 Task: Find connections with filter location Shrīrāmpur with filter topic #Mentoringwith filter profile language German with filter current company DMart - Avenue Supermarts Ltd with filter school Osmania University with filter industry Skiing Facilities with filter service category Market Strategy with filter keywords title Direct Salesperson
Action: Mouse moved to (539, 75)
Screenshot: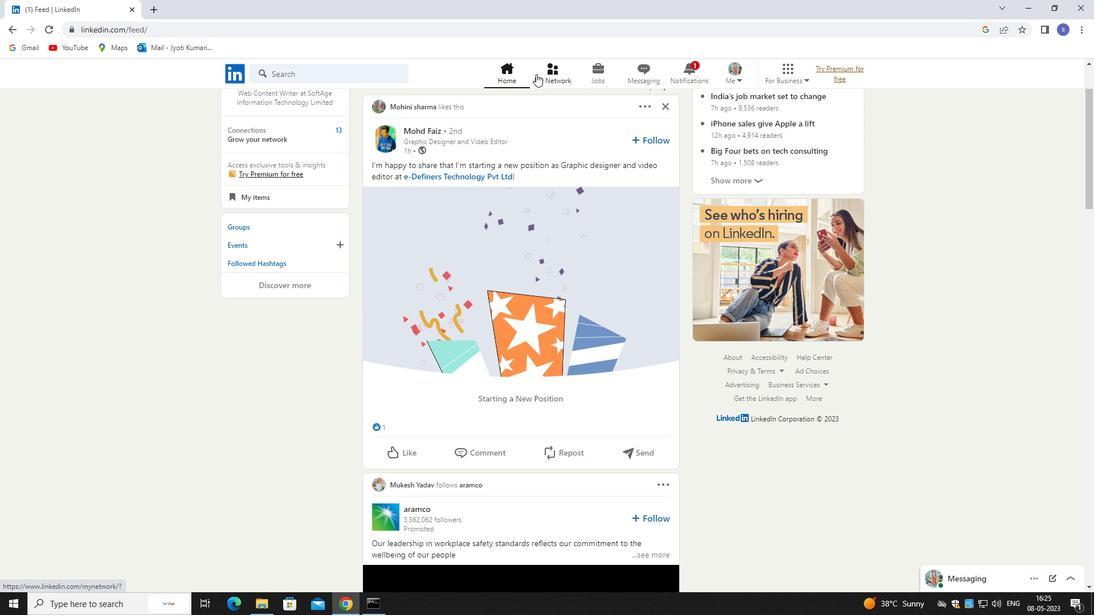 
Action: Mouse pressed left at (539, 75)
Screenshot: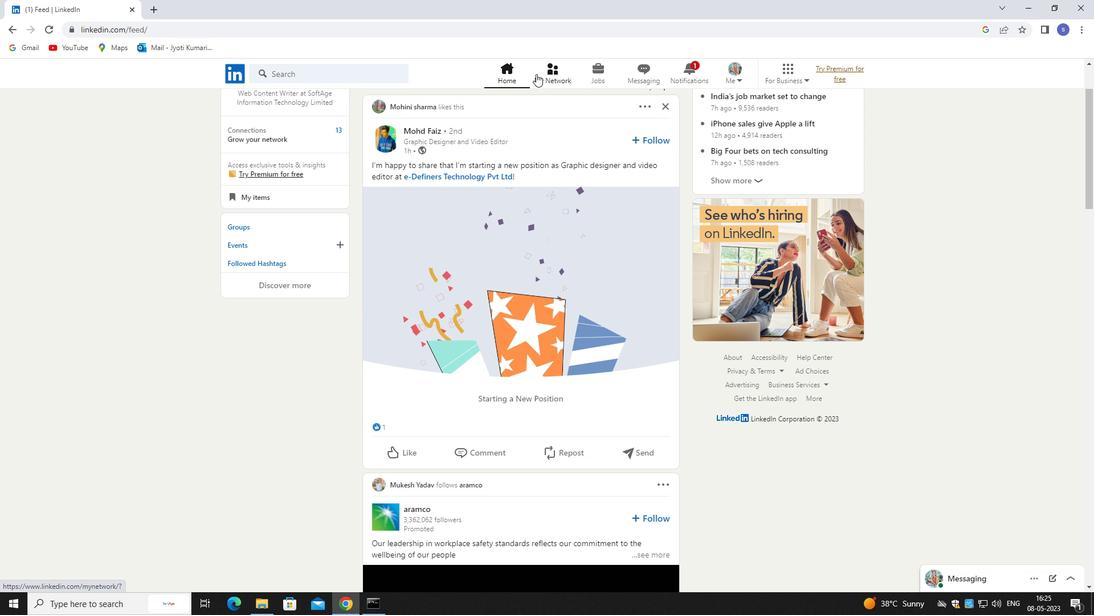 
Action: Mouse moved to (539, 76)
Screenshot: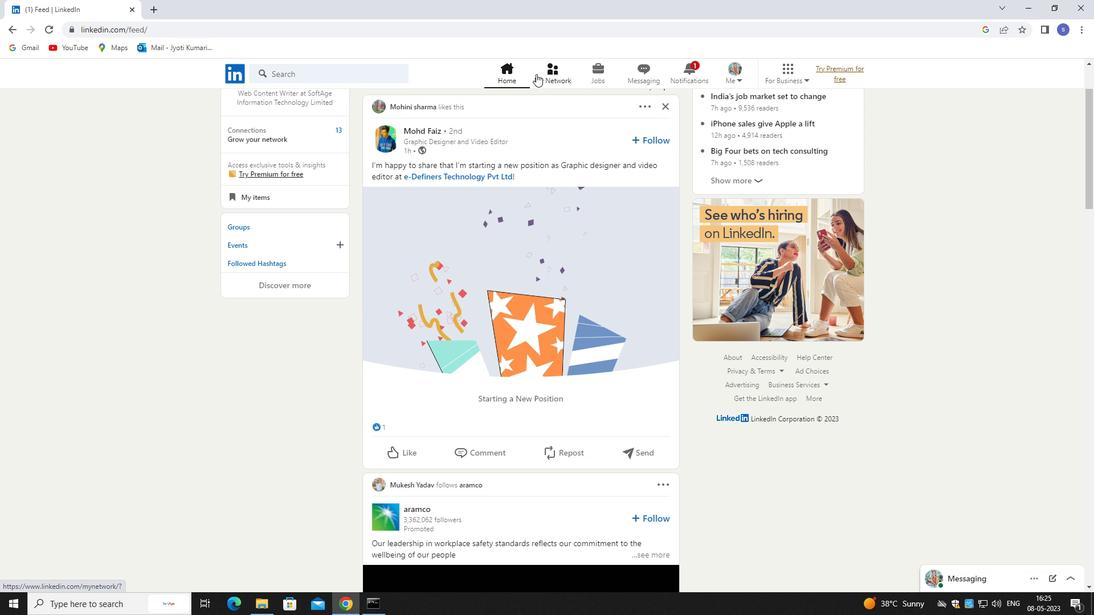 
Action: Mouse pressed left at (539, 76)
Screenshot: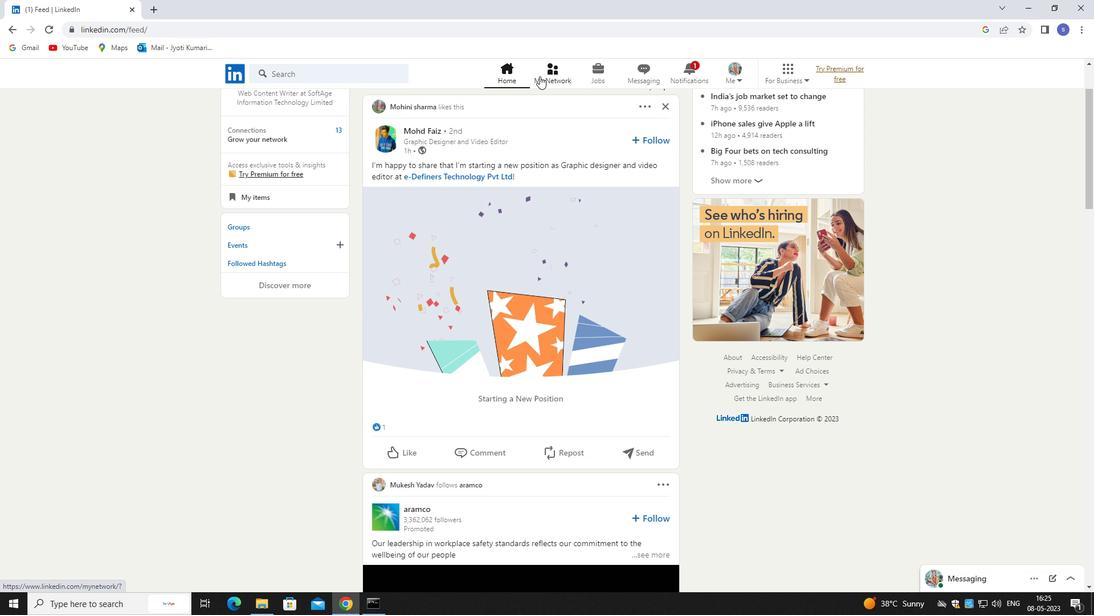 
Action: Mouse moved to (363, 129)
Screenshot: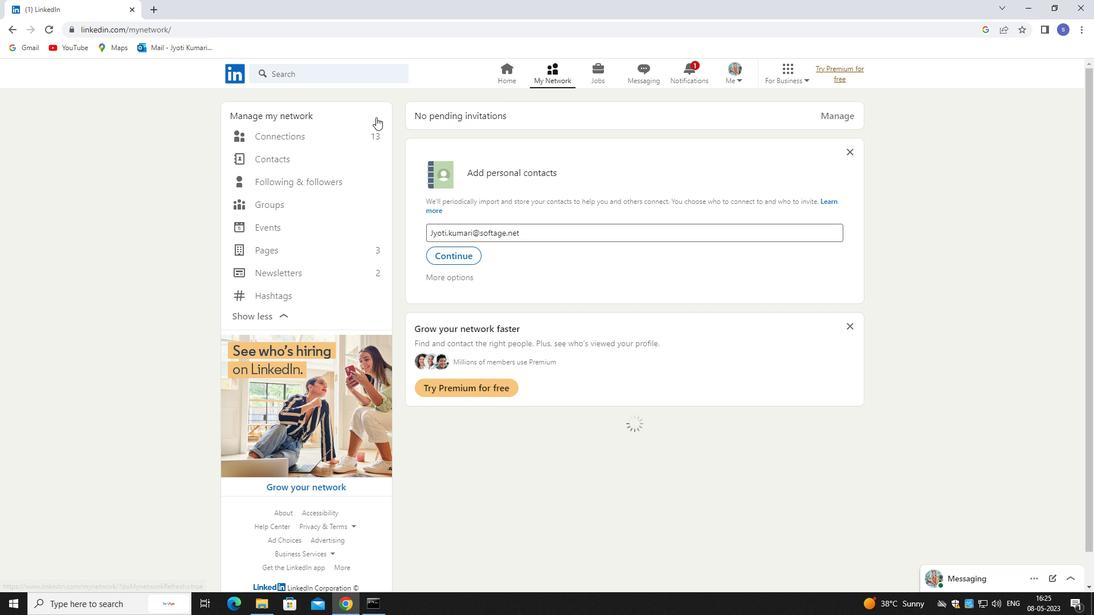 
Action: Mouse pressed left at (363, 129)
Screenshot: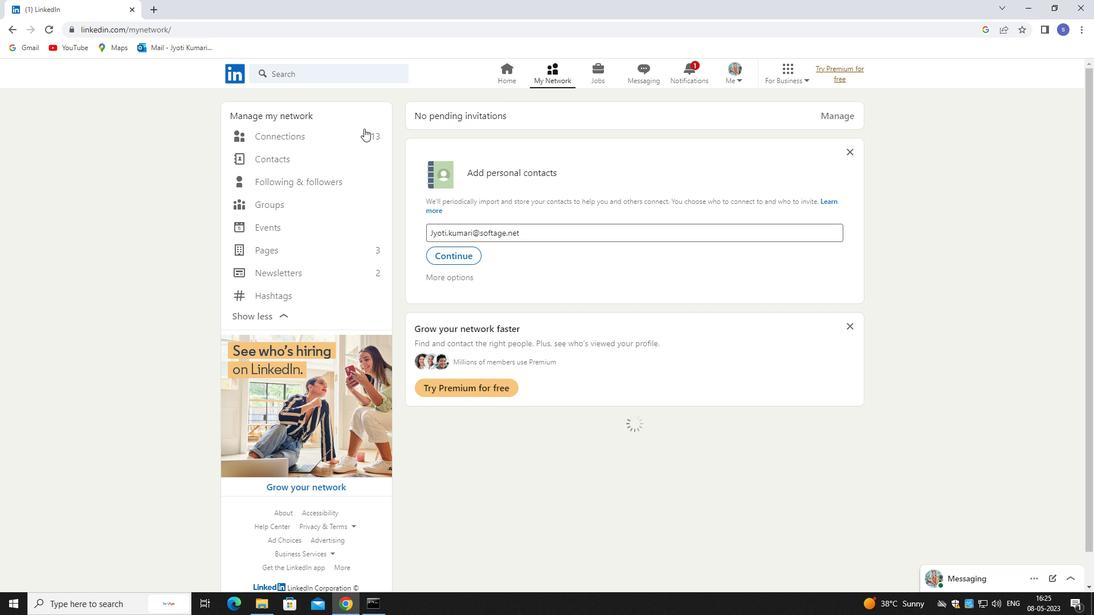 
Action: Mouse moved to (361, 129)
Screenshot: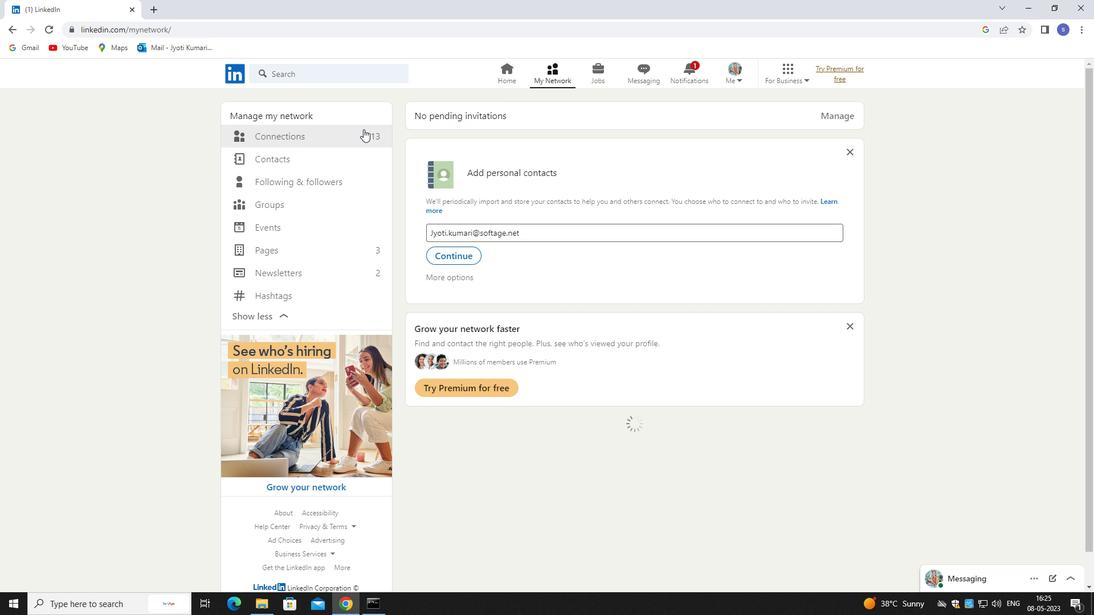 
Action: Mouse pressed left at (361, 129)
Screenshot: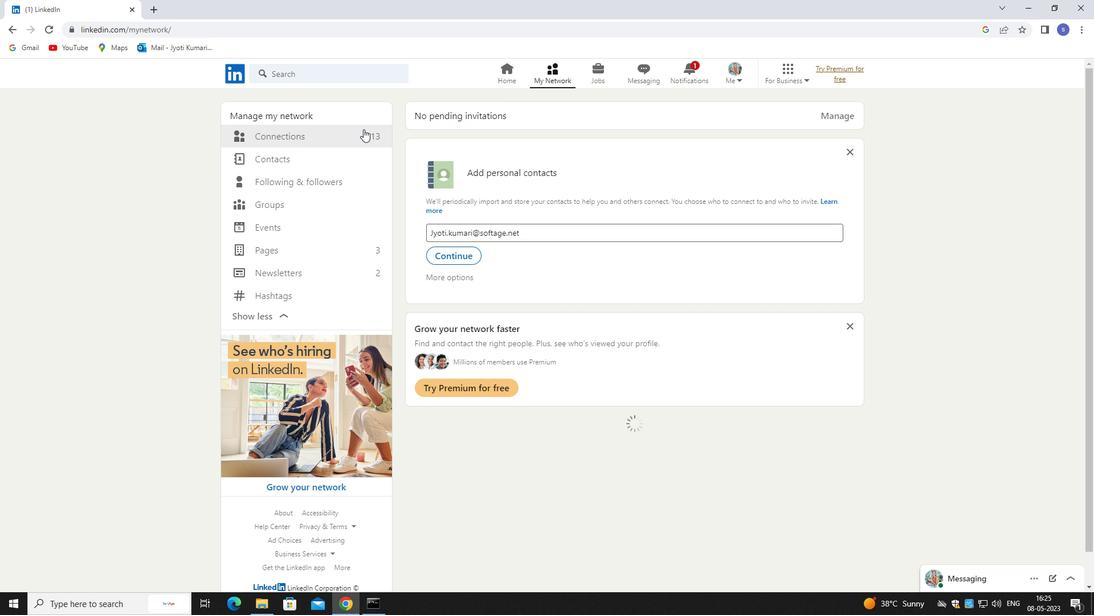 
Action: Mouse moved to (624, 137)
Screenshot: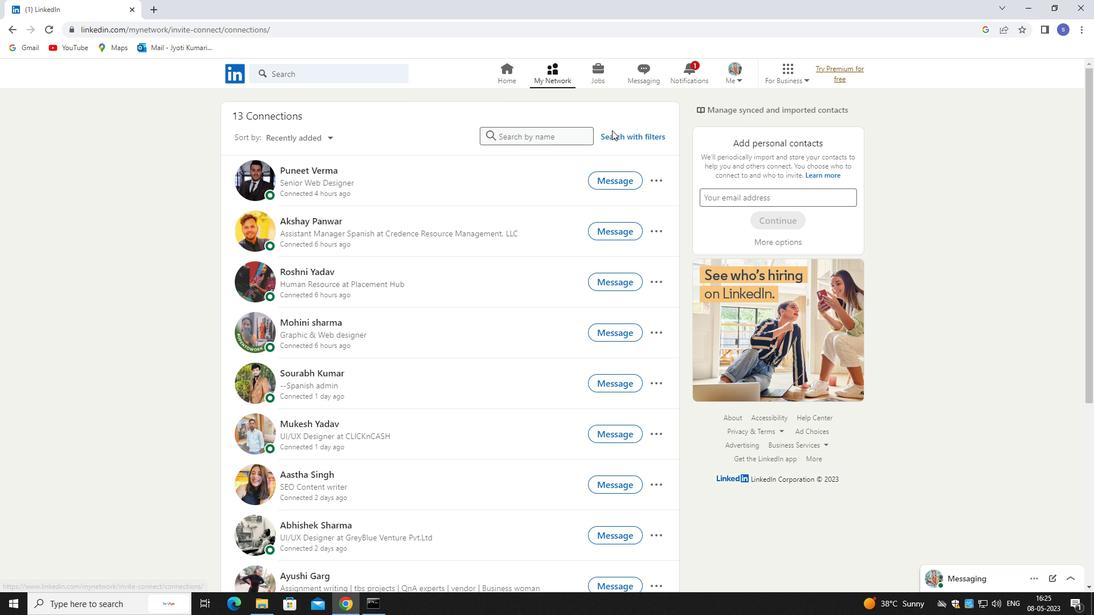 
Action: Mouse pressed left at (624, 137)
Screenshot: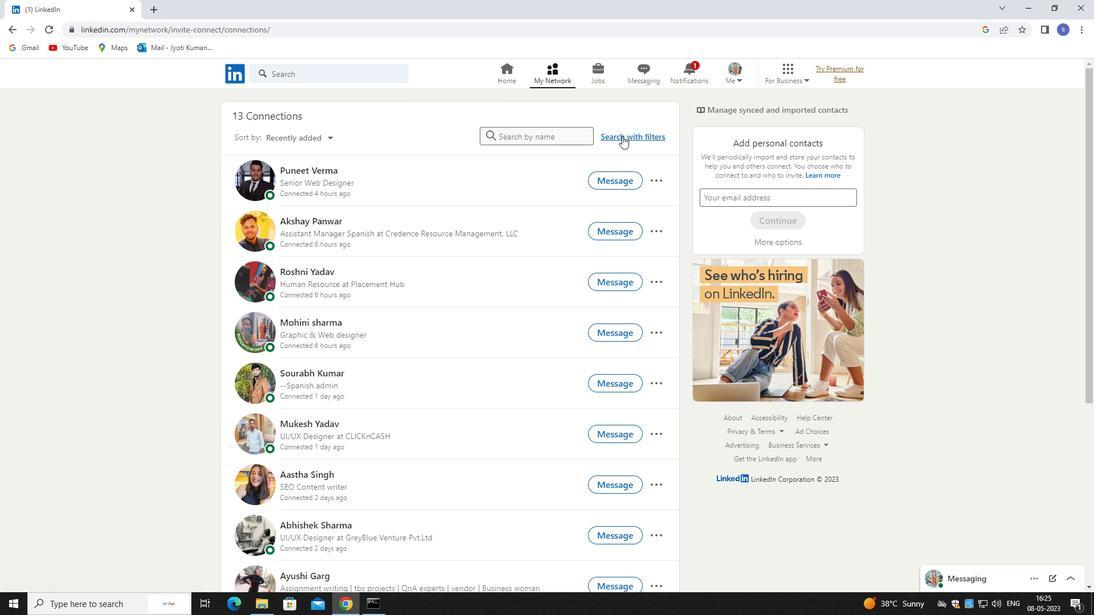 
Action: Mouse moved to (587, 99)
Screenshot: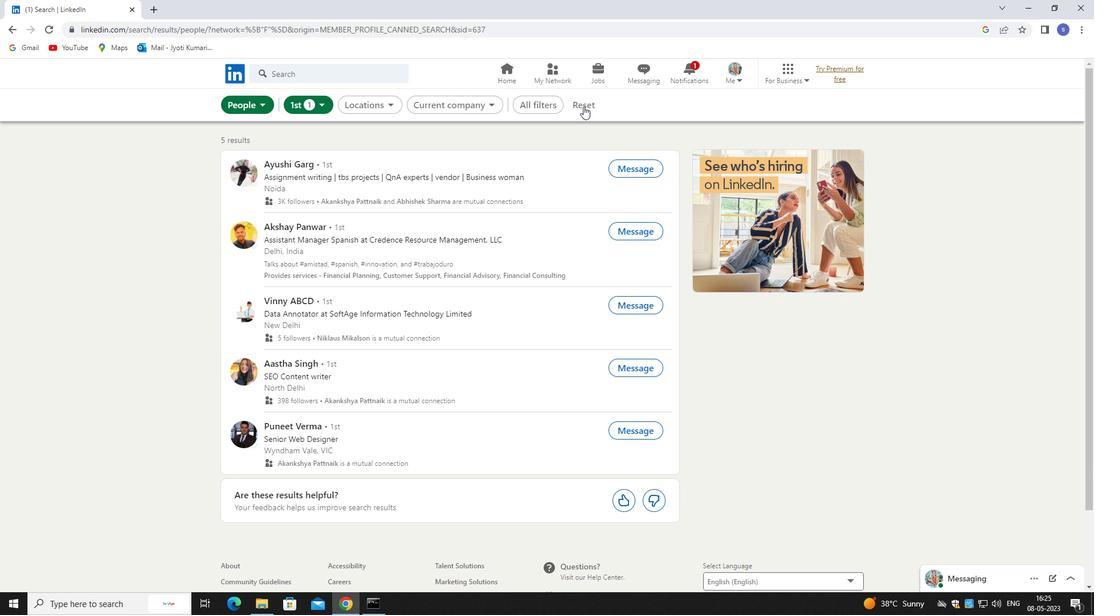 
Action: Mouse pressed left at (587, 99)
Screenshot: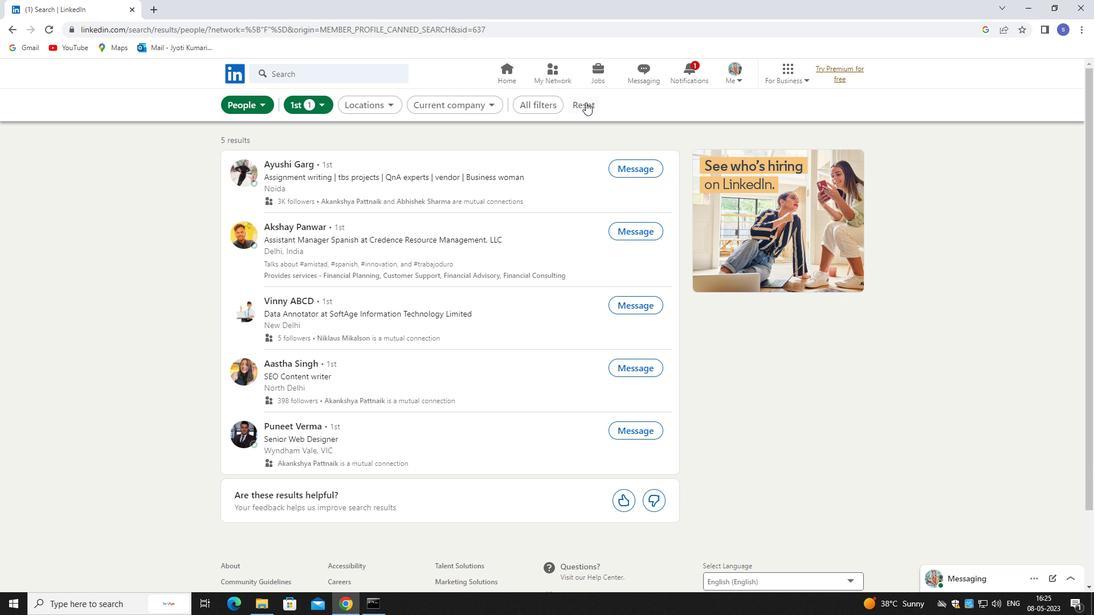 
Action: Mouse moved to (557, 103)
Screenshot: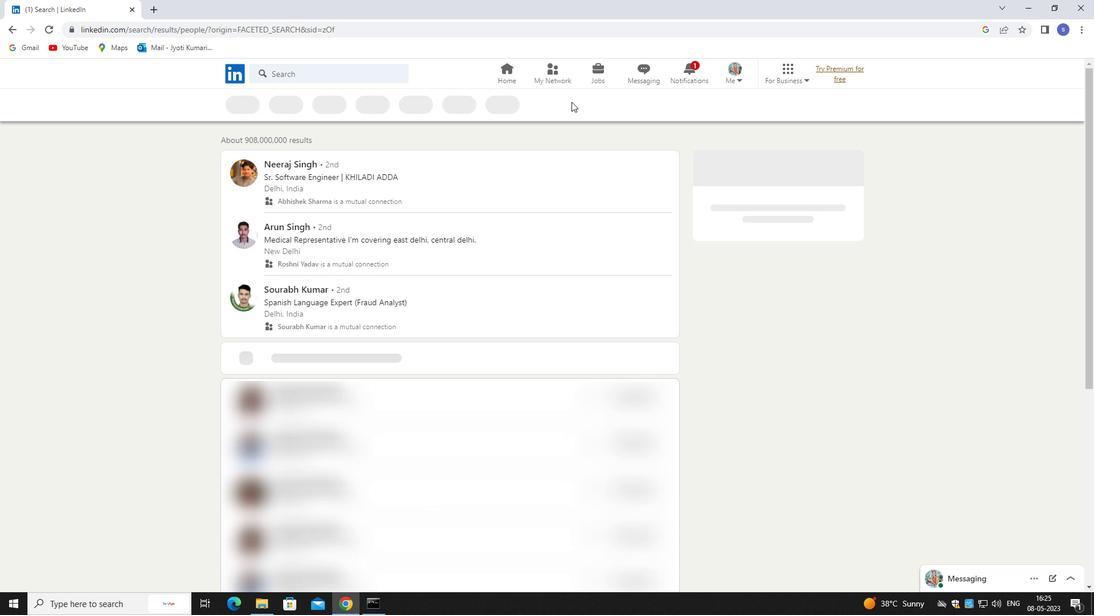 
Action: Mouse pressed left at (557, 103)
Screenshot: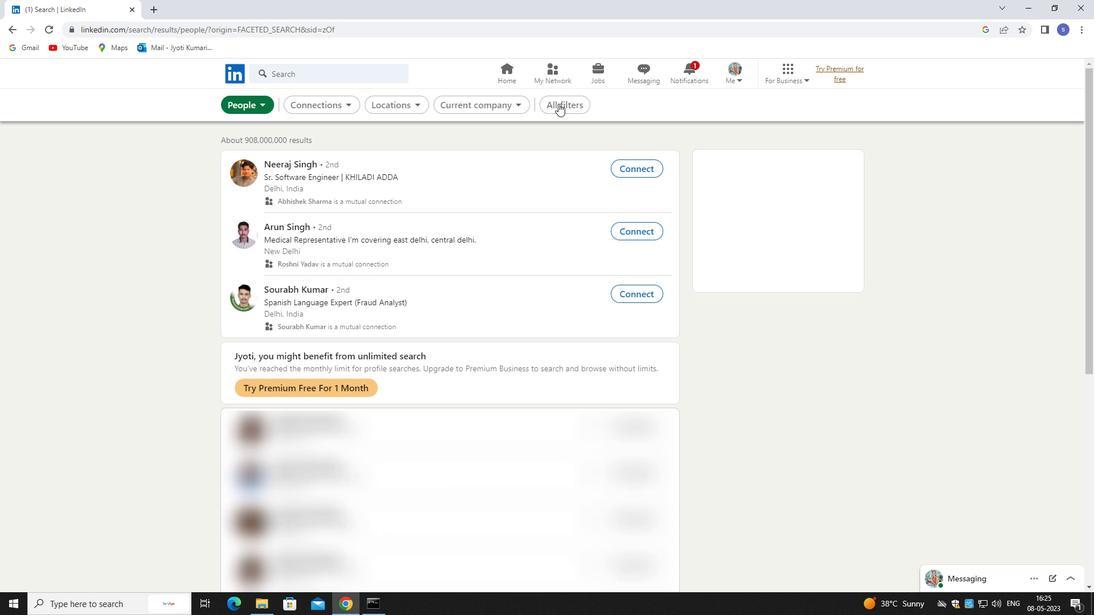 
Action: Mouse moved to (952, 446)
Screenshot: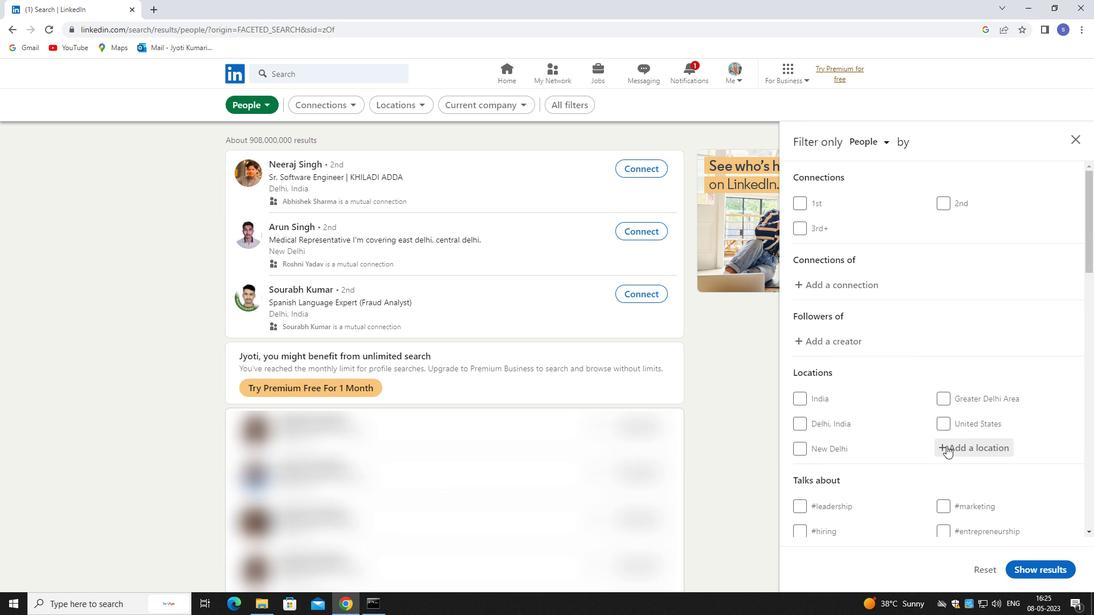 
Action: Mouse pressed left at (952, 446)
Screenshot: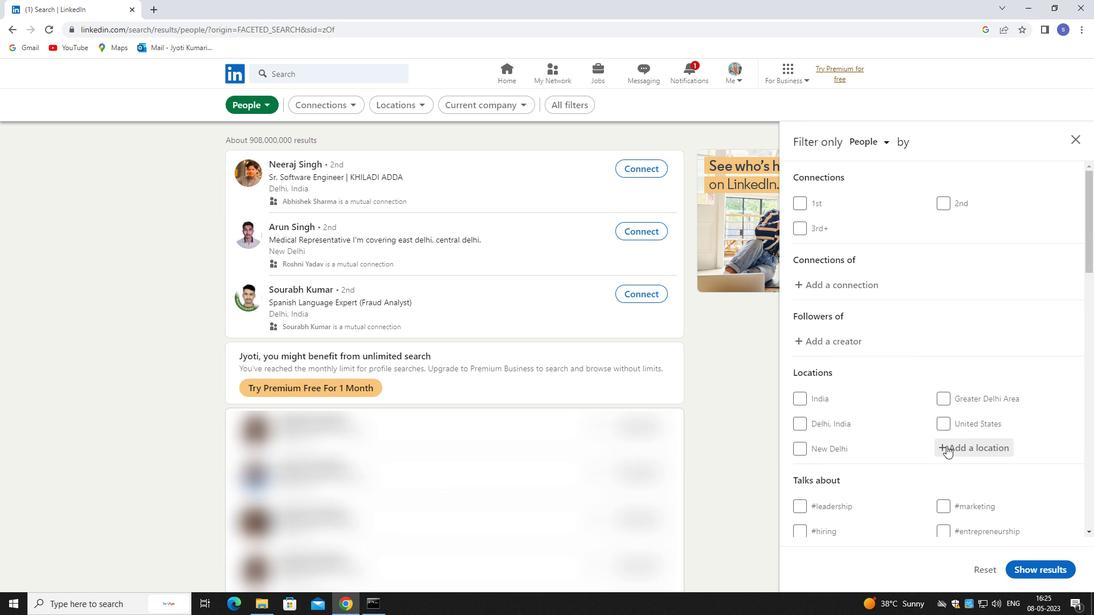 
Action: Mouse moved to (978, 431)
Screenshot: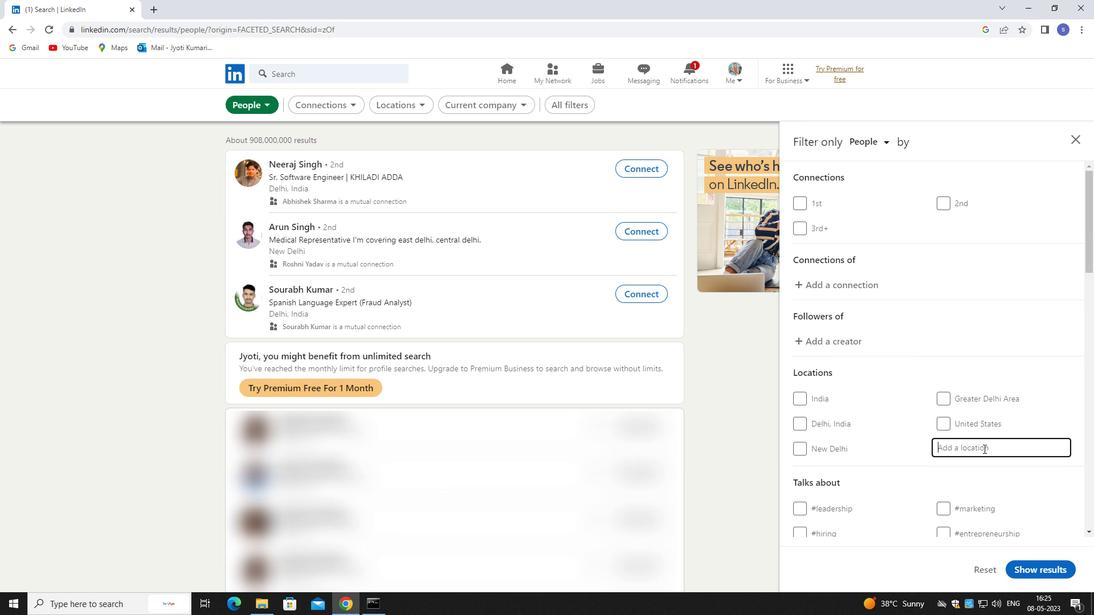 
Action: Key pressed shirrampur
Screenshot: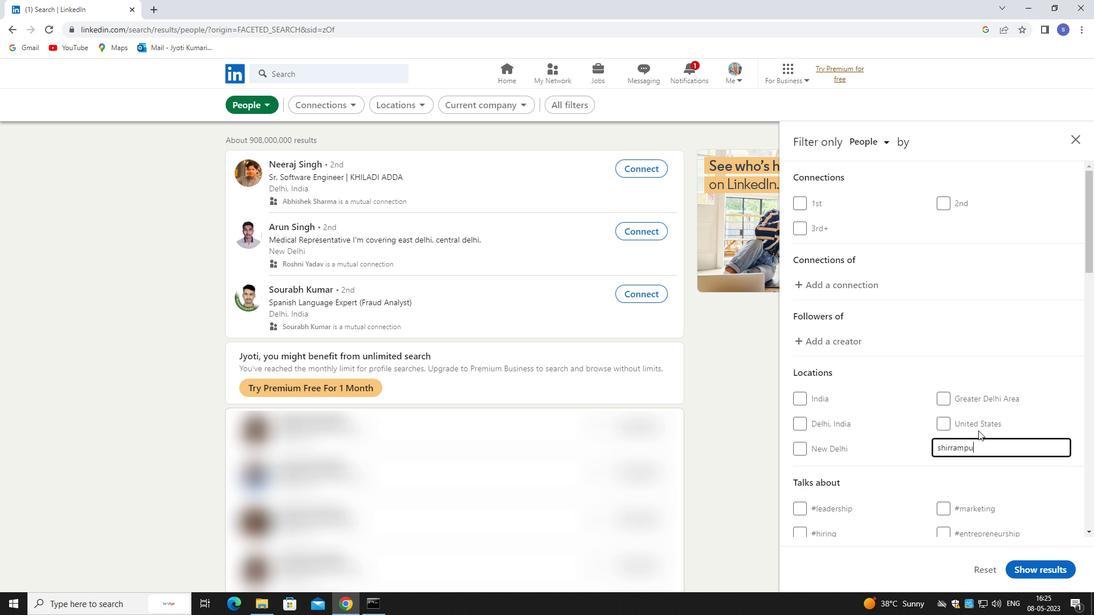 
Action: Mouse moved to (980, 468)
Screenshot: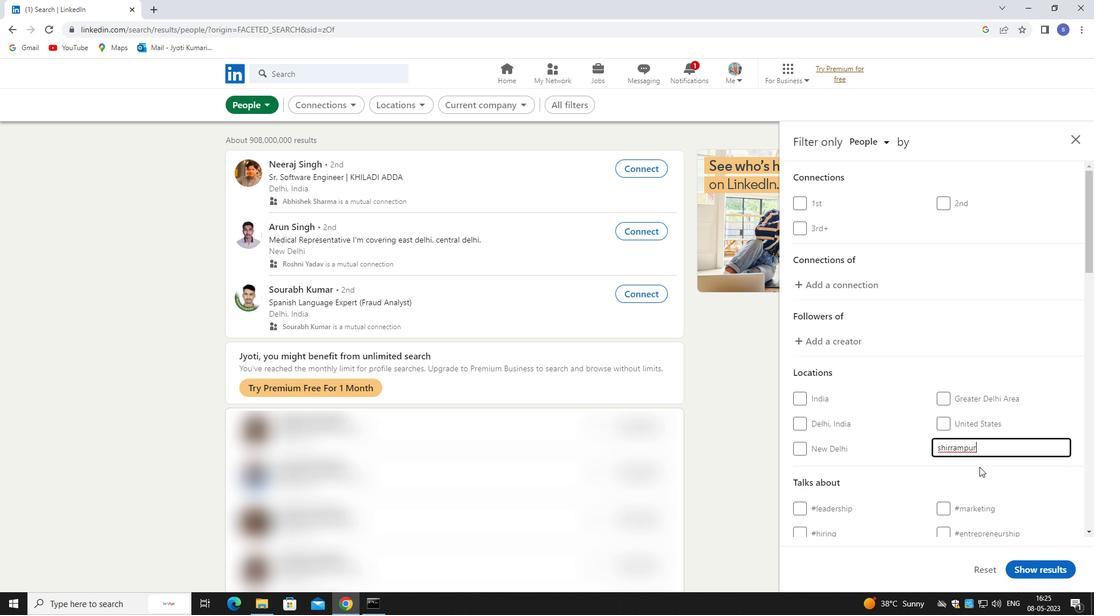 
Action: Mouse scrolled (980, 467) with delta (0, 0)
Screenshot: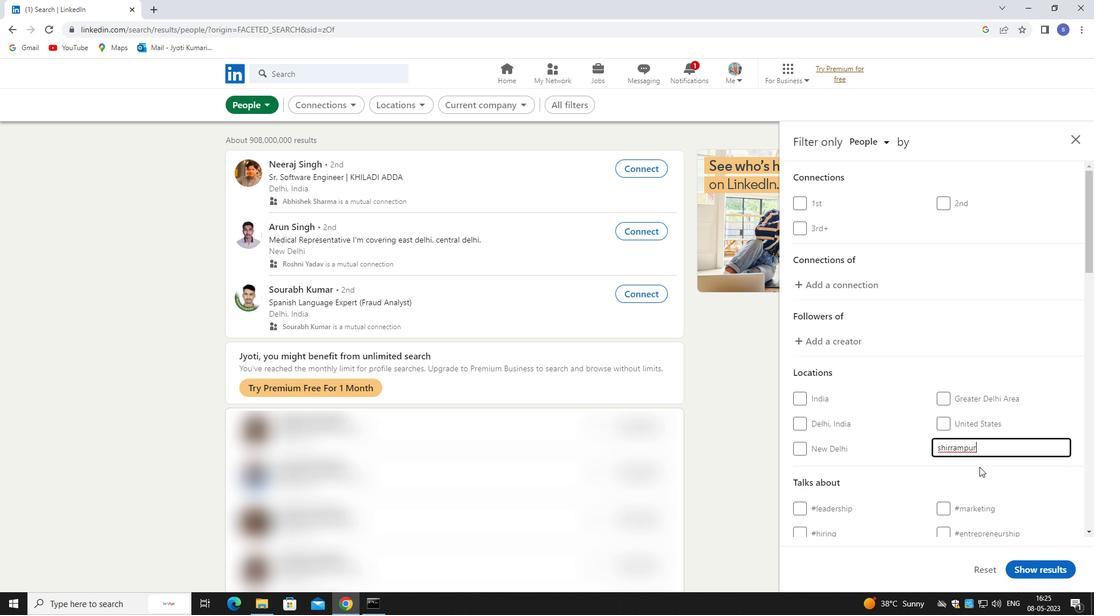 
Action: Mouse moved to (980, 468)
Screenshot: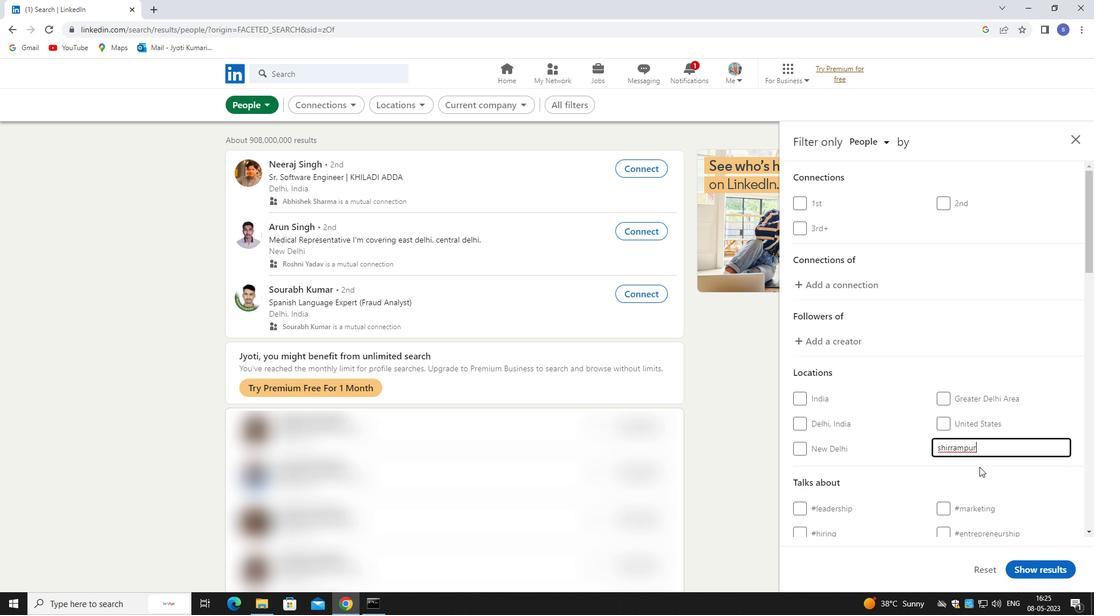 
Action: Mouse scrolled (980, 467) with delta (0, 0)
Screenshot: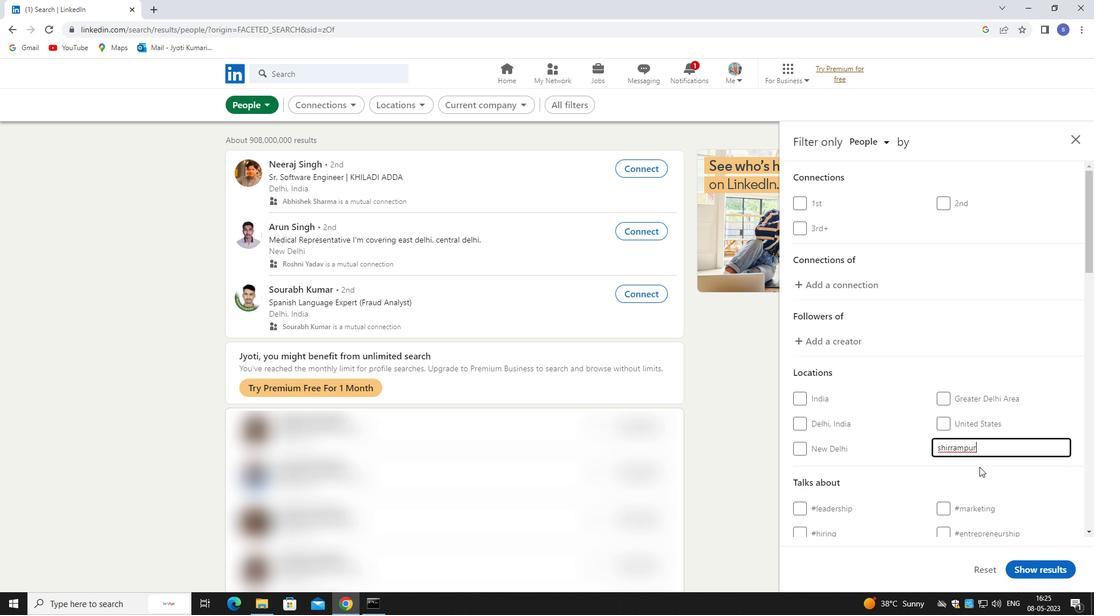 
Action: Mouse moved to (977, 446)
Screenshot: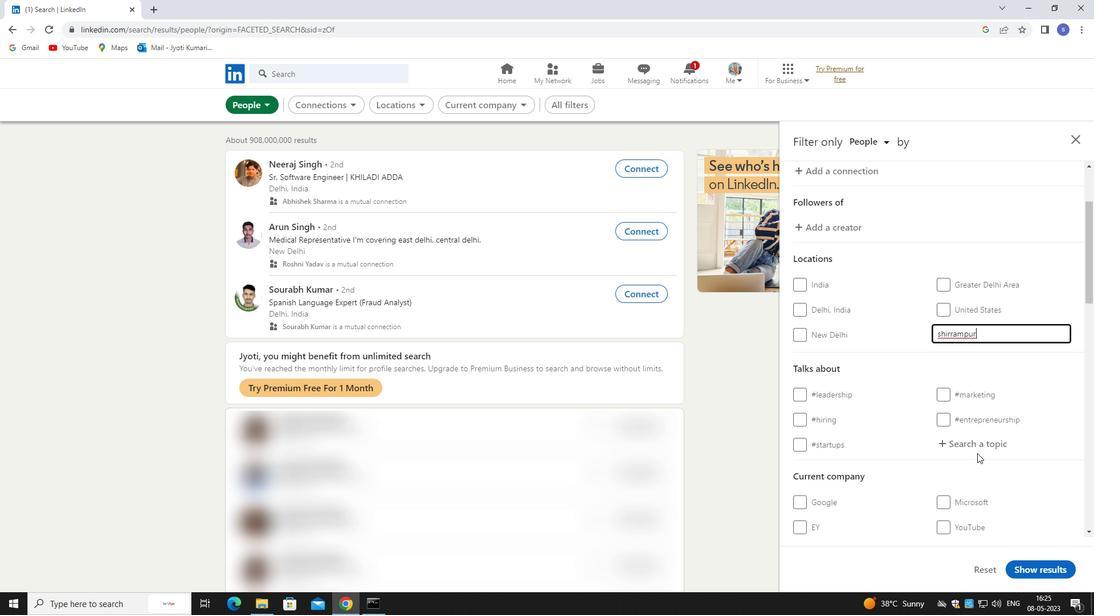 
Action: Mouse pressed left at (977, 446)
Screenshot: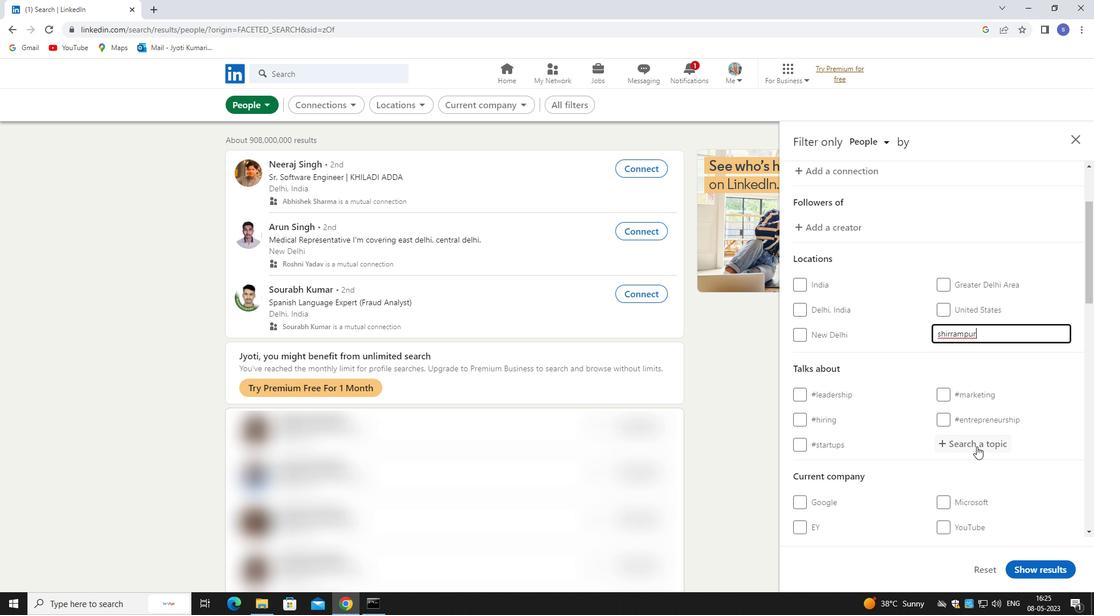 
Action: Key pressed mentor
Screenshot: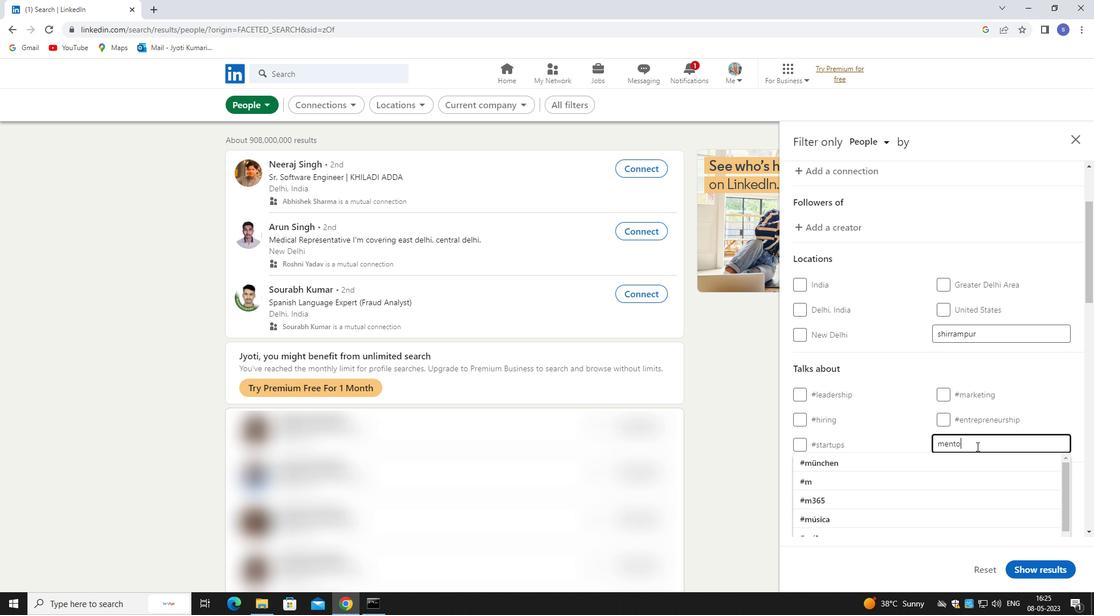 
Action: Mouse moved to (972, 465)
Screenshot: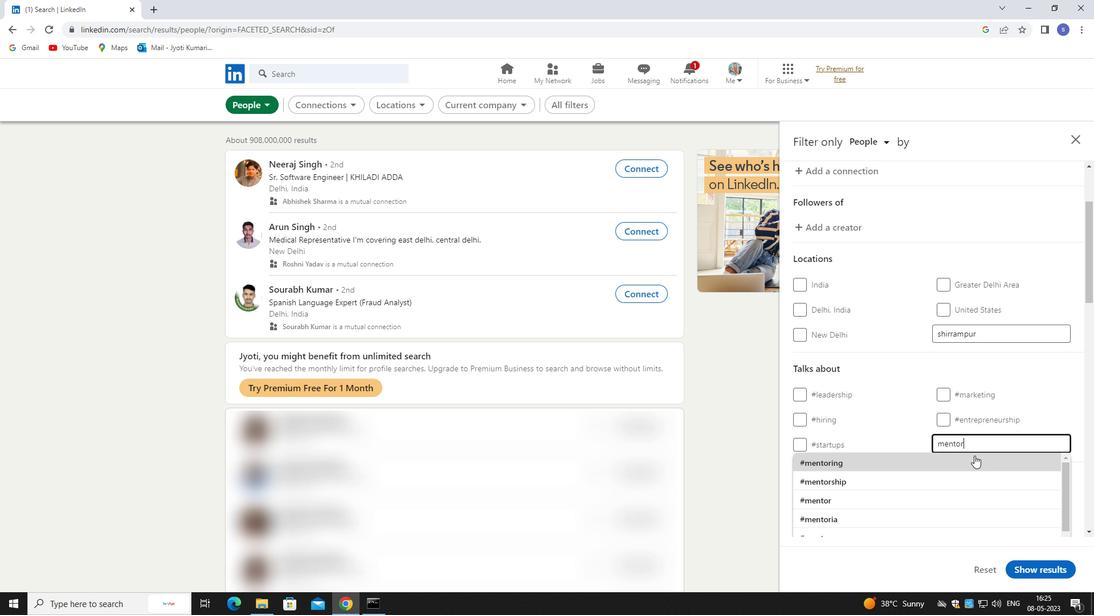 
Action: Mouse pressed left at (972, 465)
Screenshot: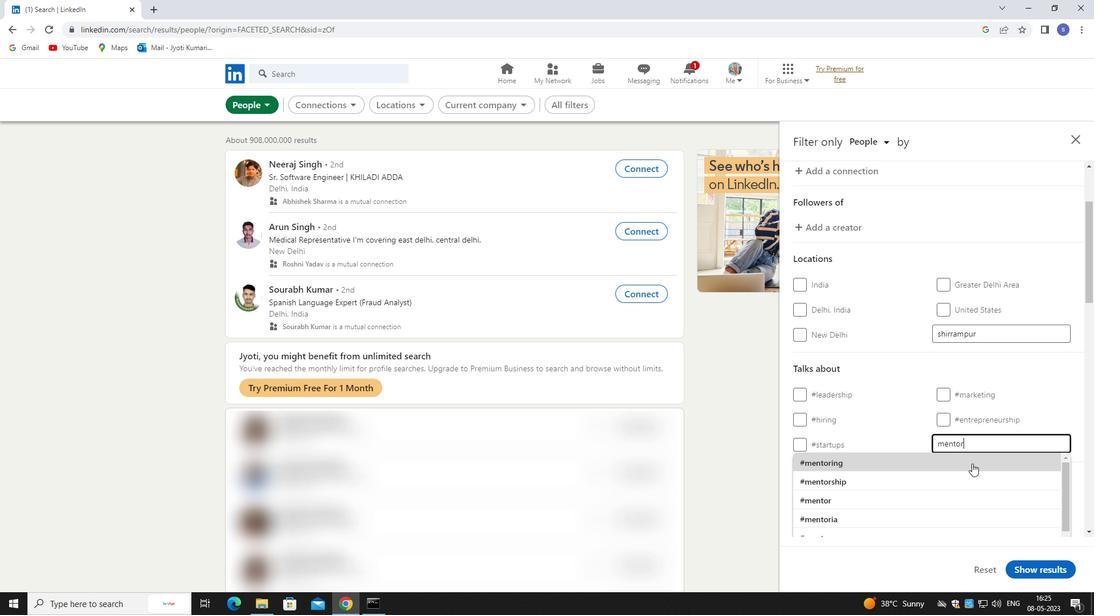 
Action: Mouse scrolled (972, 465) with delta (0, 0)
Screenshot: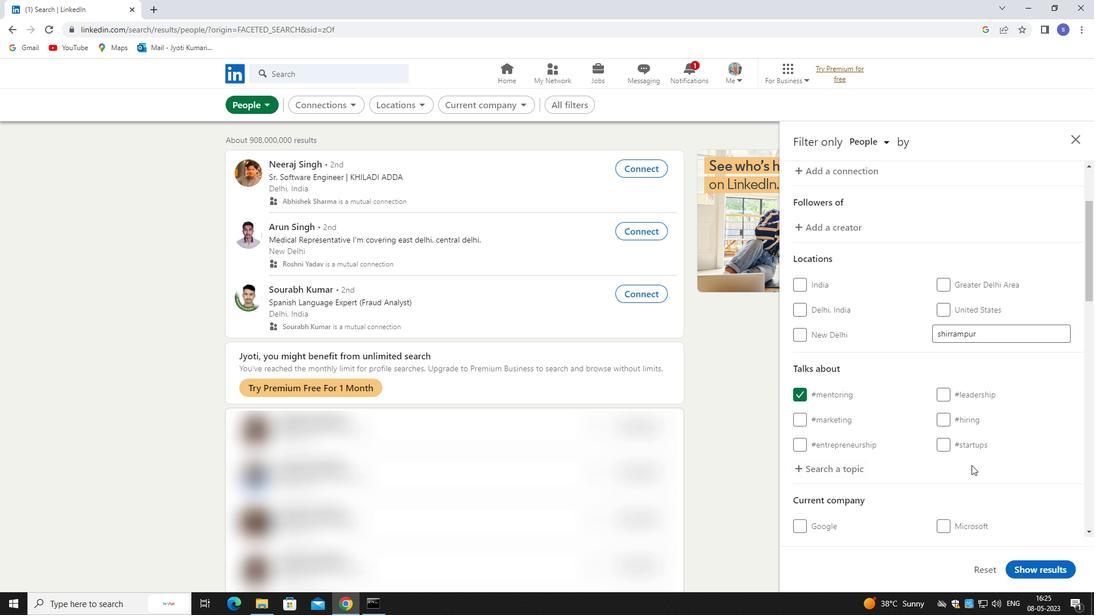 
Action: Mouse scrolled (972, 465) with delta (0, 0)
Screenshot: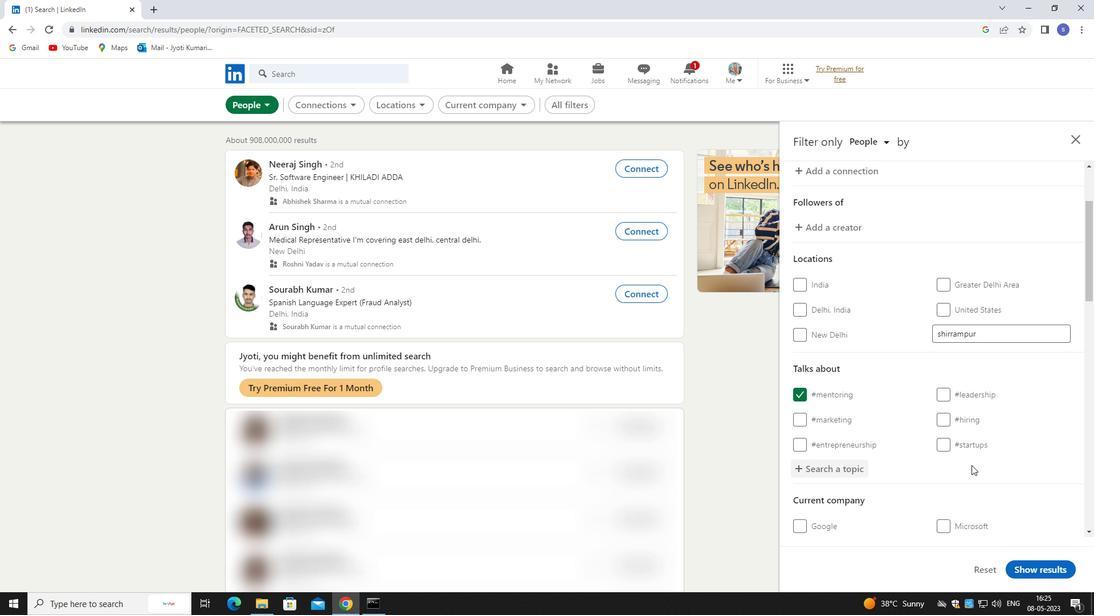 
Action: Mouse scrolled (972, 465) with delta (0, 0)
Screenshot: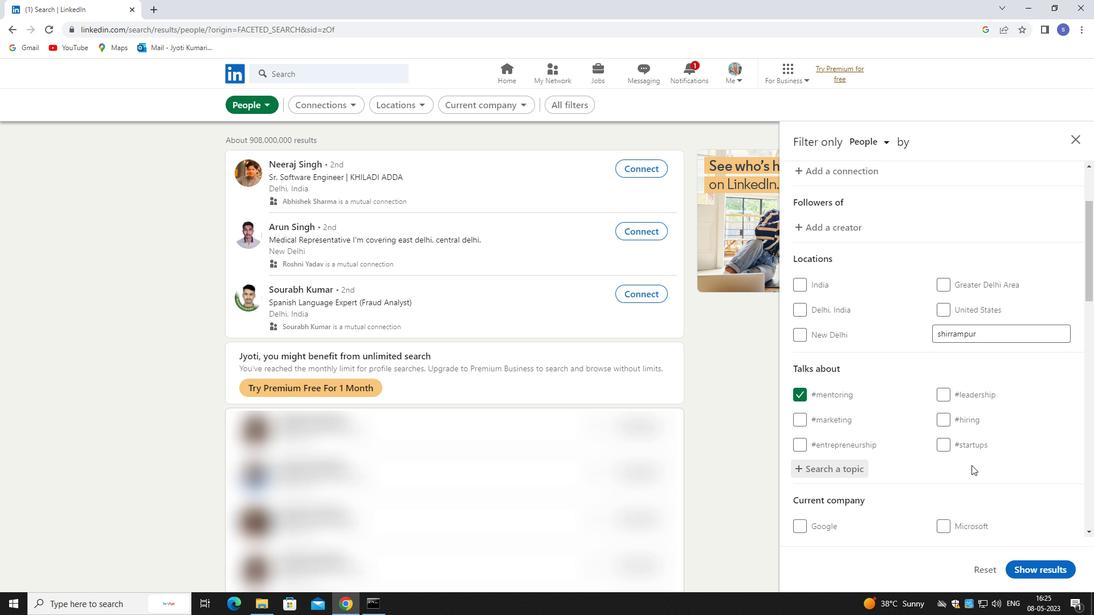 
Action: Mouse moved to (971, 465)
Screenshot: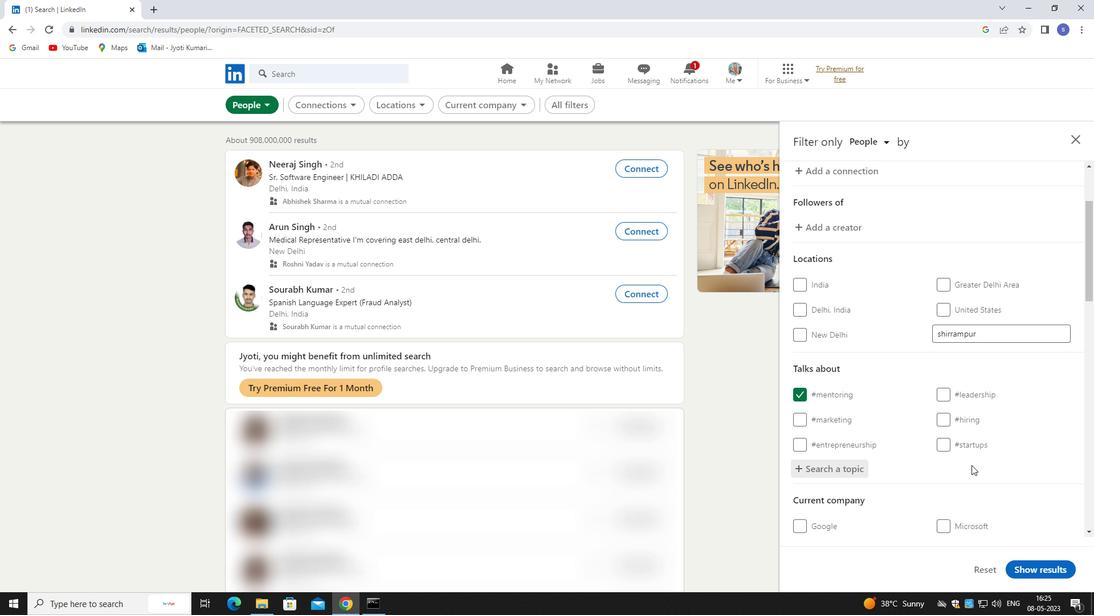 
Action: Mouse scrolled (971, 465) with delta (0, 0)
Screenshot: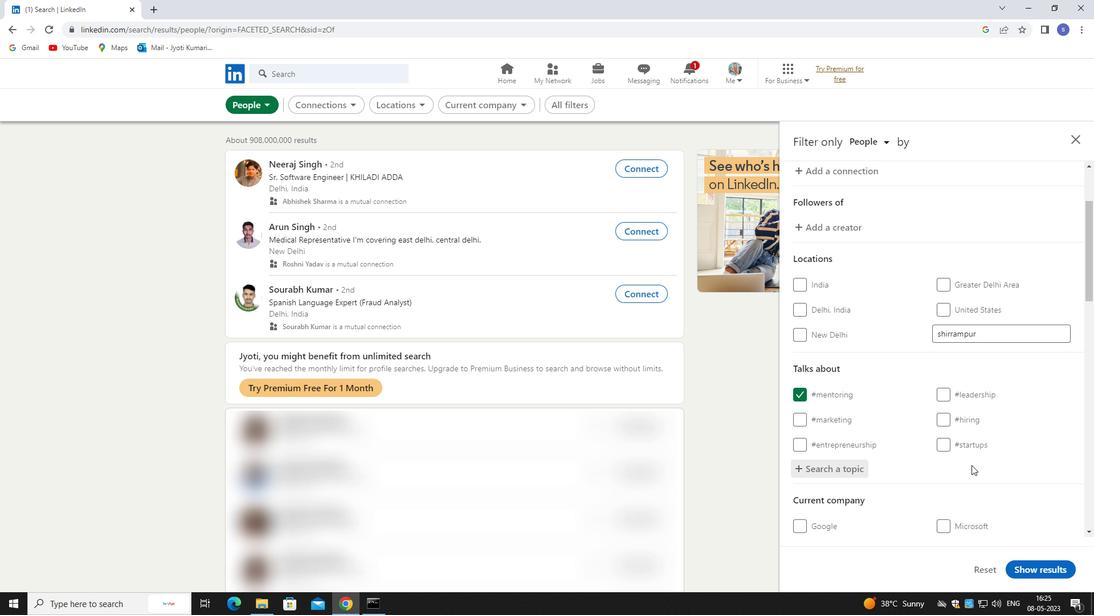 
Action: Mouse moved to (964, 344)
Screenshot: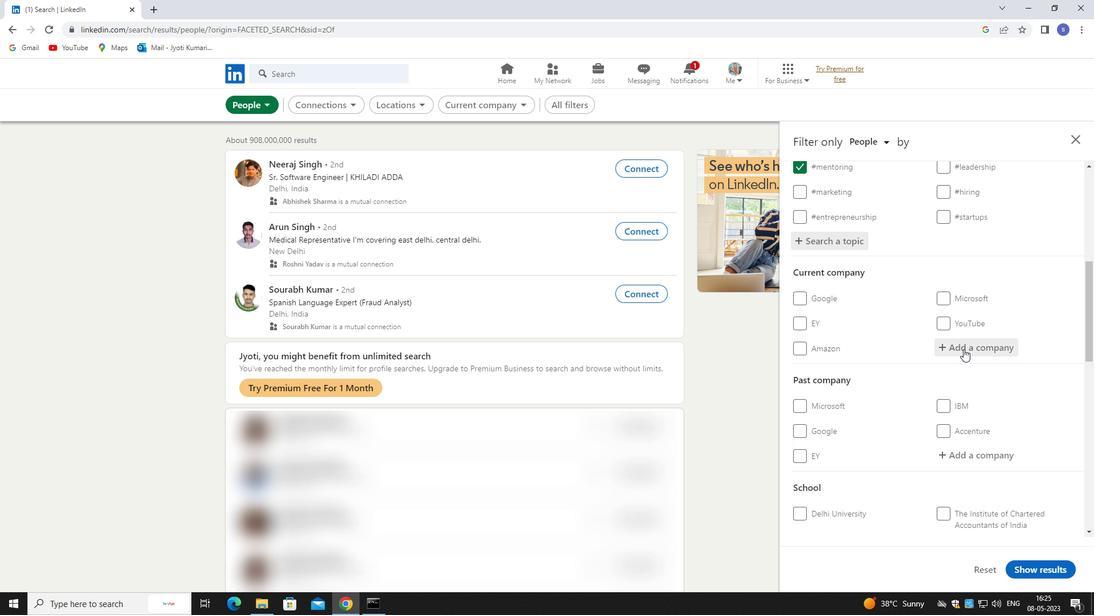 
Action: Mouse pressed left at (964, 344)
Screenshot: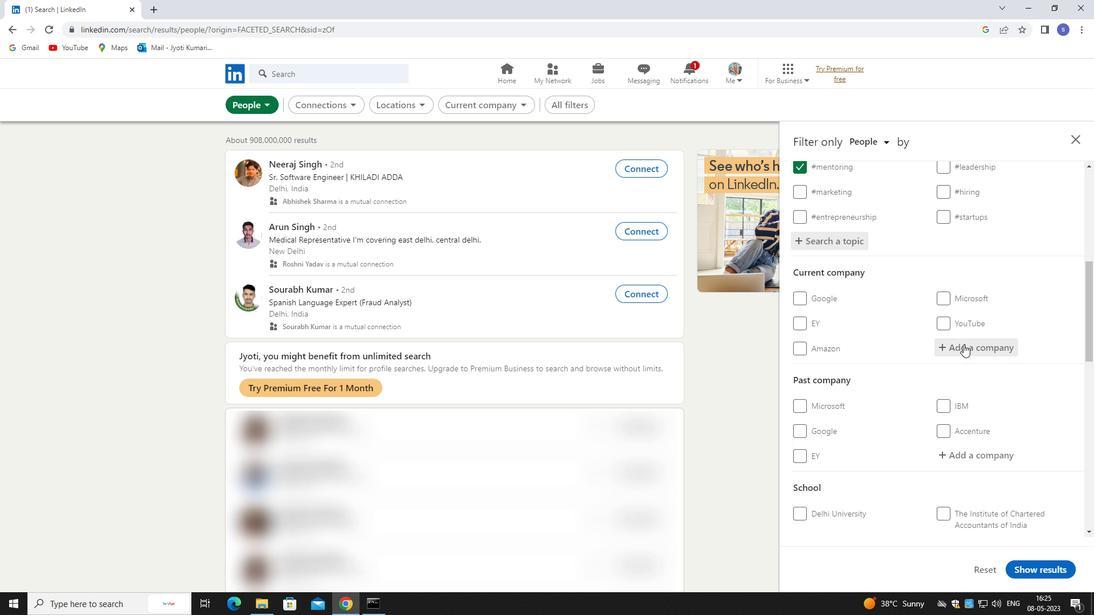 
Action: Mouse moved to (964, 343)
Screenshot: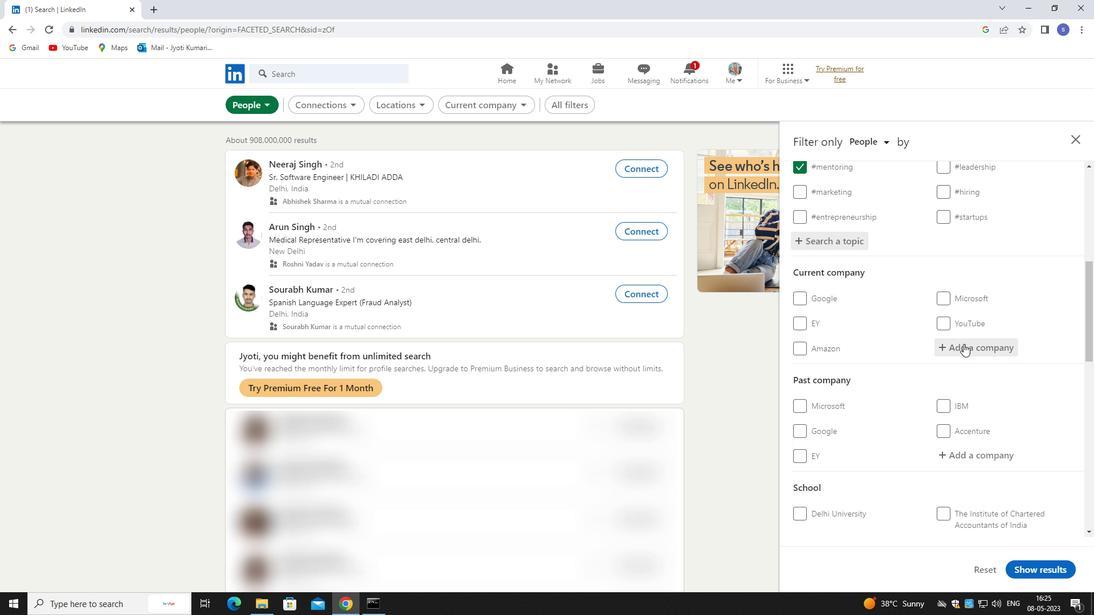 
Action: Key pressed dmart
Screenshot: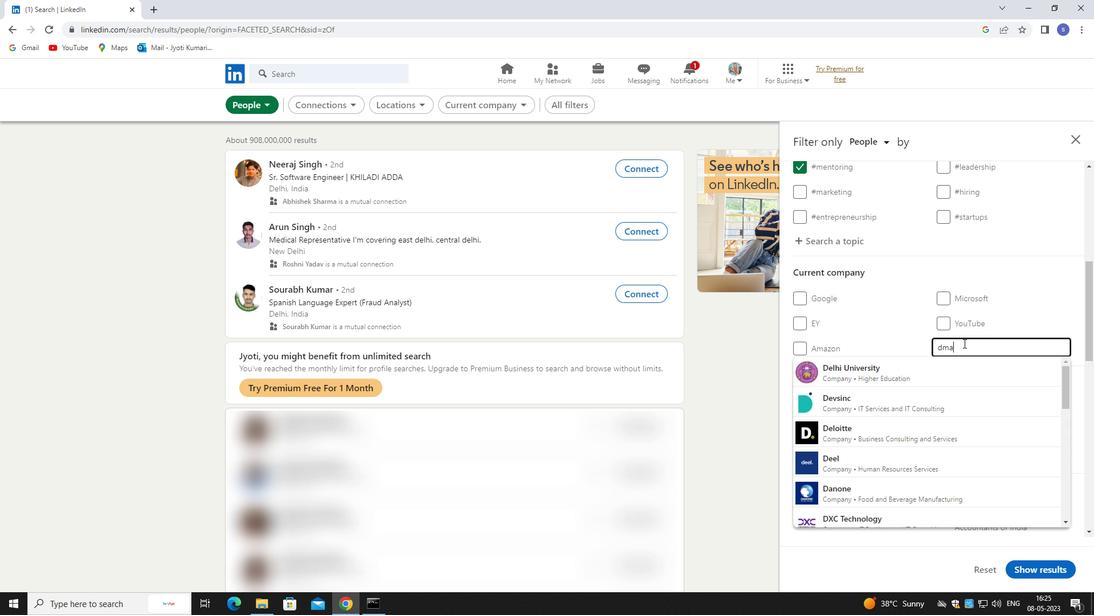 
Action: Mouse moved to (947, 380)
Screenshot: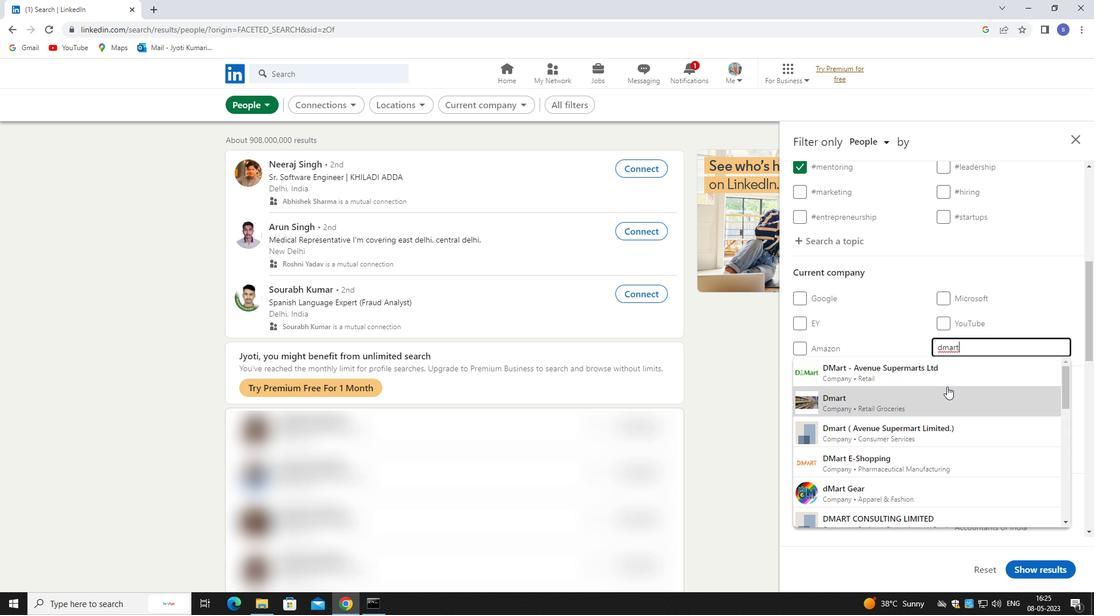 
Action: Mouse pressed left at (947, 380)
Screenshot: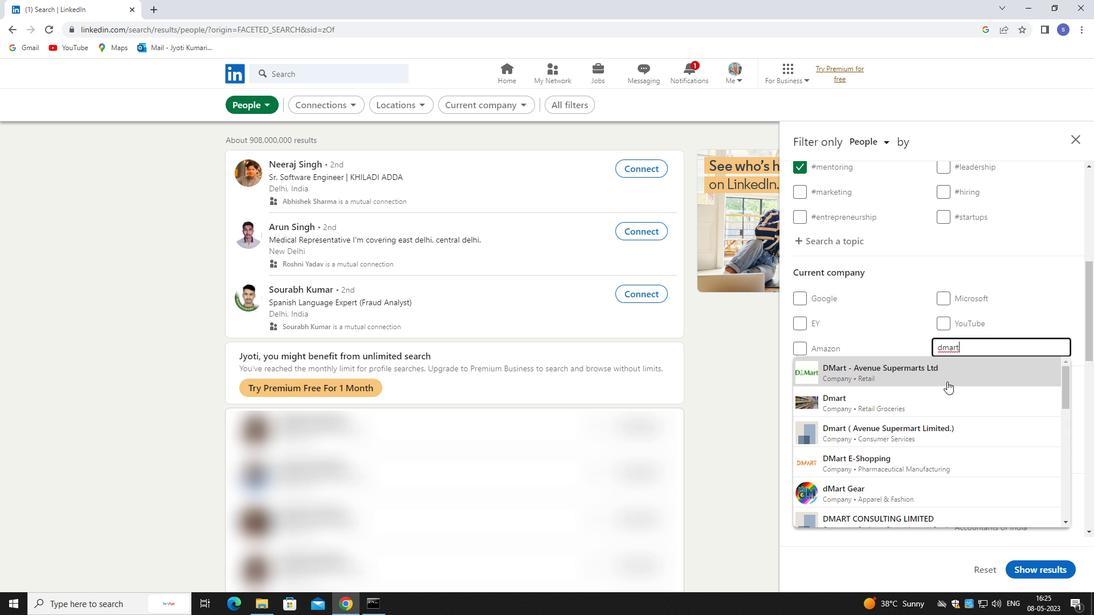 
Action: Mouse scrolled (947, 380) with delta (0, 0)
Screenshot: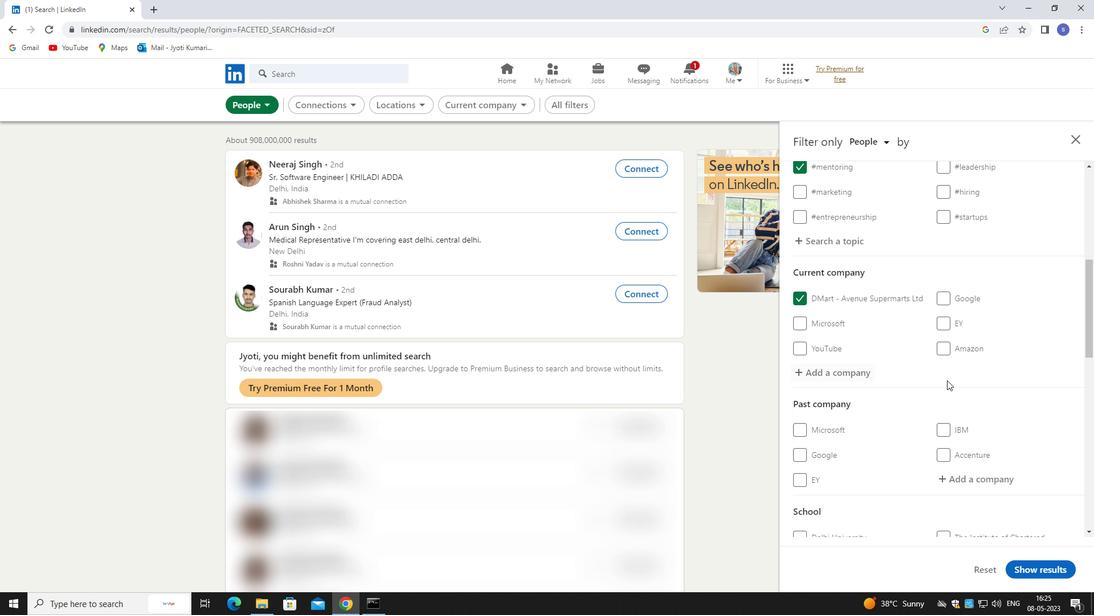 
Action: Mouse moved to (947, 380)
Screenshot: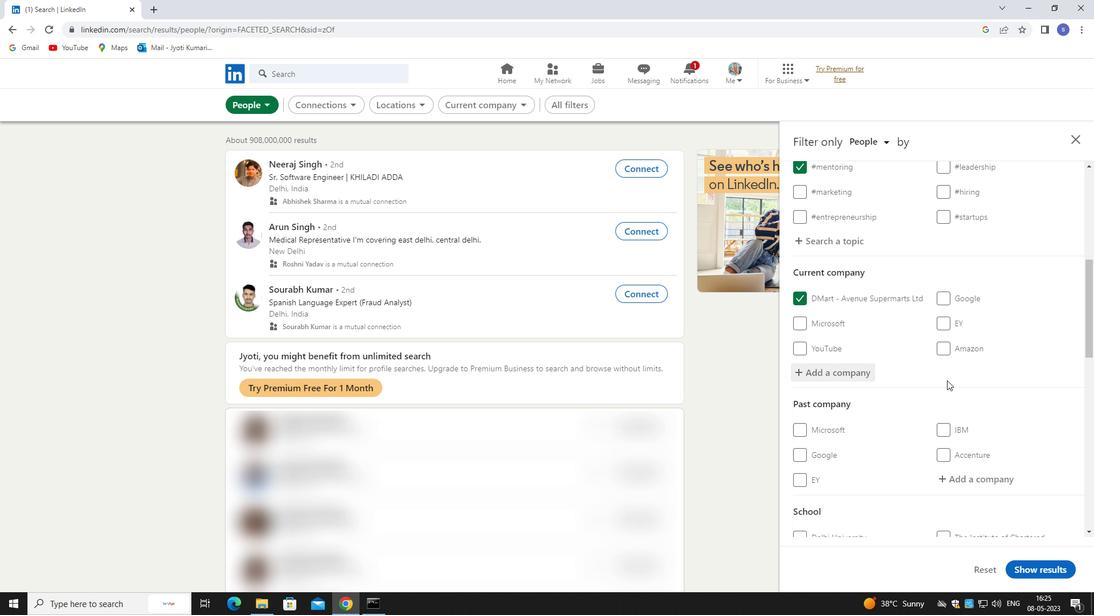 
Action: Mouse scrolled (947, 379) with delta (0, 0)
Screenshot: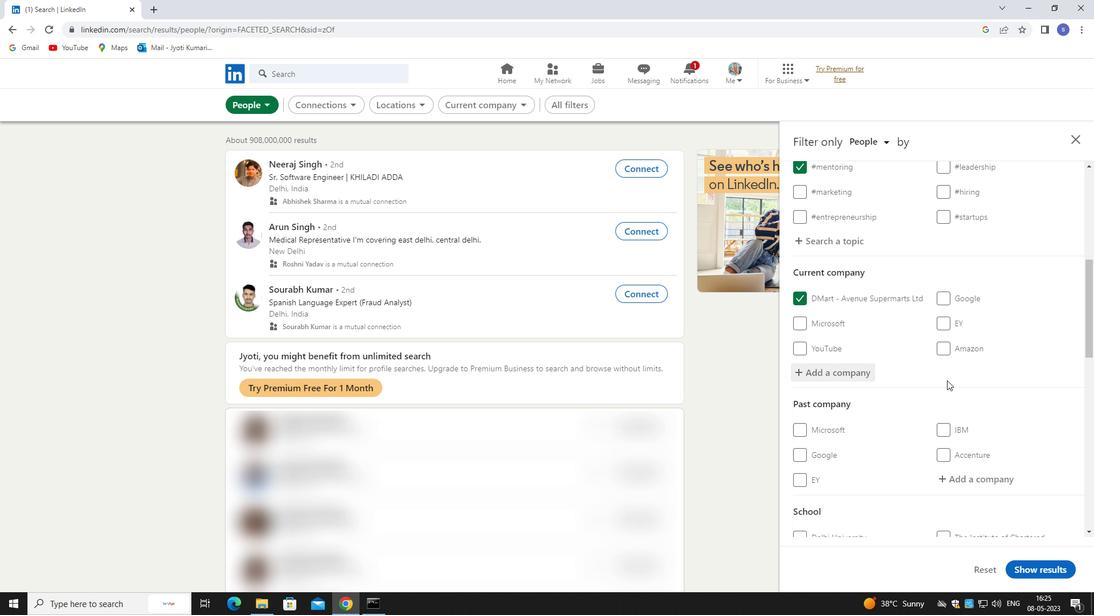 
Action: Mouse moved to (947, 380)
Screenshot: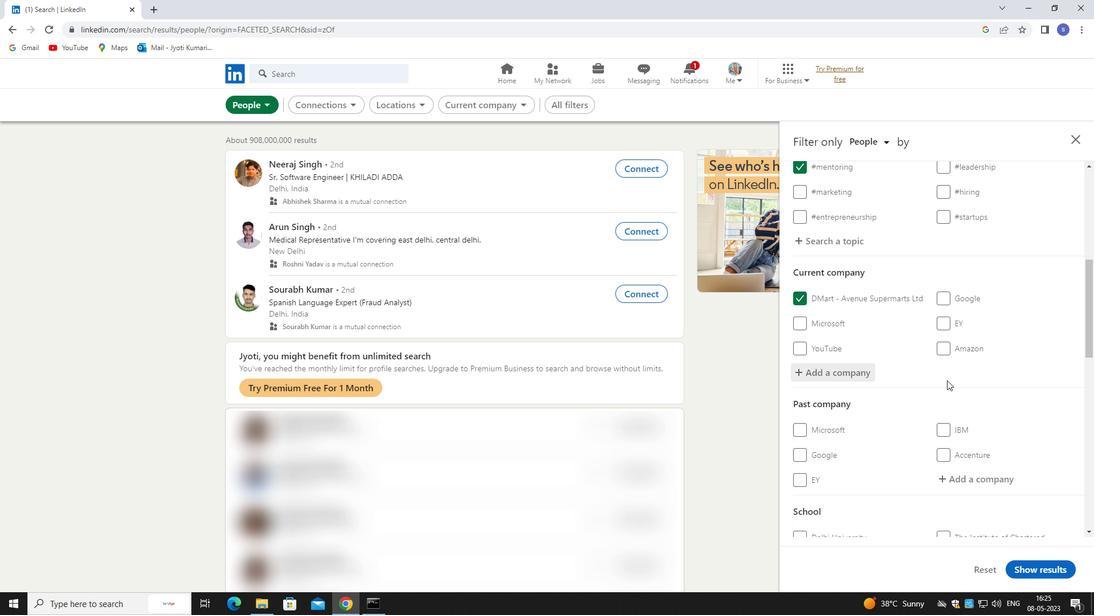 
Action: Mouse scrolled (947, 379) with delta (0, 0)
Screenshot: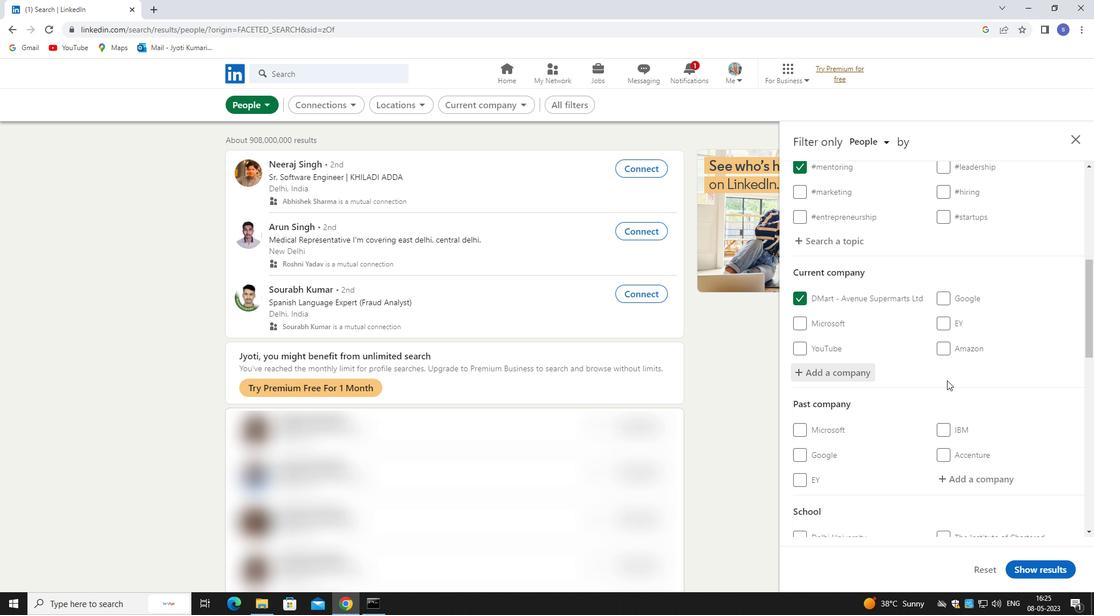 
Action: Mouse moved to (961, 439)
Screenshot: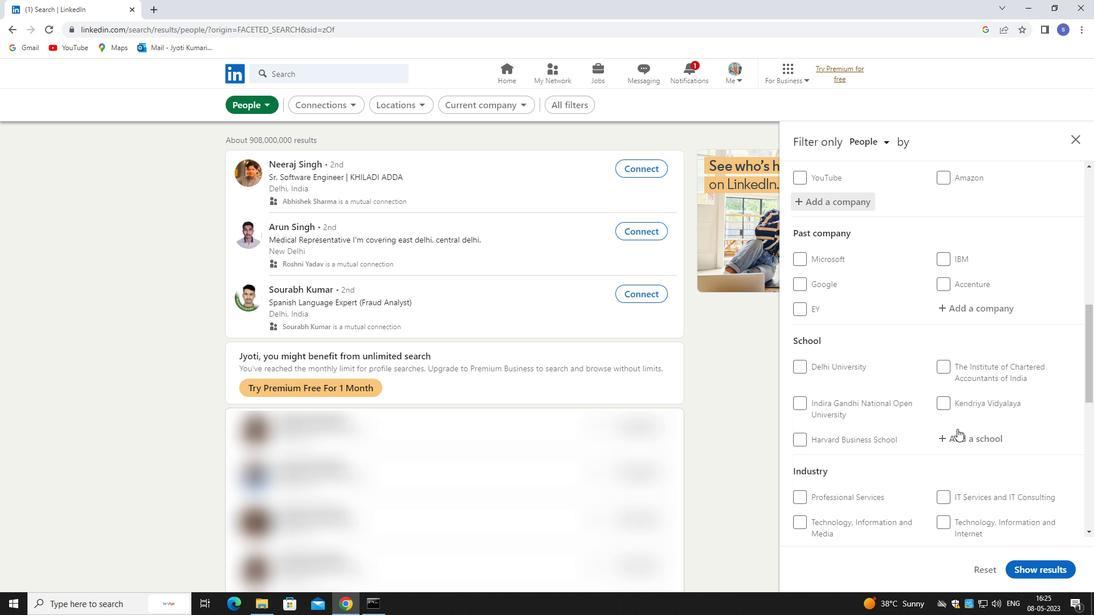 
Action: Mouse pressed left at (961, 439)
Screenshot: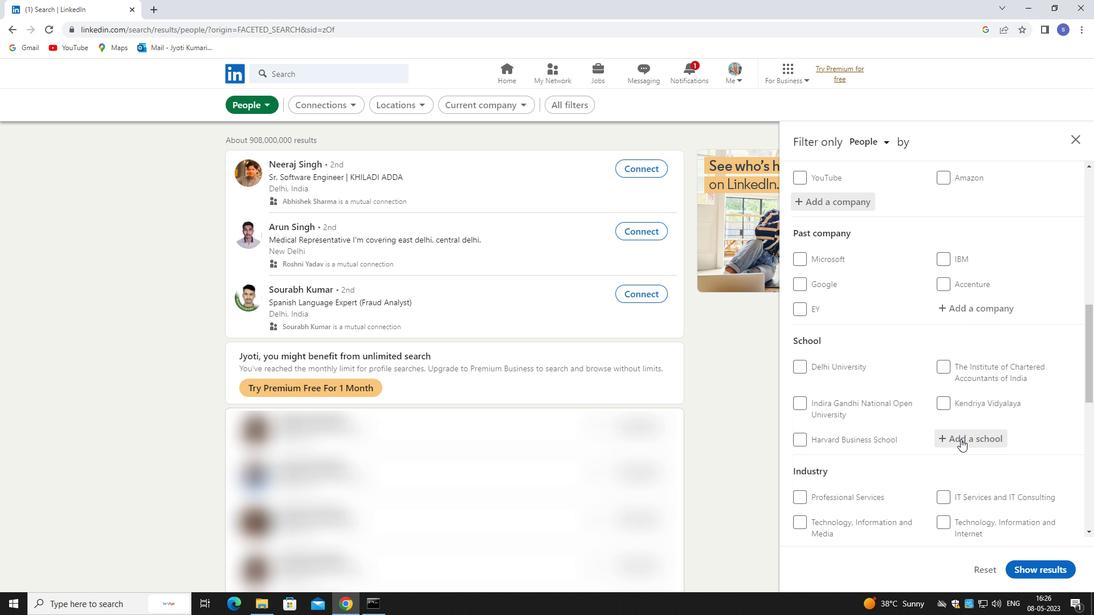 
Action: Key pressed om<Key.backspace>smania
Screenshot: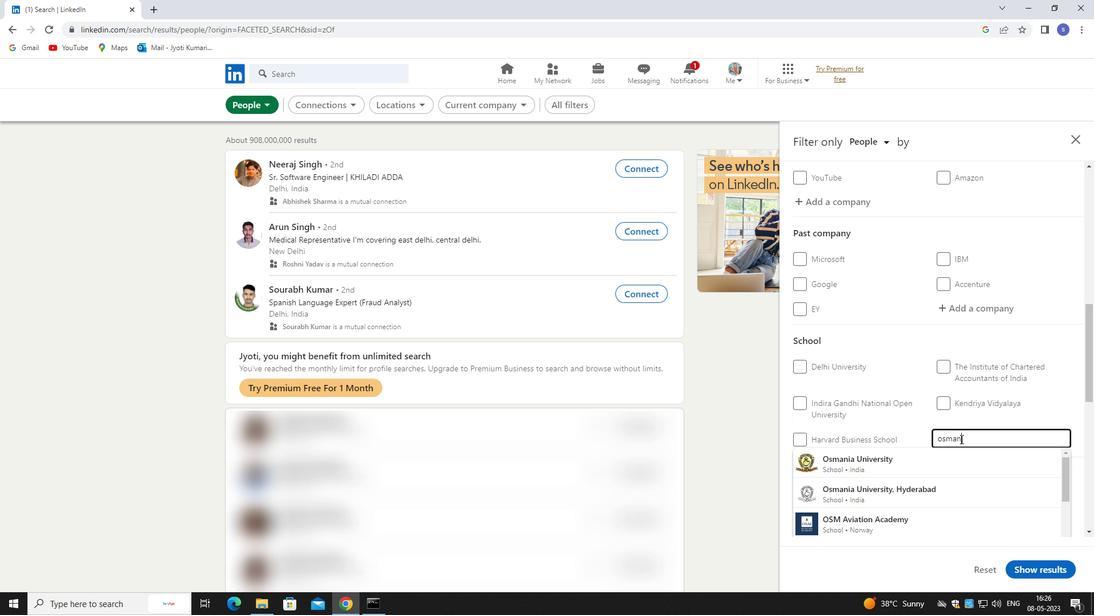 
Action: Mouse moved to (960, 463)
Screenshot: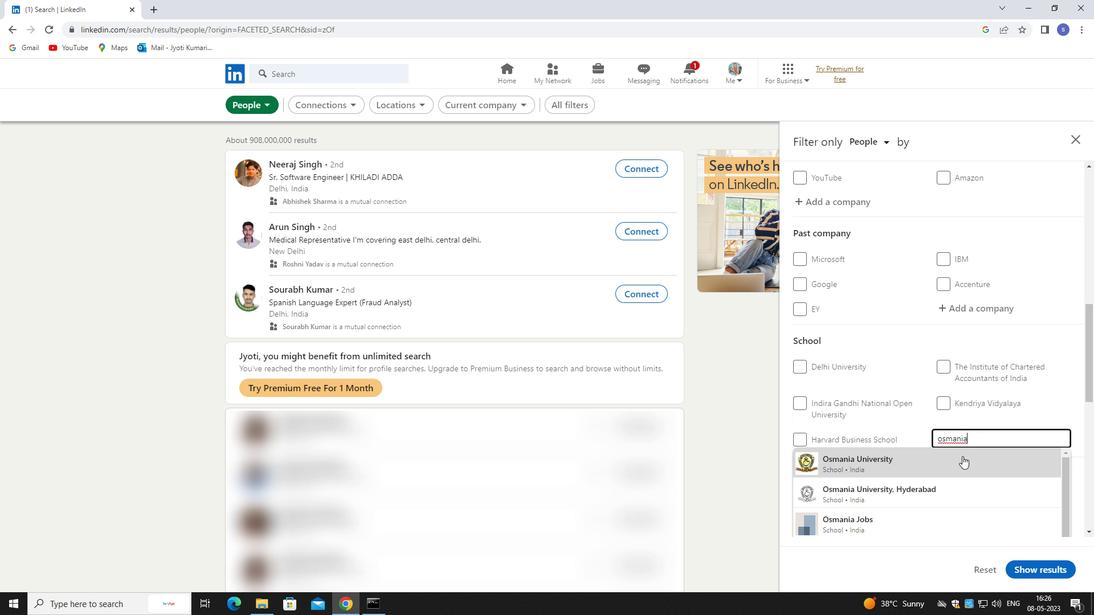 
Action: Mouse pressed left at (960, 463)
Screenshot: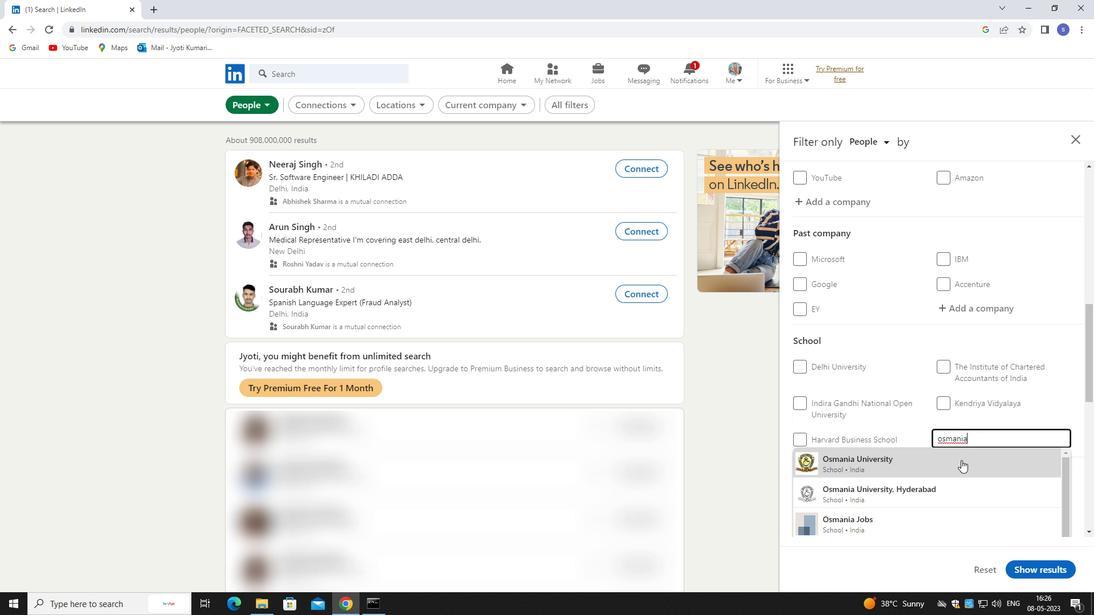 
Action: Mouse moved to (957, 453)
Screenshot: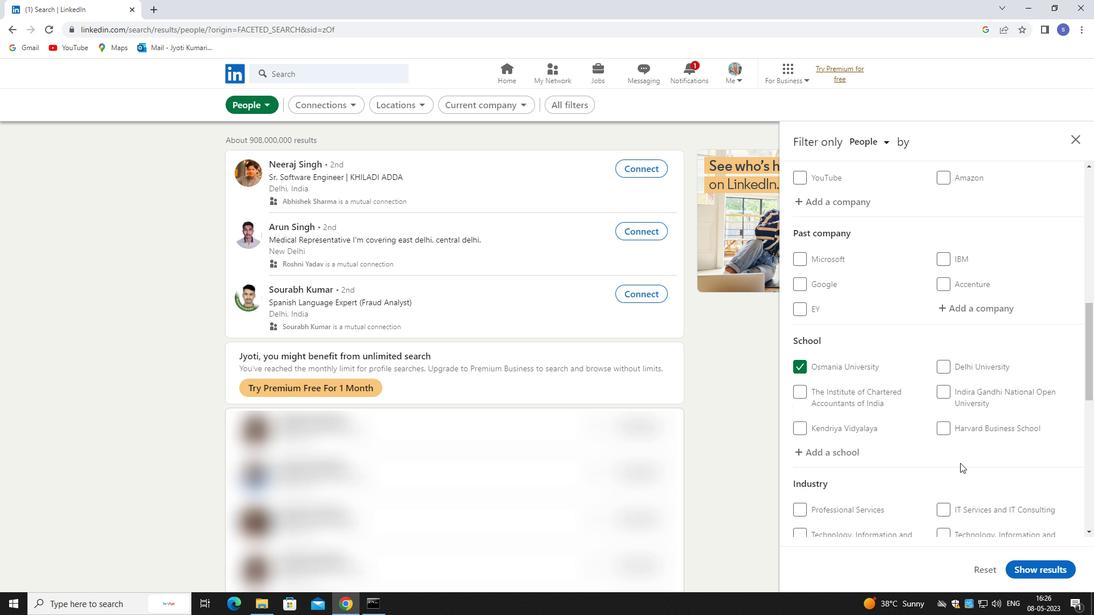 
Action: Mouse scrolled (957, 453) with delta (0, 0)
Screenshot: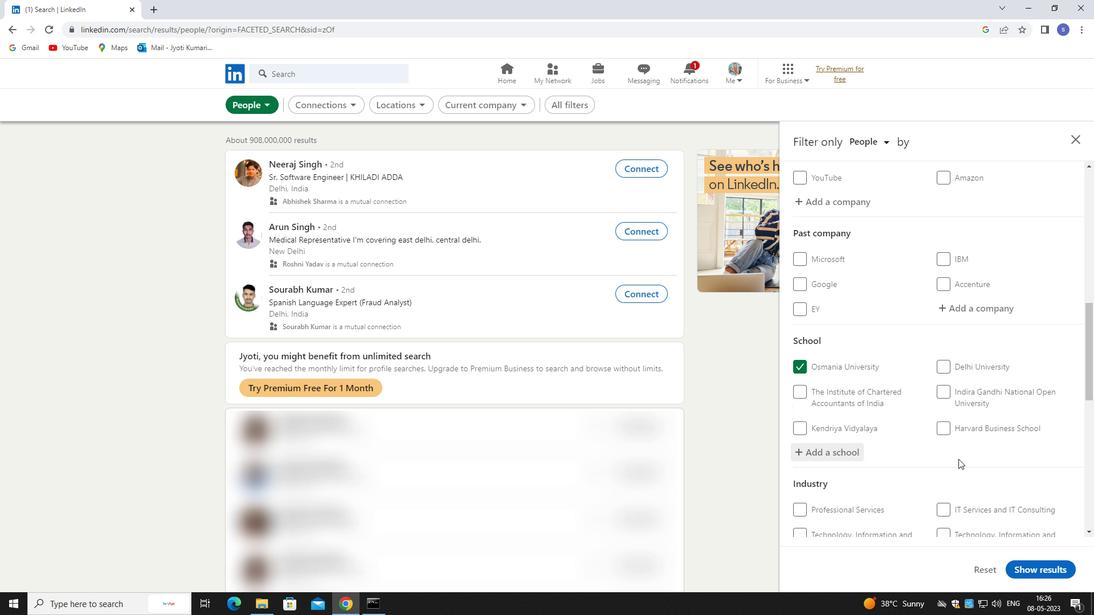 
Action: Mouse scrolled (957, 453) with delta (0, 0)
Screenshot: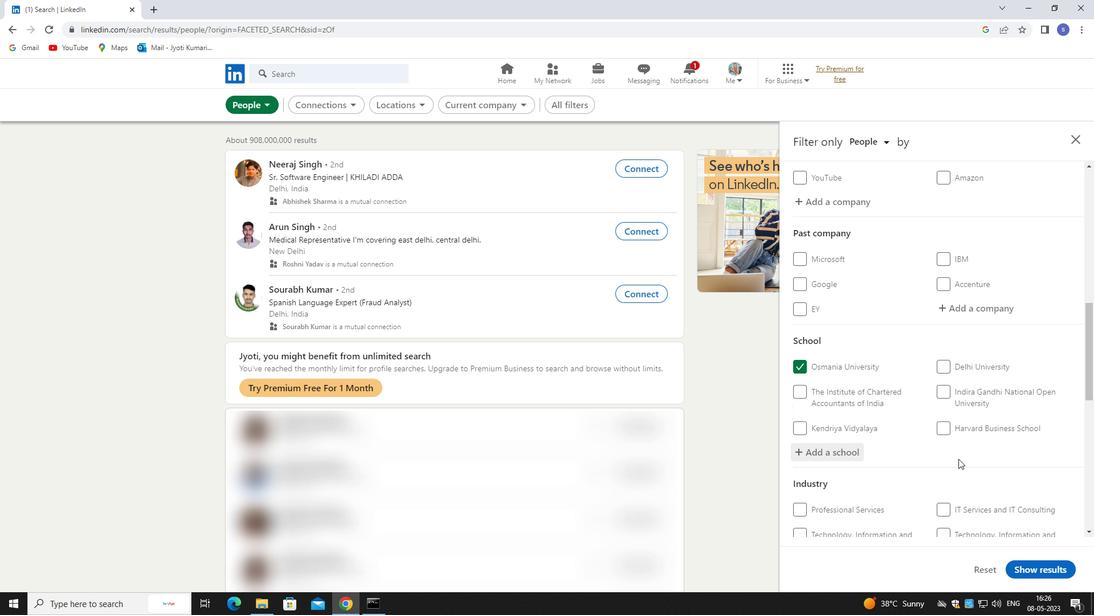 
Action: Mouse scrolled (957, 453) with delta (0, 0)
Screenshot: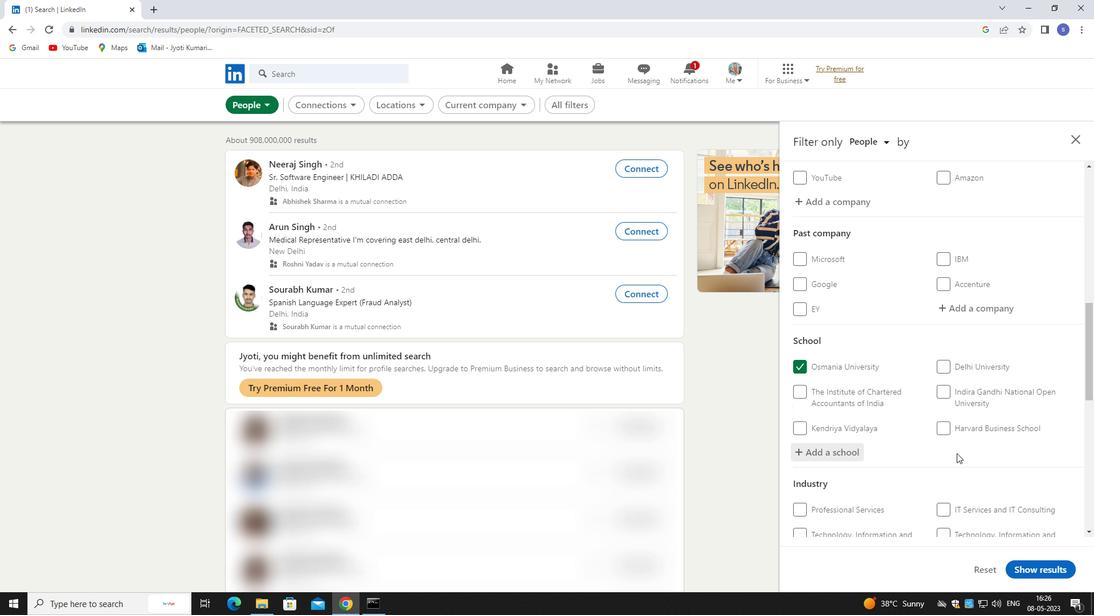 
Action: Mouse scrolled (957, 453) with delta (0, 0)
Screenshot: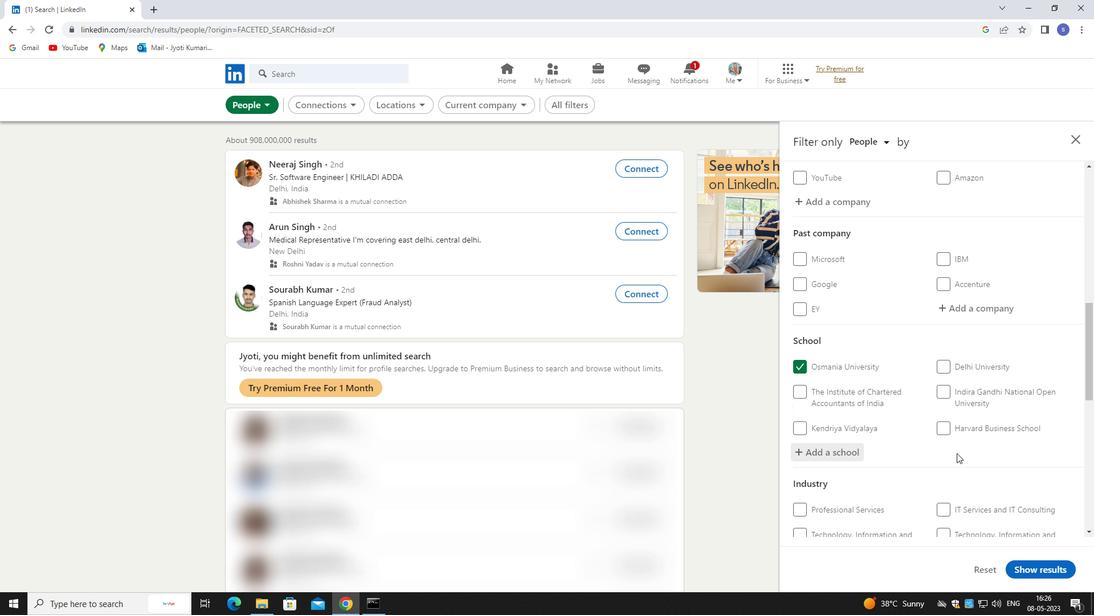 
Action: Mouse scrolled (957, 453) with delta (0, 0)
Screenshot: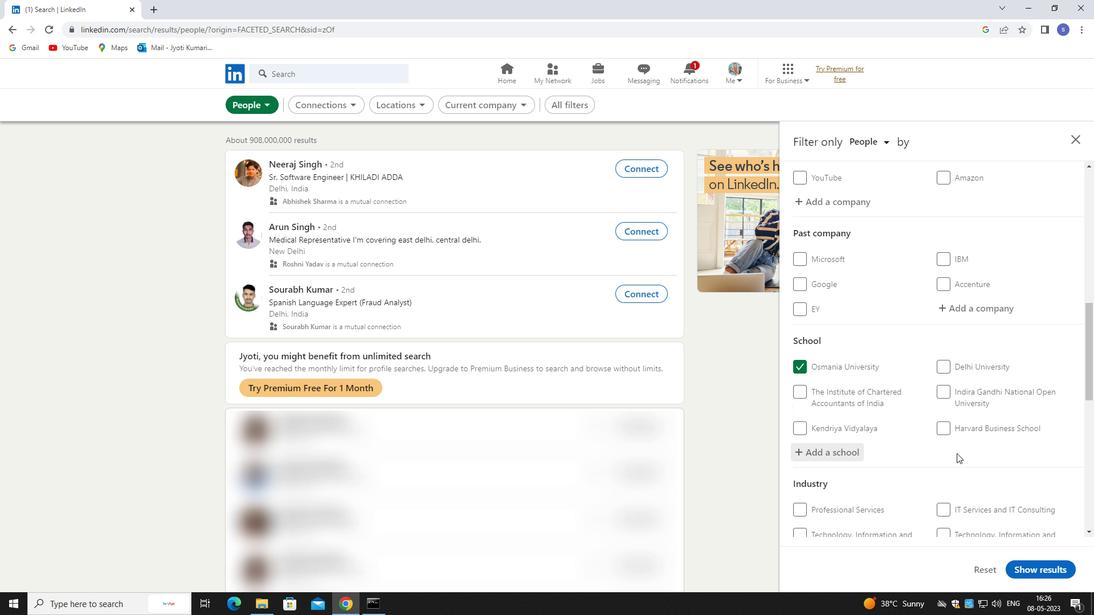 
Action: Mouse moved to (977, 284)
Screenshot: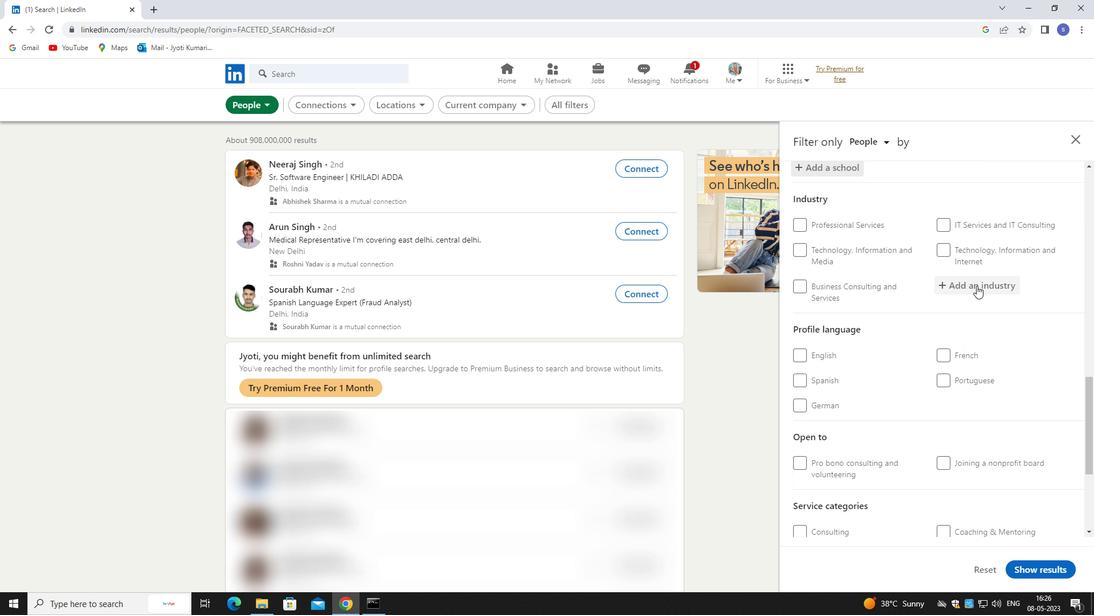 
Action: Mouse pressed left at (977, 284)
Screenshot: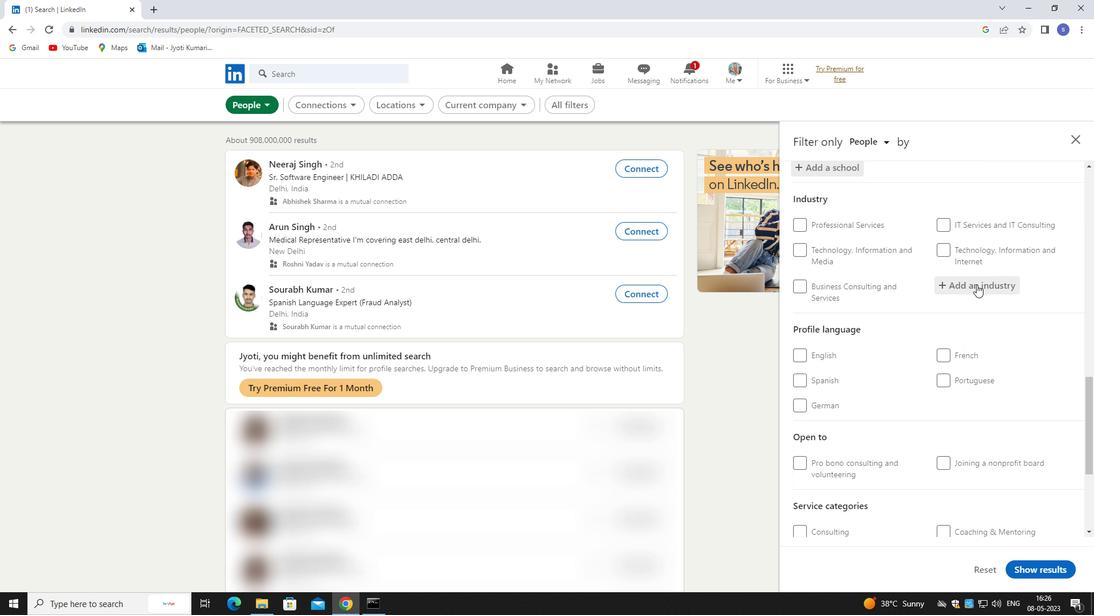 
Action: Key pressed skinlli<Key.backspace><Key.backspace><Key.backspace><Key.backspace><Key.backspace>illing
Screenshot: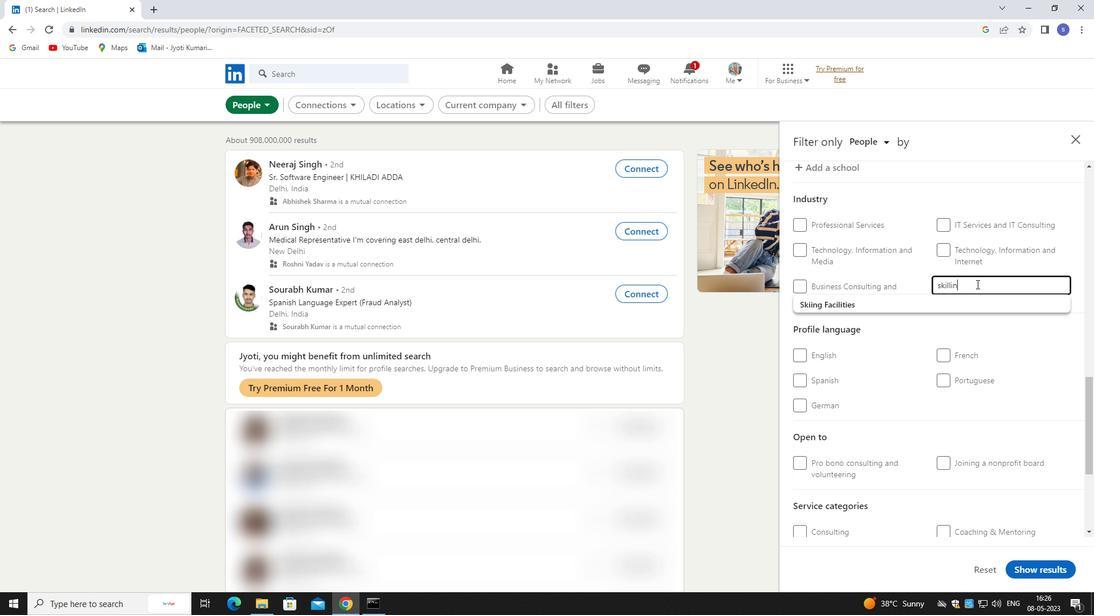 
Action: Mouse moved to (959, 301)
Screenshot: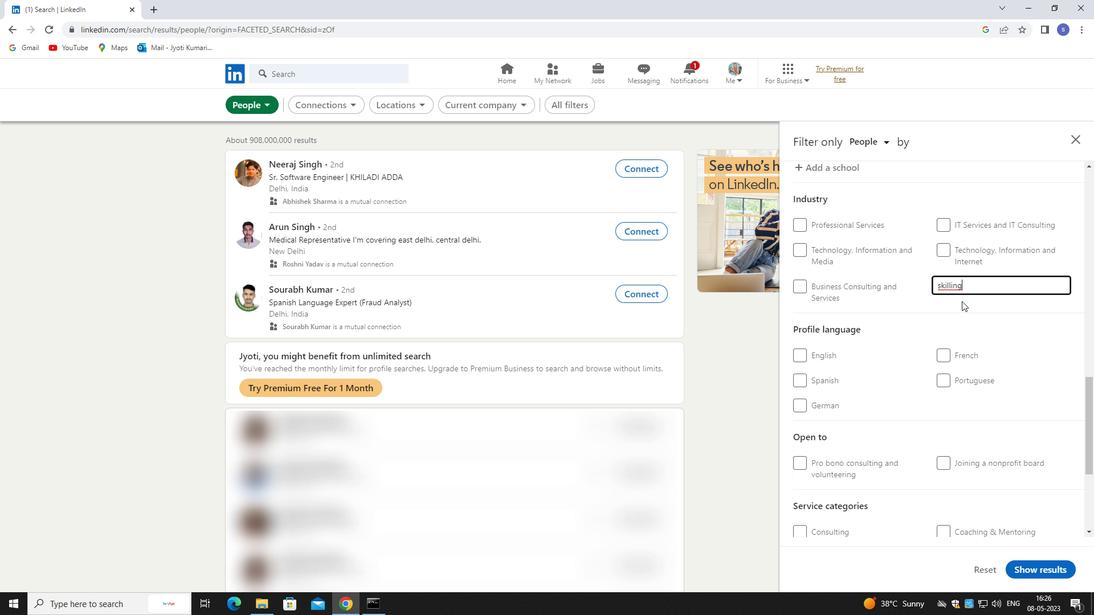 
Action: Key pressed <Key.backspace>
Screenshot: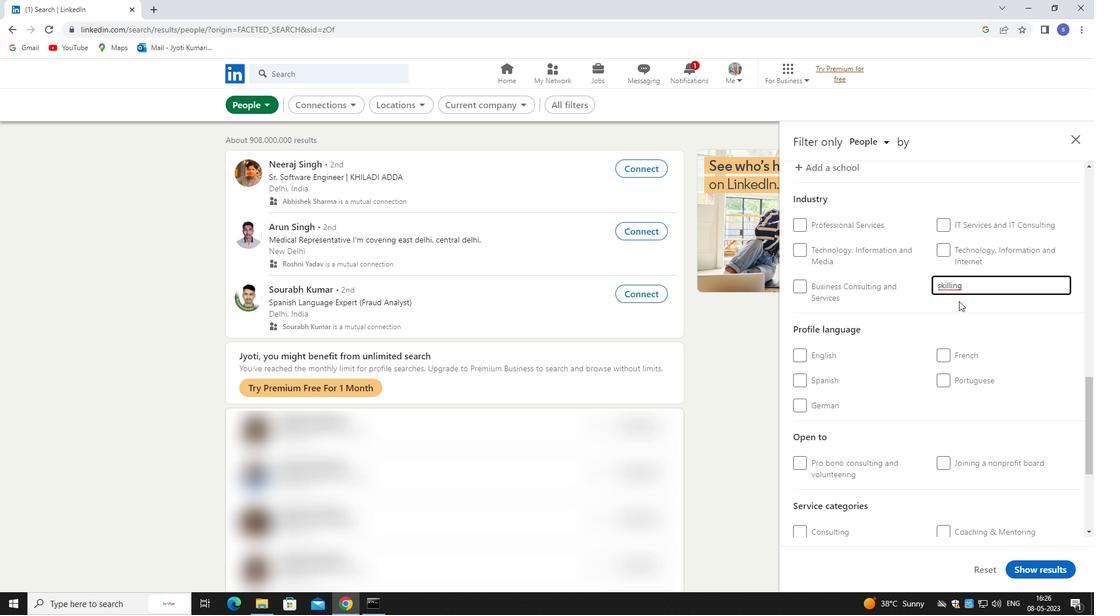 
Action: Mouse moved to (958, 301)
Screenshot: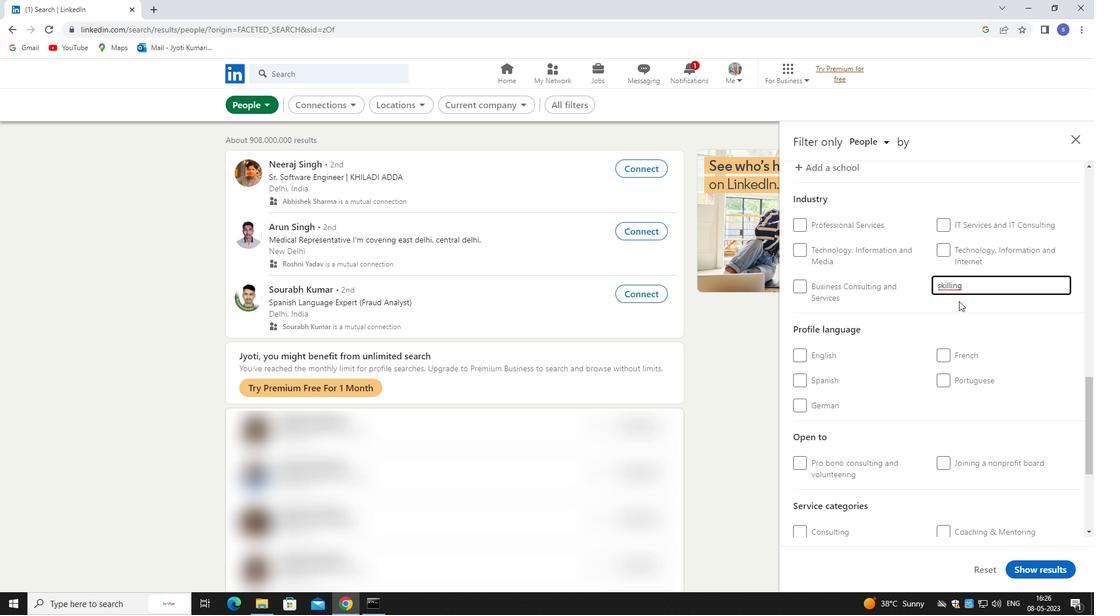 
Action: Key pressed <Key.backspace><Key.backspace><Key.backspace><Key.backspace>
Screenshot: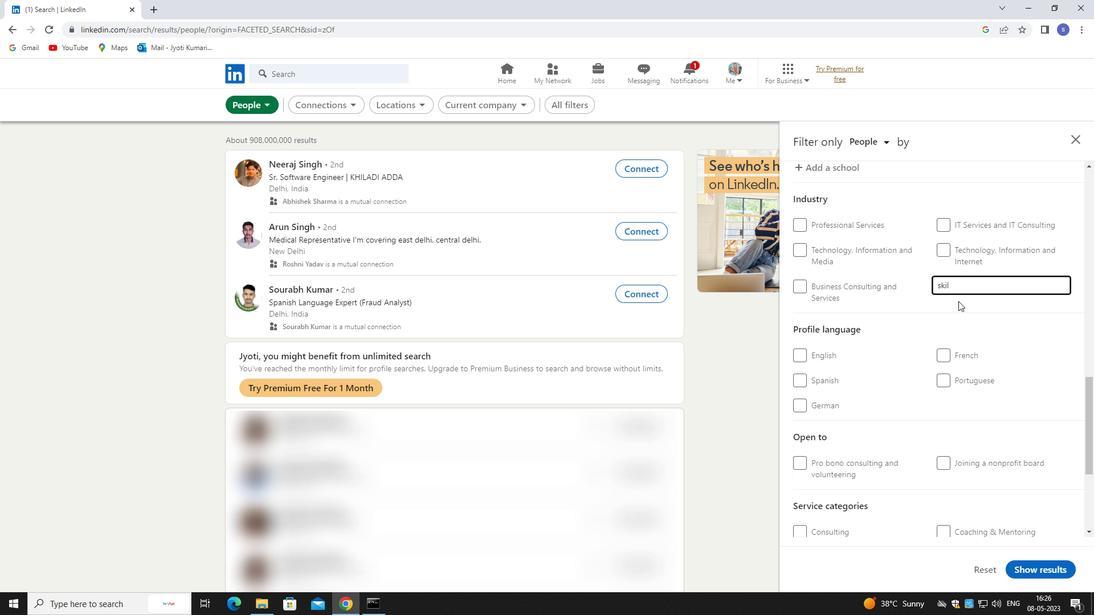 
Action: Mouse moved to (897, 296)
Screenshot: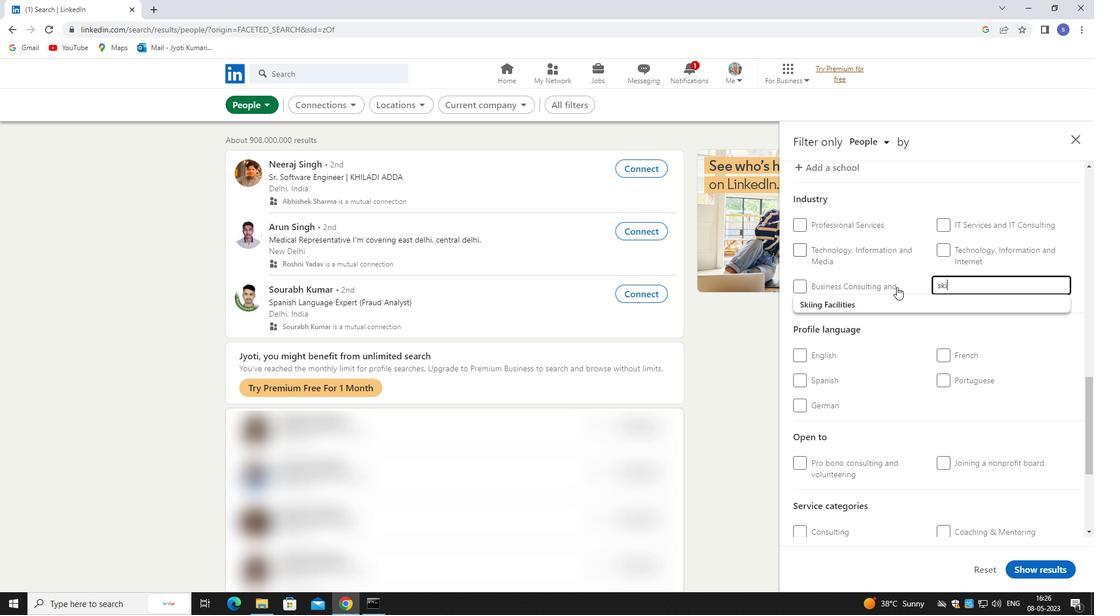 
Action: Mouse pressed left at (897, 296)
Screenshot: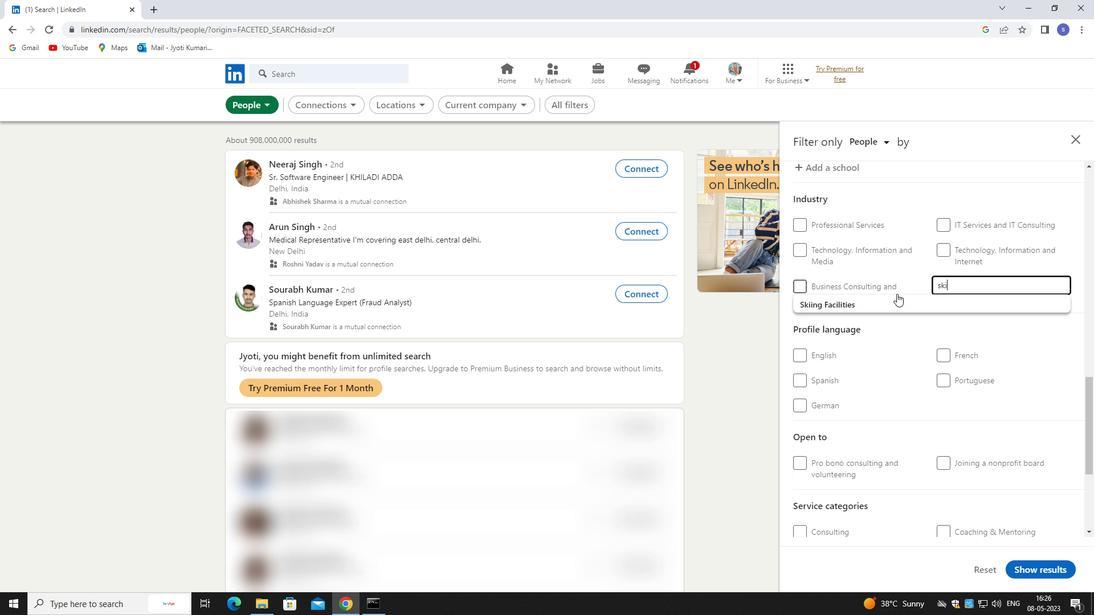 
Action: Mouse moved to (899, 265)
Screenshot: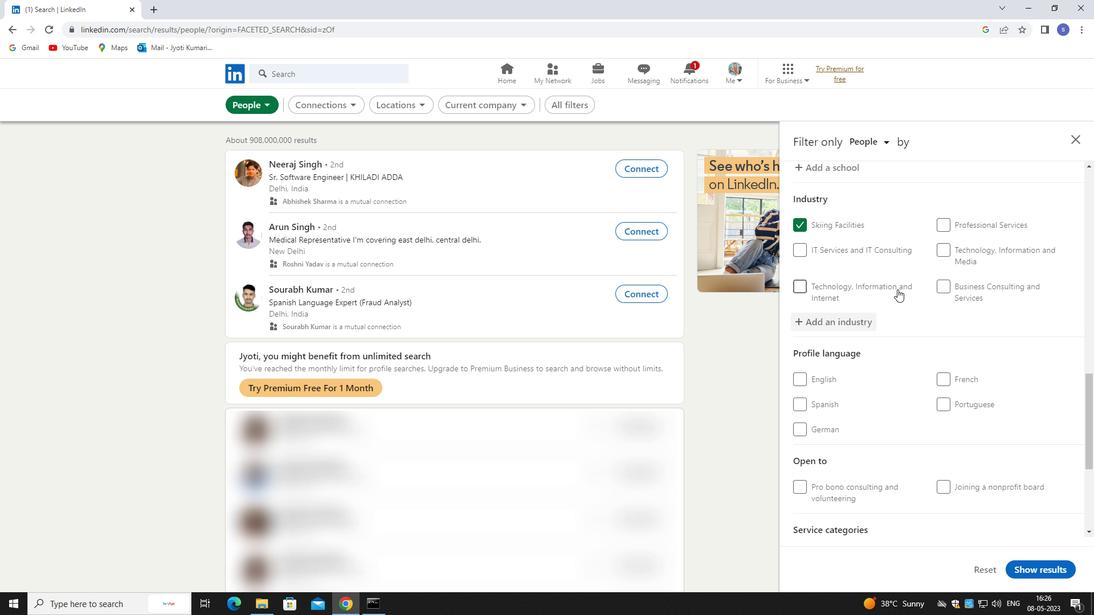 
Action: Mouse scrolled (899, 264) with delta (0, 0)
Screenshot: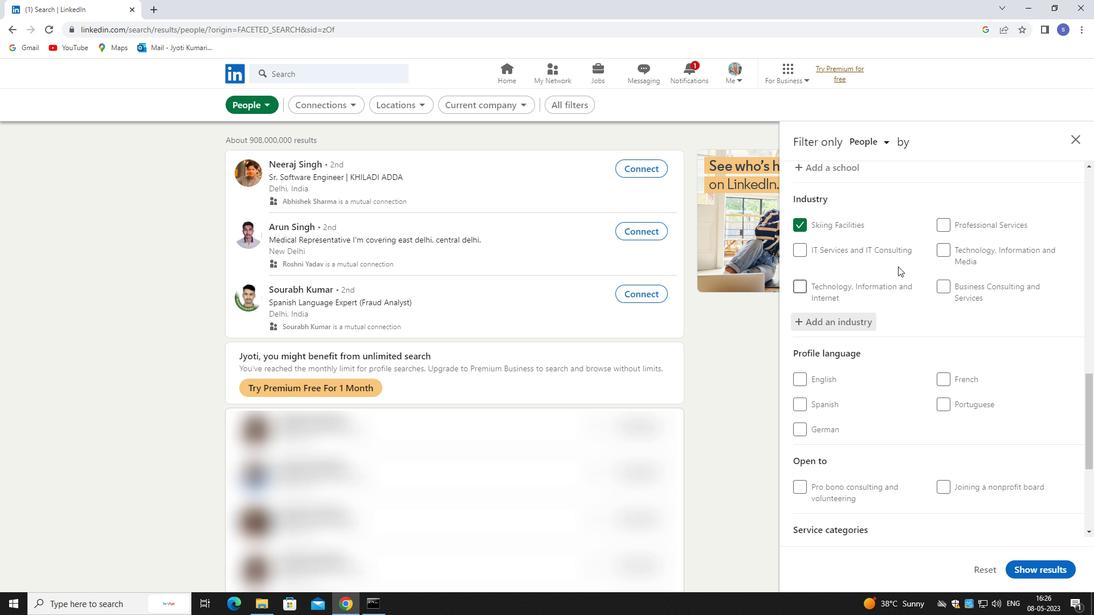 
Action: Mouse moved to (899, 265)
Screenshot: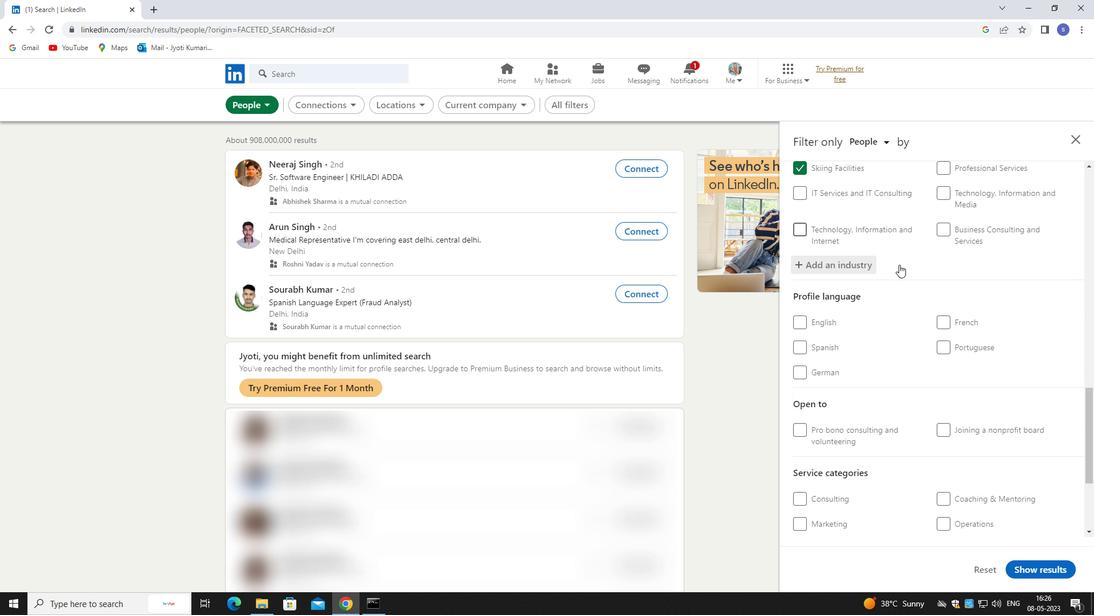 
Action: Mouse scrolled (899, 265) with delta (0, 0)
Screenshot: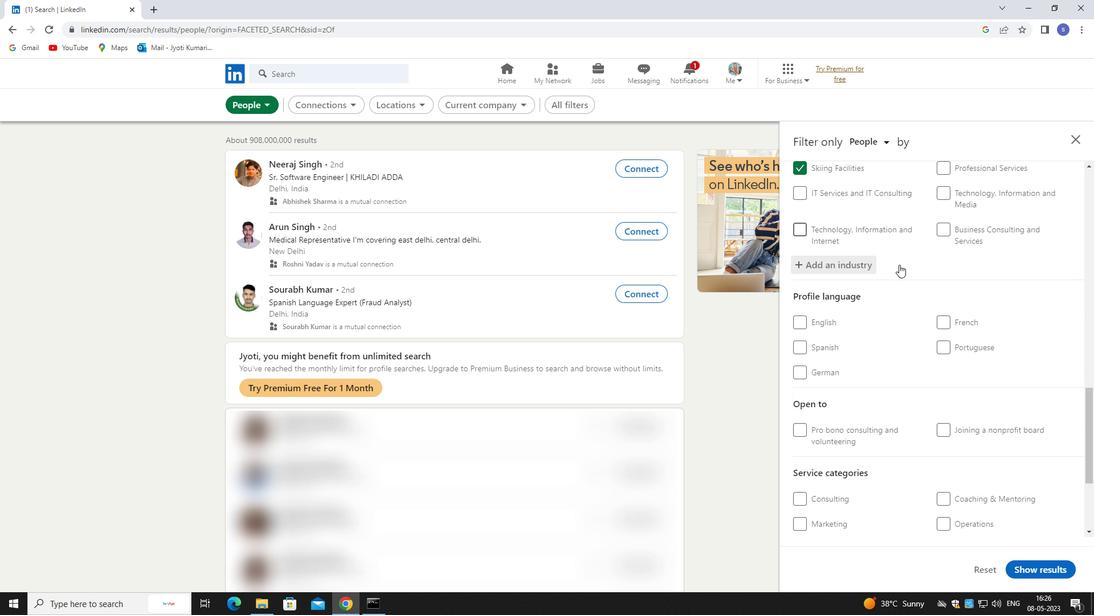 
Action: Mouse moved to (801, 317)
Screenshot: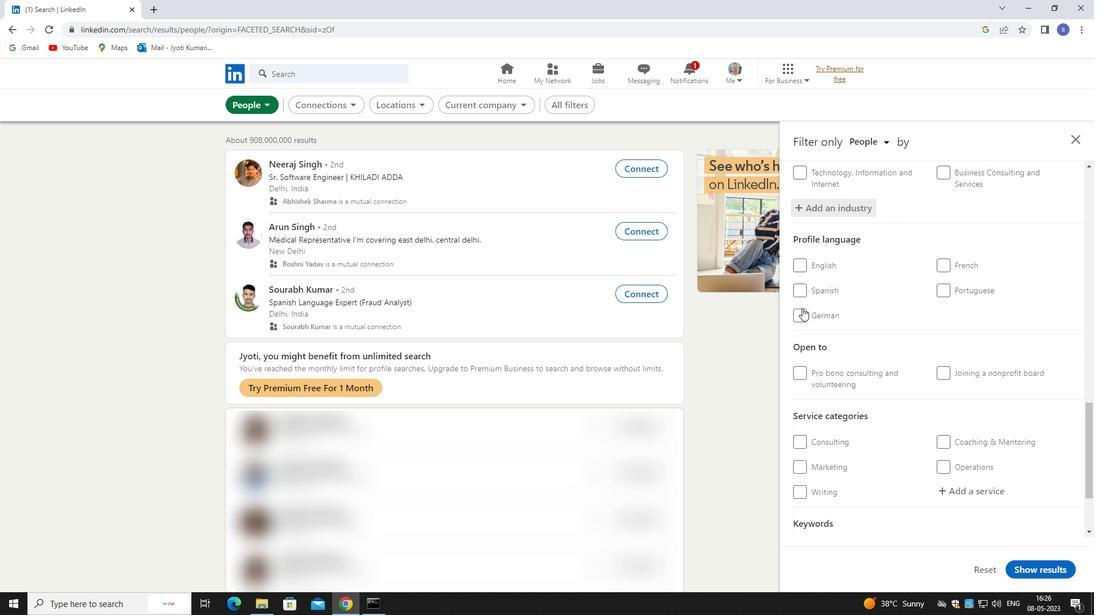 
Action: Mouse pressed left at (801, 317)
Screenshot: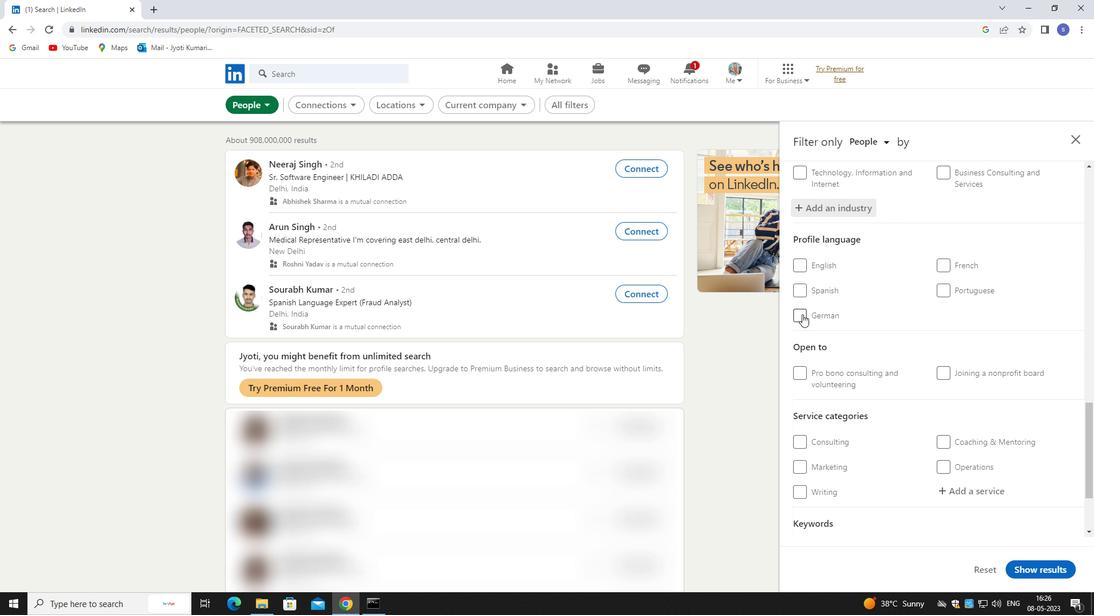 
Action: Mouse moved to (810, 307)
Screenshot: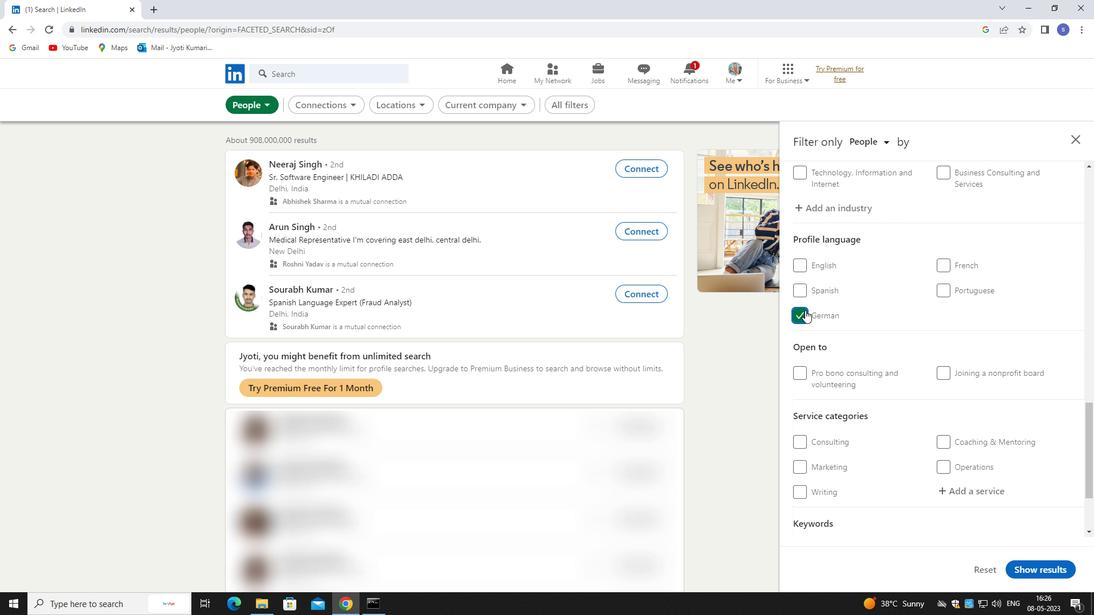 
Action: Mouse scrolled (810, 306) with delta (0, 0)
Screenshot: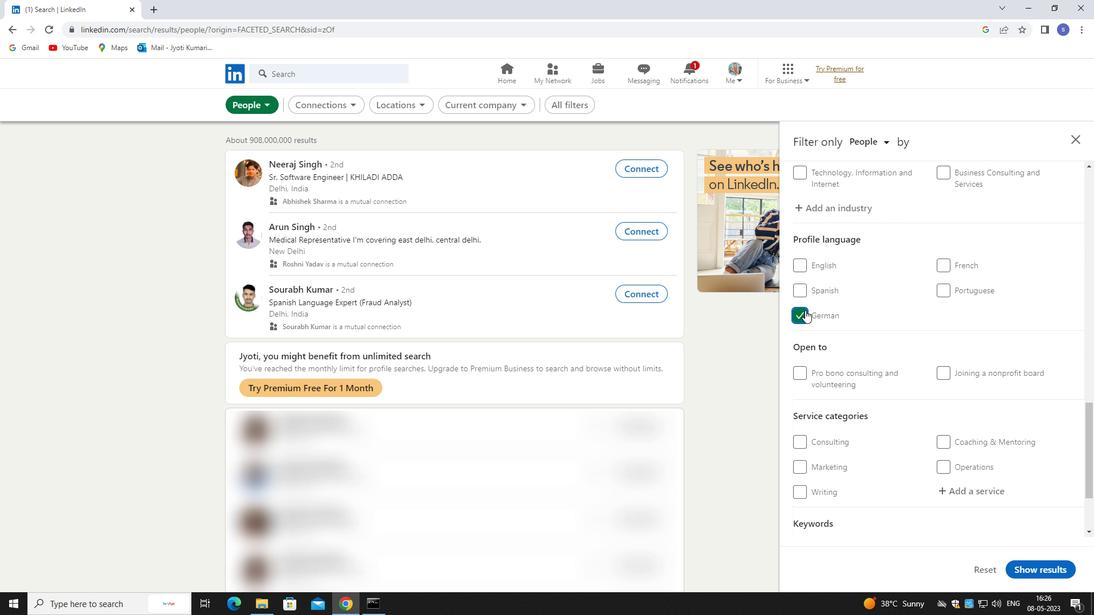 
Action: Mouse moved to (811, 307)
Screenshot: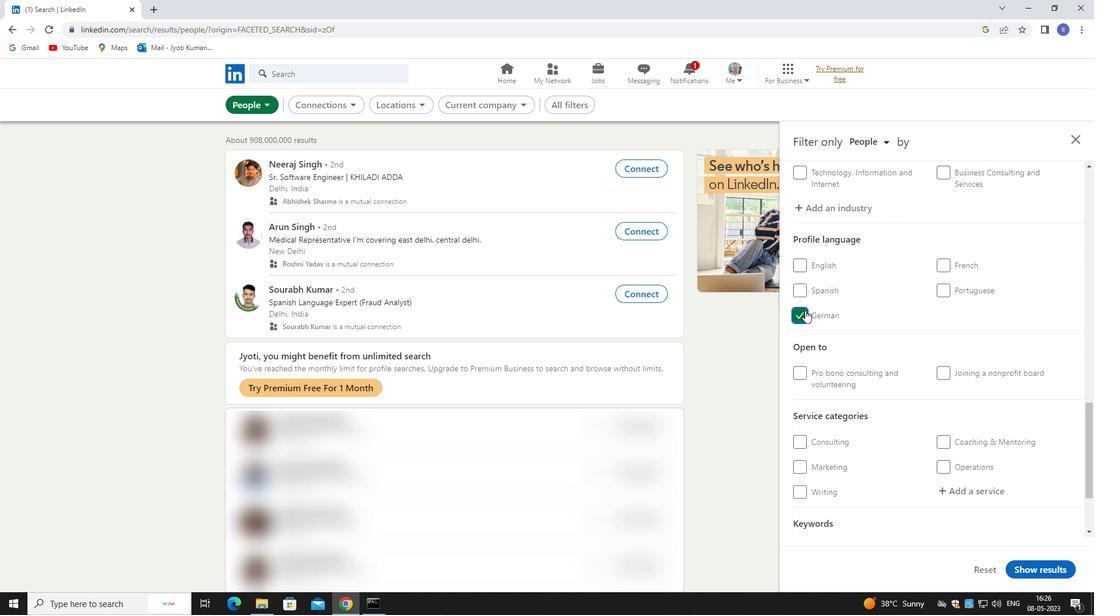 
Action: Mouse scrolled (811, 306) with delta (0, 0)
Screenshot: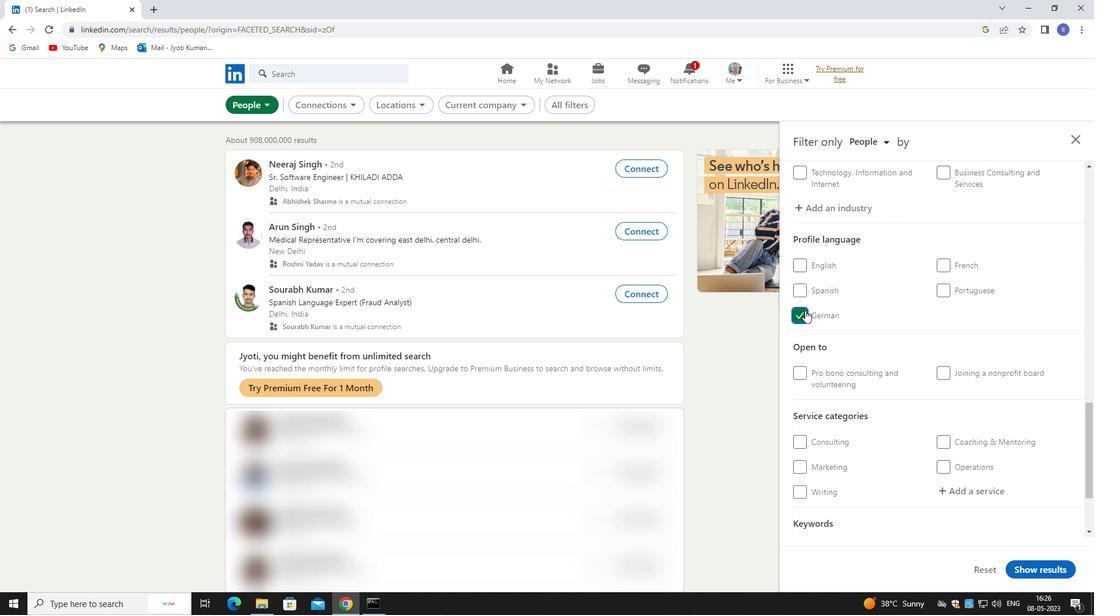 
Action: Mouse moved to (811, 307)
Screenshot: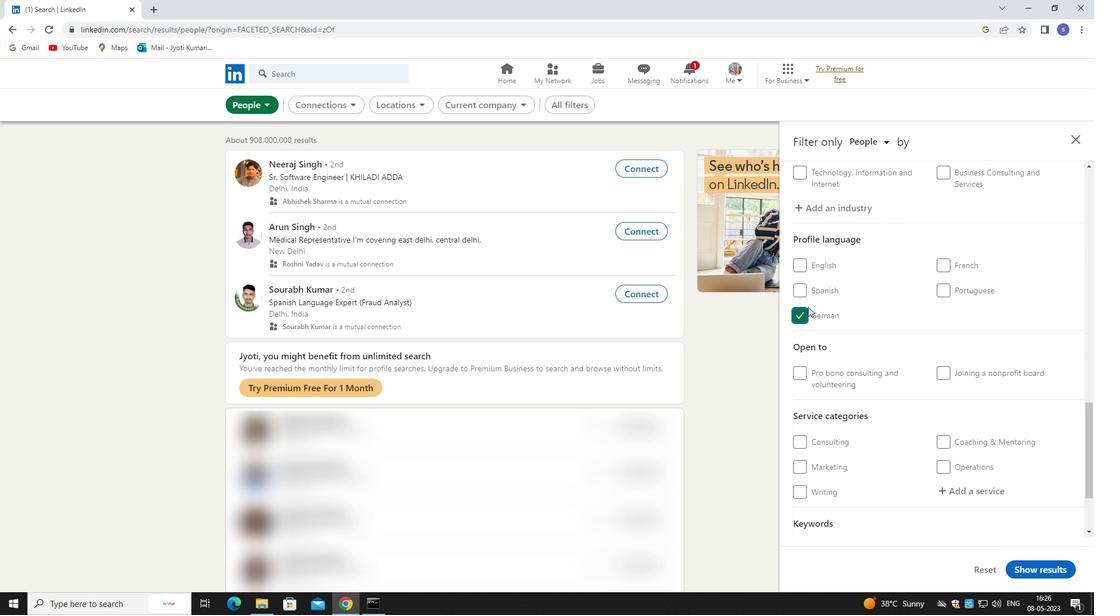 
Action: Mouse scrolled (811, 306) with delta (0, 0)
Screenshot: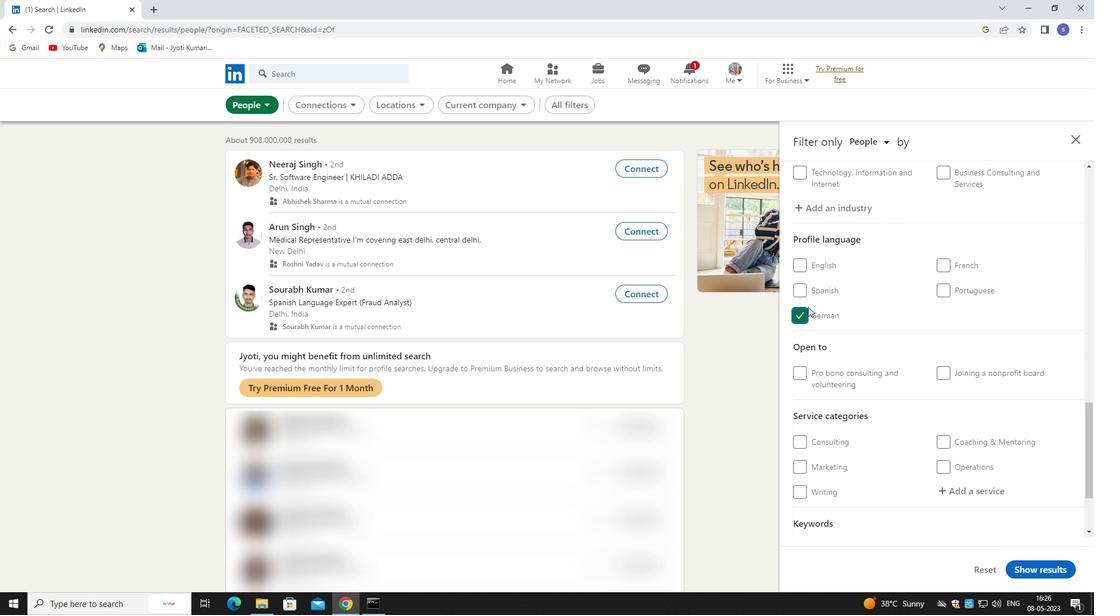 
Action: Mouse moved to (820, 308)
Screenshot: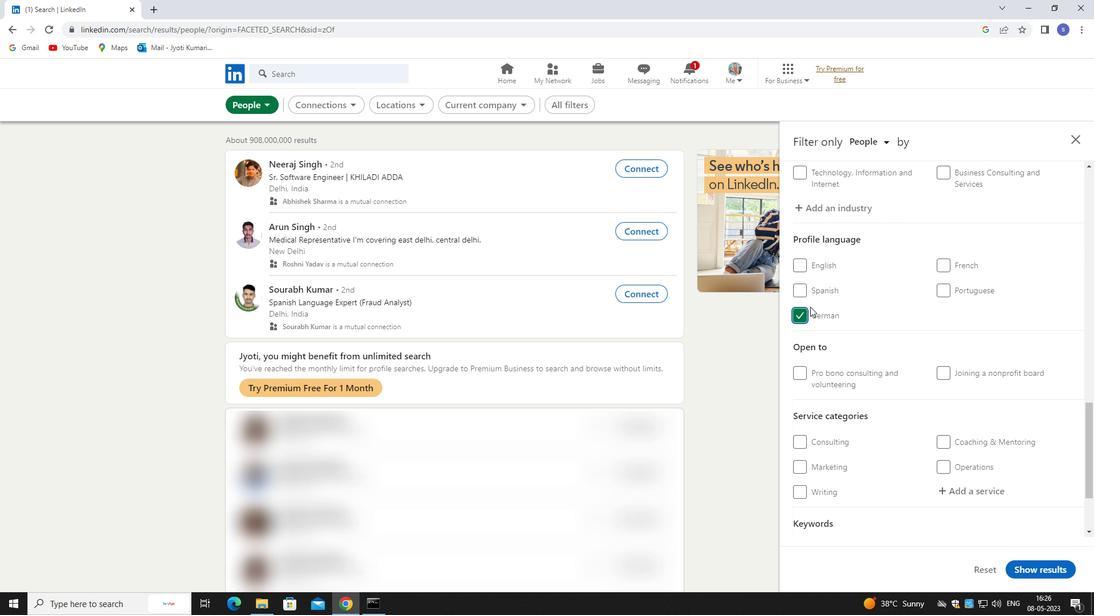 
Action: Mouse scrolled (820, 307) with delta (0, 0)
Screenshot: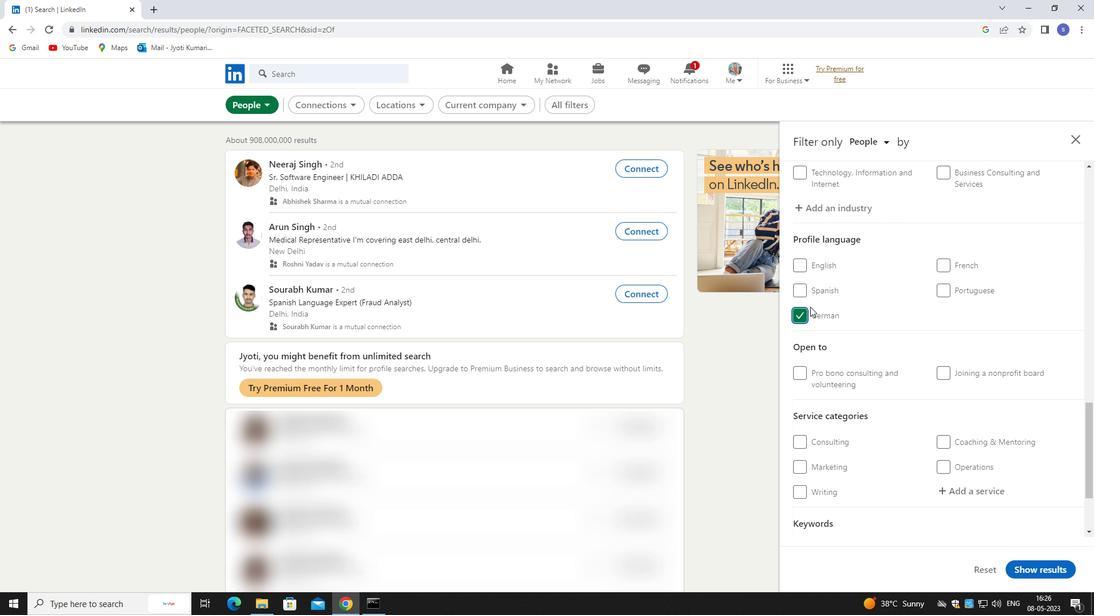 
Action: Mouse moved to (970, 381)
Screenshot: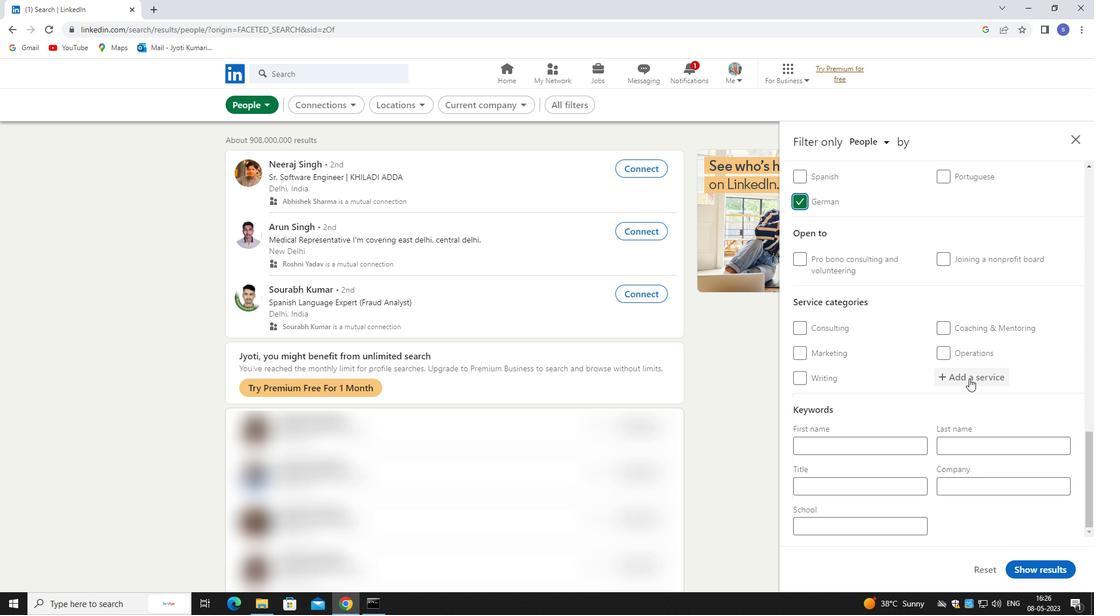 
Action: Mouse pressed left at (970, 381)
Screenshot: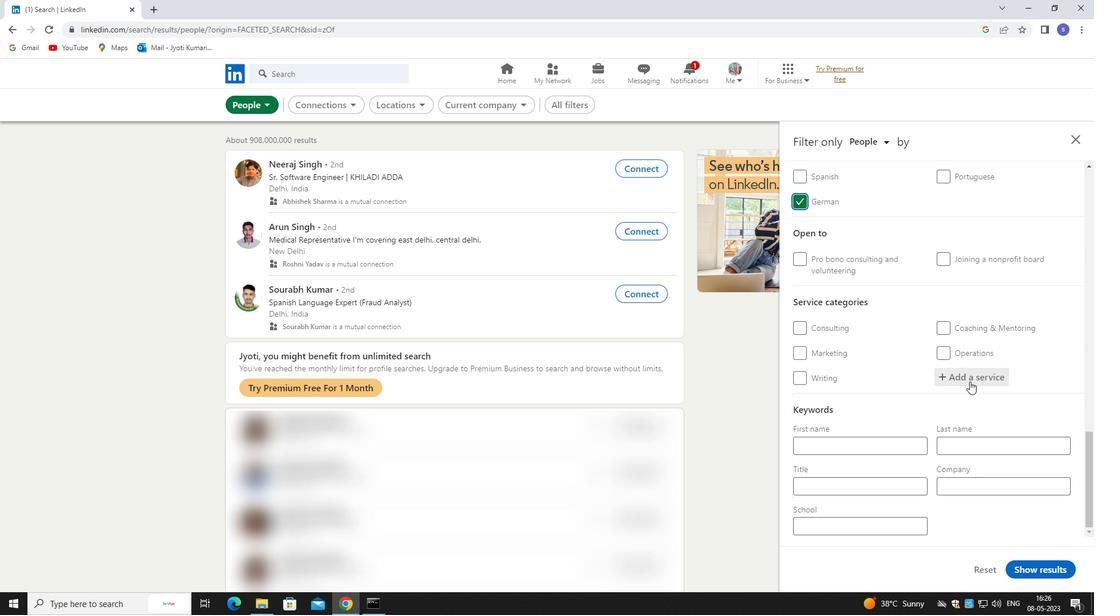 
Action: Mouse moved to (821, 342)
Screenshot: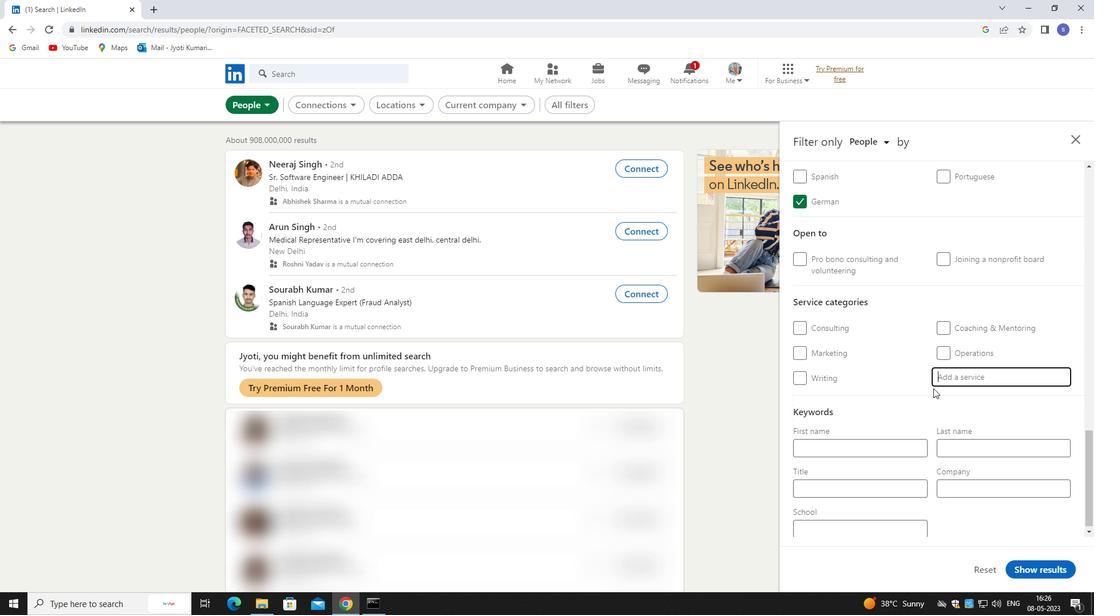 
Action: Key pressed market<Key.space>s
Screenshot: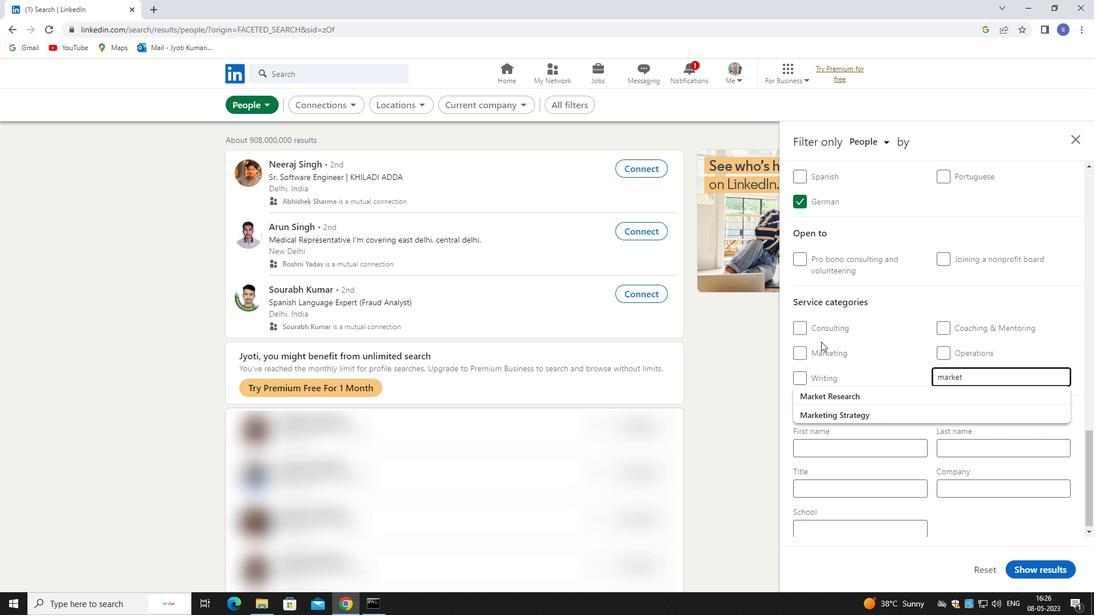 
Action: Mouse moved to (848, 404)
Screenshot: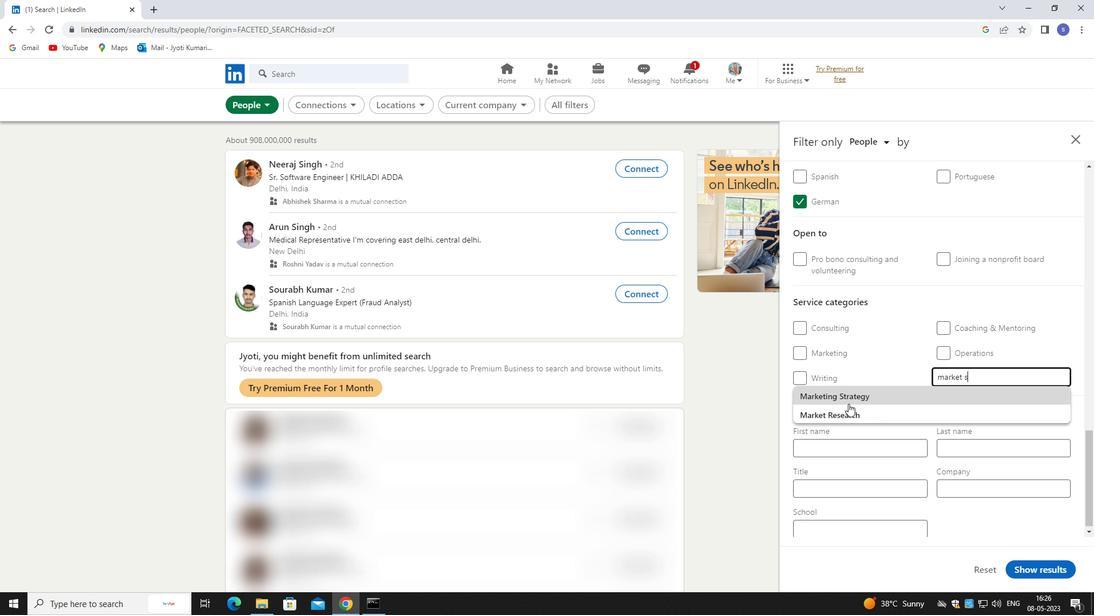 
Action: Mouse pressed left at (848, 404)
Screenshot: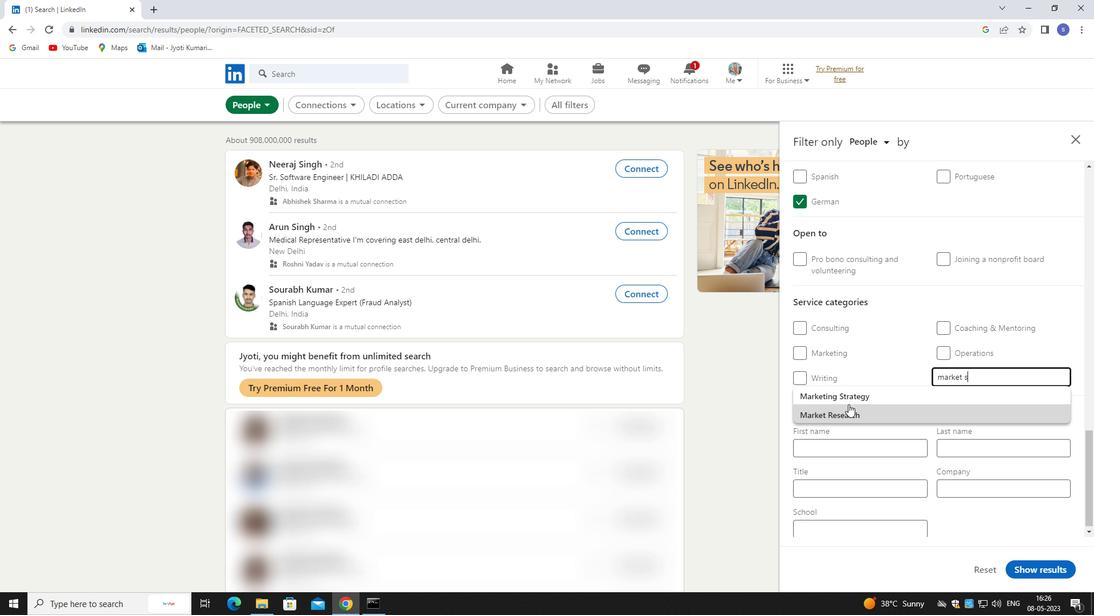
Action: Mouse moved to (847, 319)
Screenshot: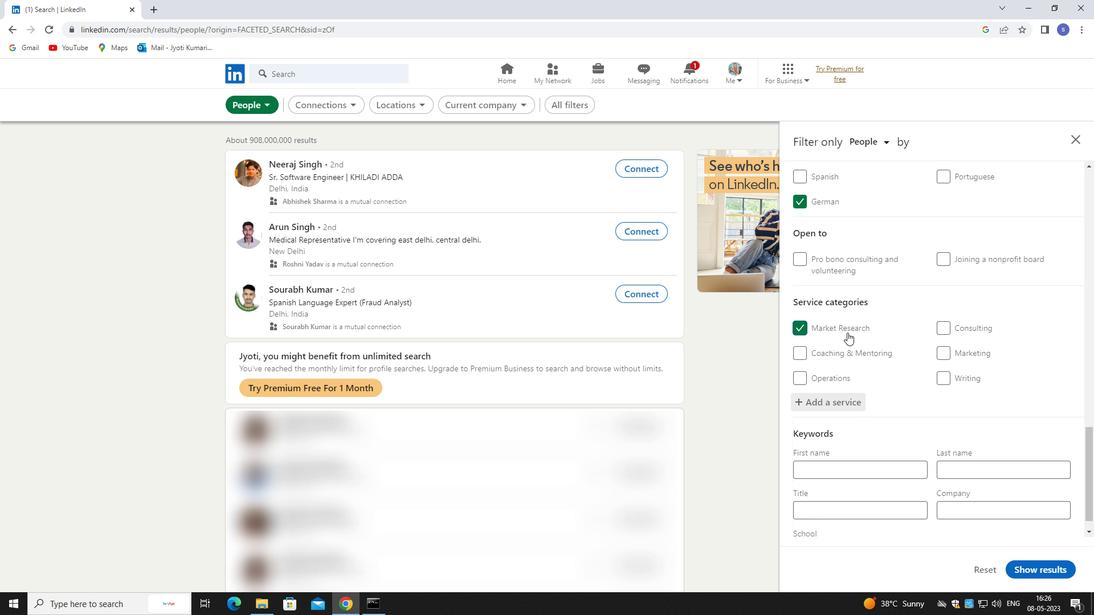 
Action: Mouse pressed left at (847, 319)
Screenshot: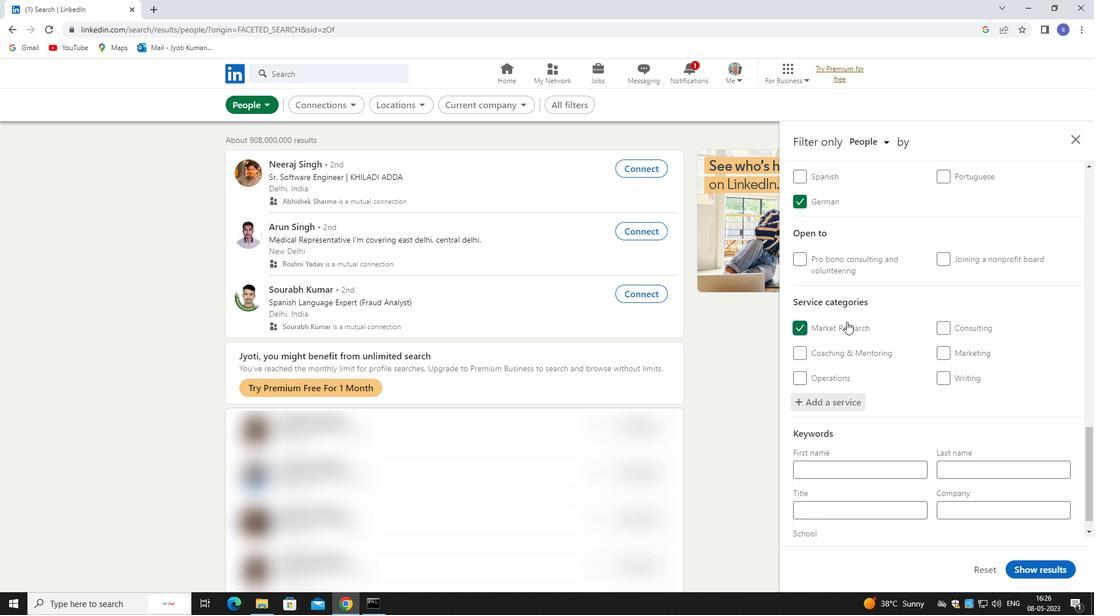
Action: Mouse moved to (828, 401)
Screenshot: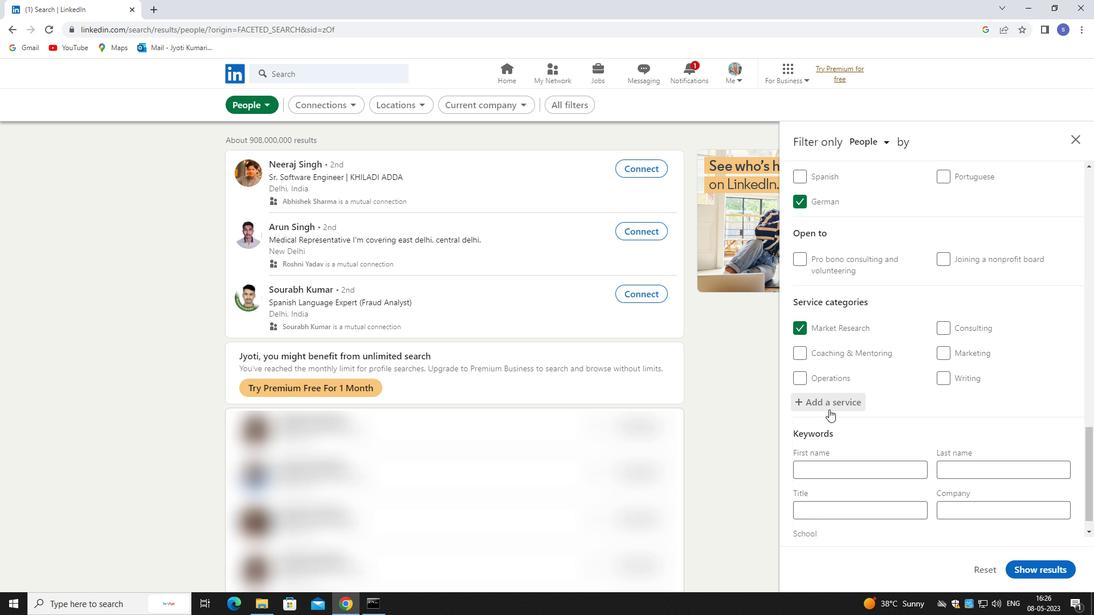 
Action: Mouse pressed left at (828, 401)
Screenshot: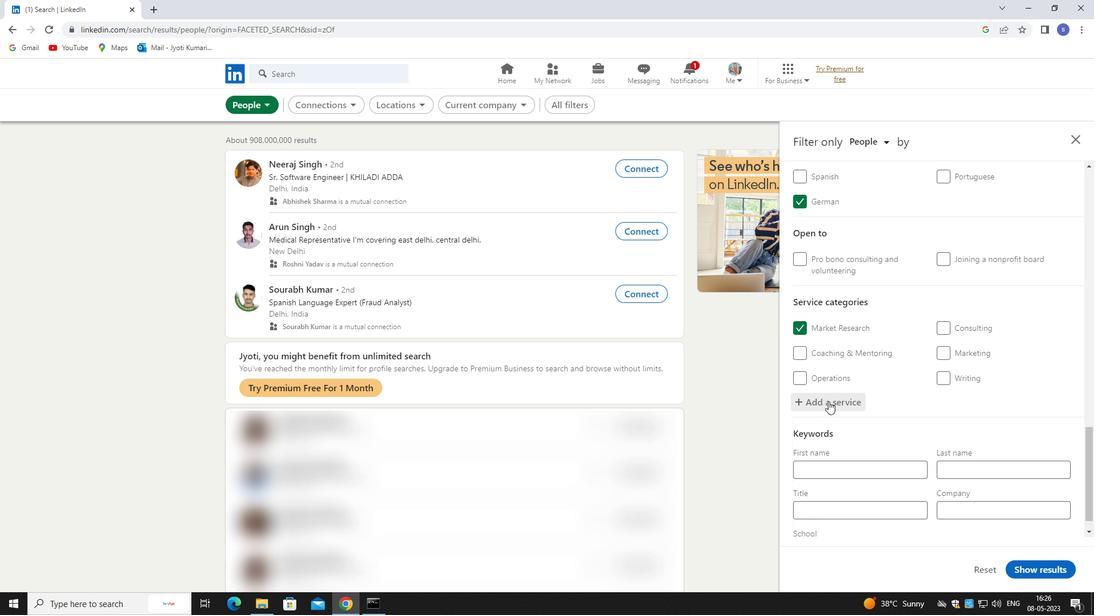 
Action: Key pressed market
Screenshot: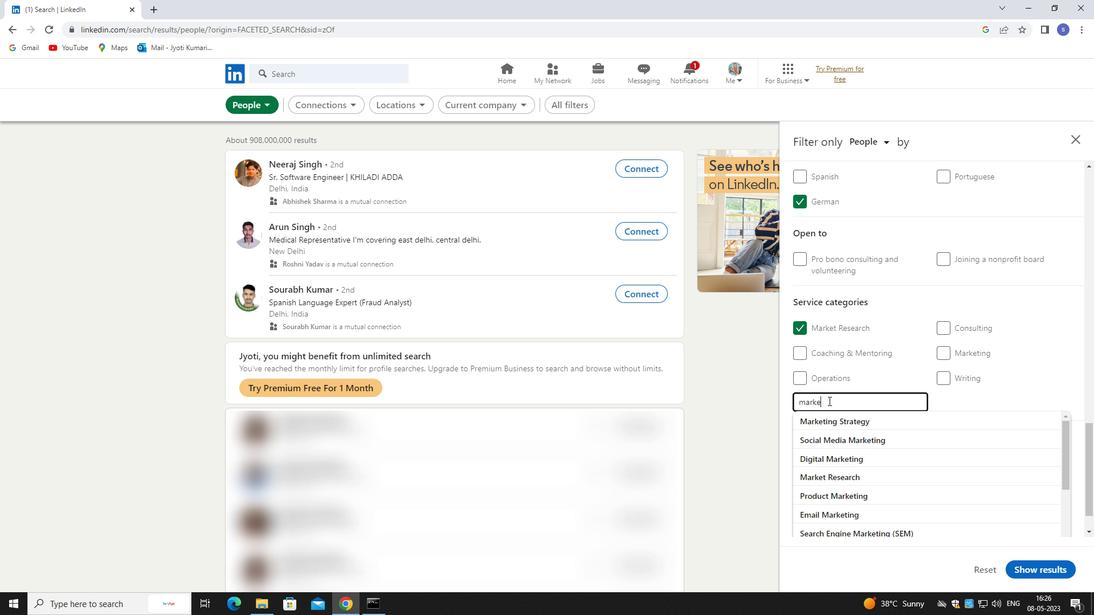 
Action: Mouse moved to (897, 422)
Screenshot: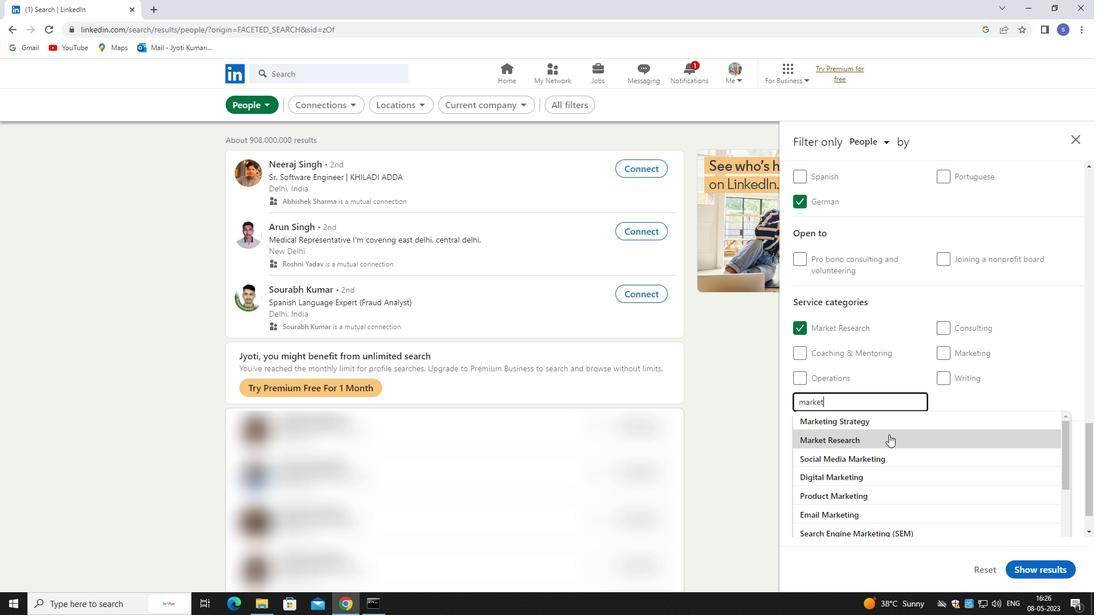 
Action: Mouse pressed left at (897, 422)
Screenshot: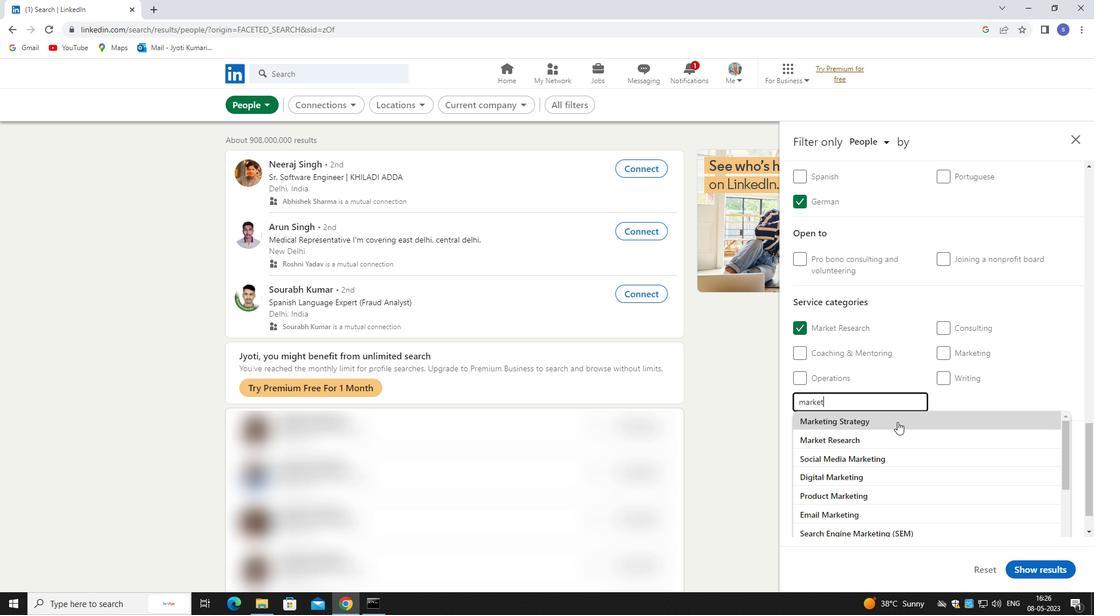 
Action: Mouse moved to (940, 326)
Screenshot: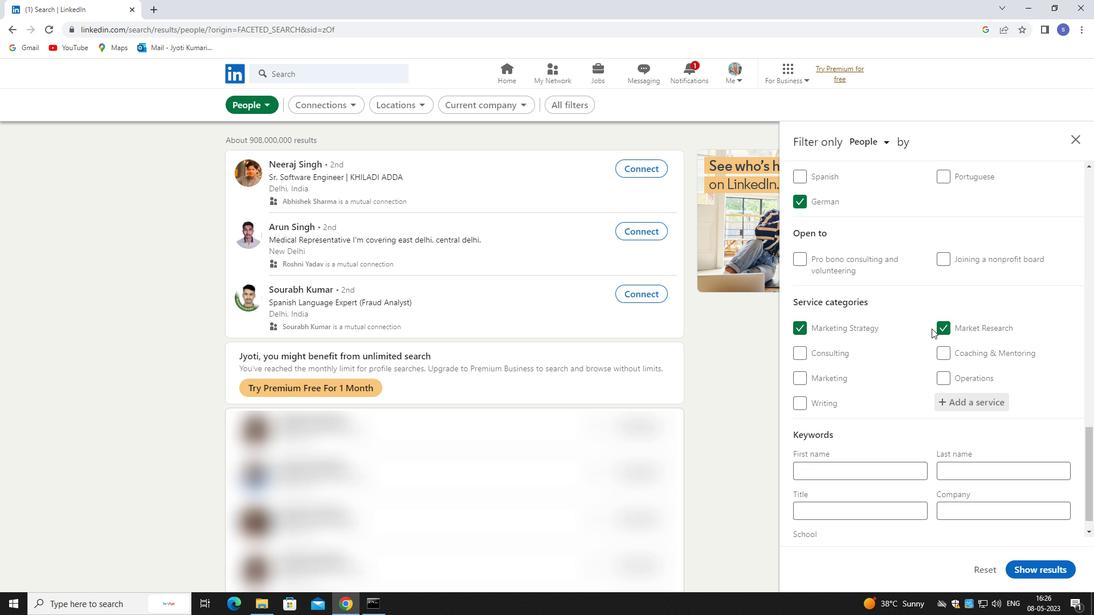 
Action: Mouse pressed left at (940, 326)
Screenshot: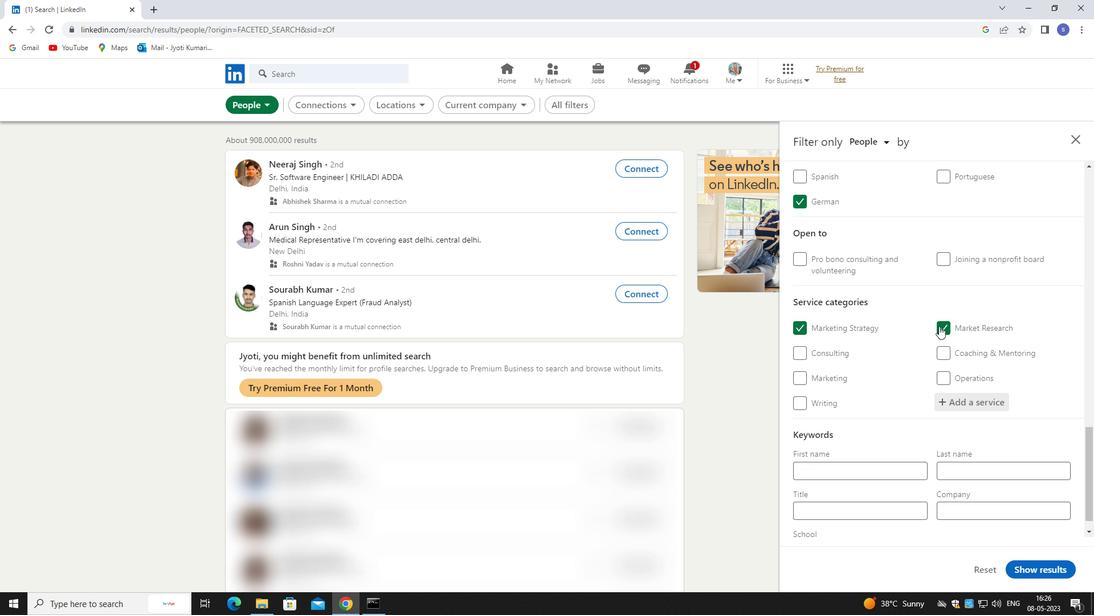 
Action: Mouse moved to (941, 389)
Screenshot: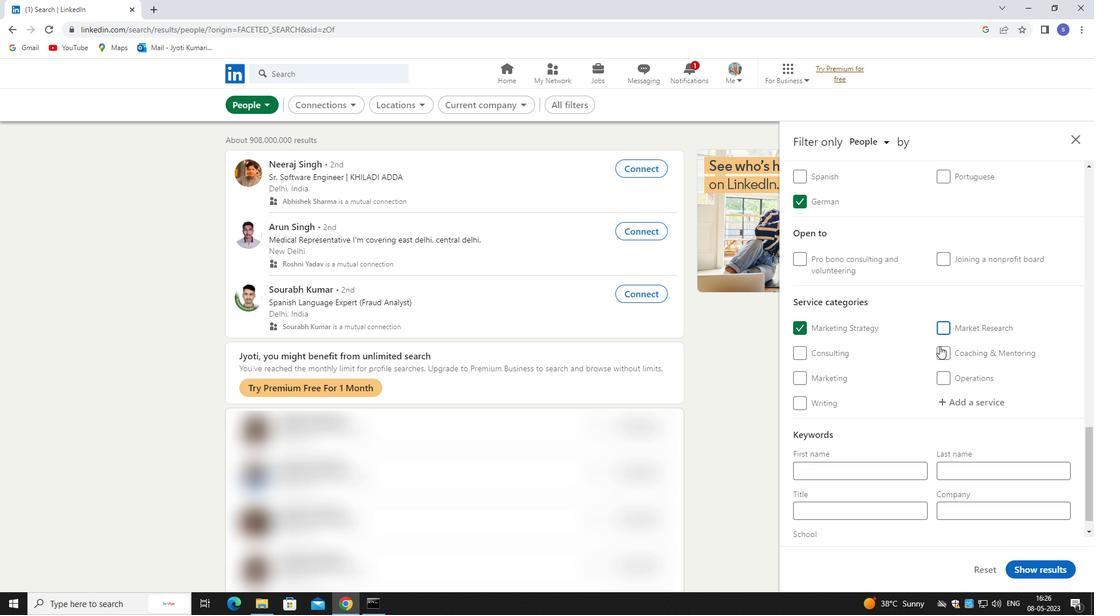 
Action: Mouse scrolled (941, 388) with delta (0, 0)
Screenshot: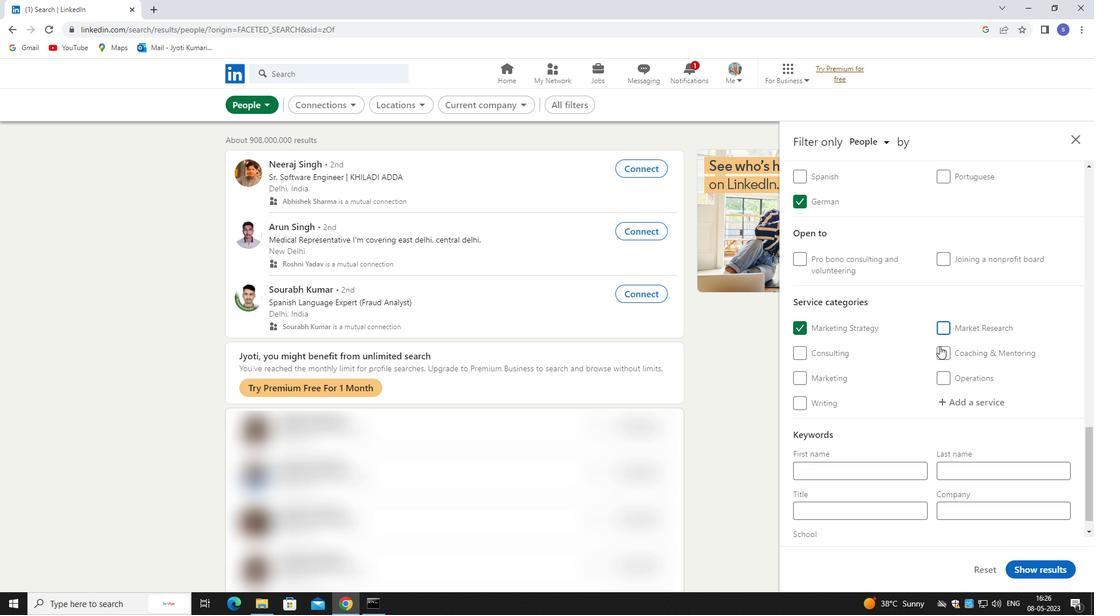 
Action: Mouse moved to (941, 393)
Screenshot: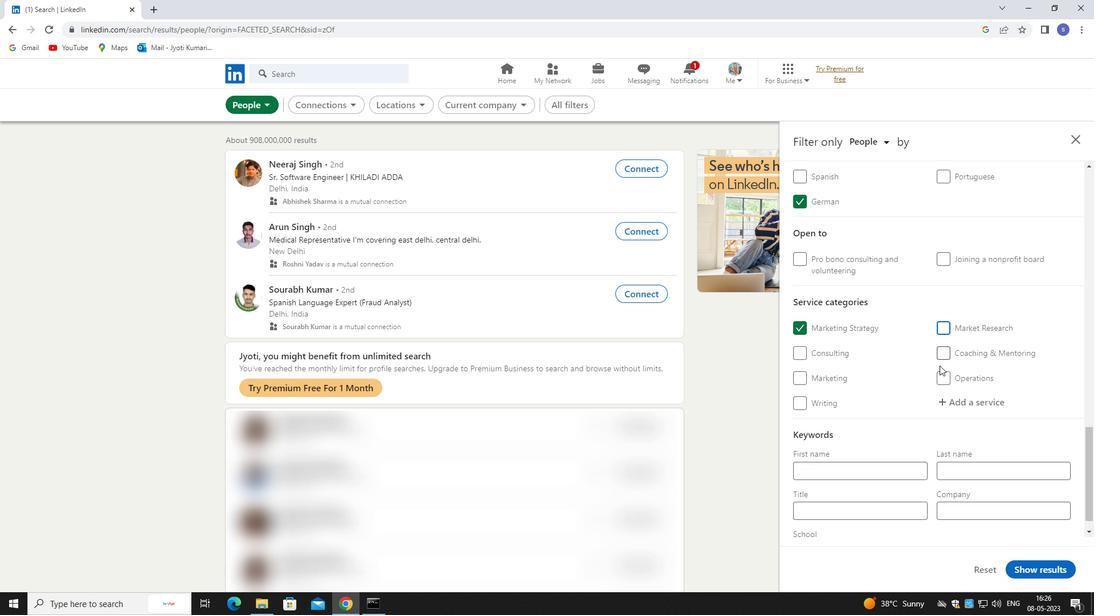 
Action: Mouse scrolled (941, 392) with delta (0, 0)
Screenshot: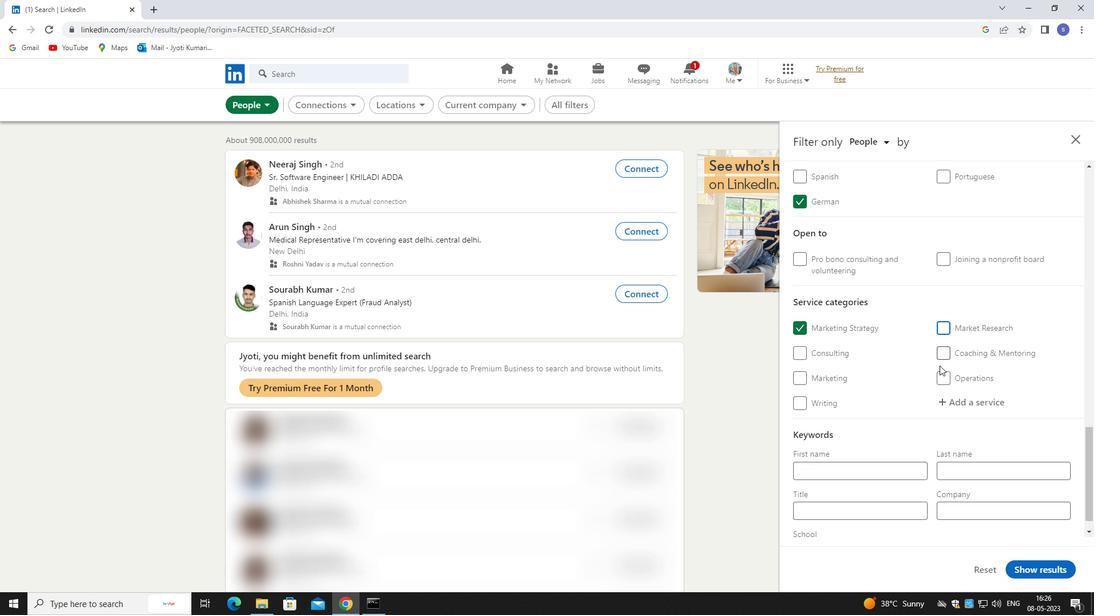 
Action: Mouse moved to (941, 395)
Screenshot: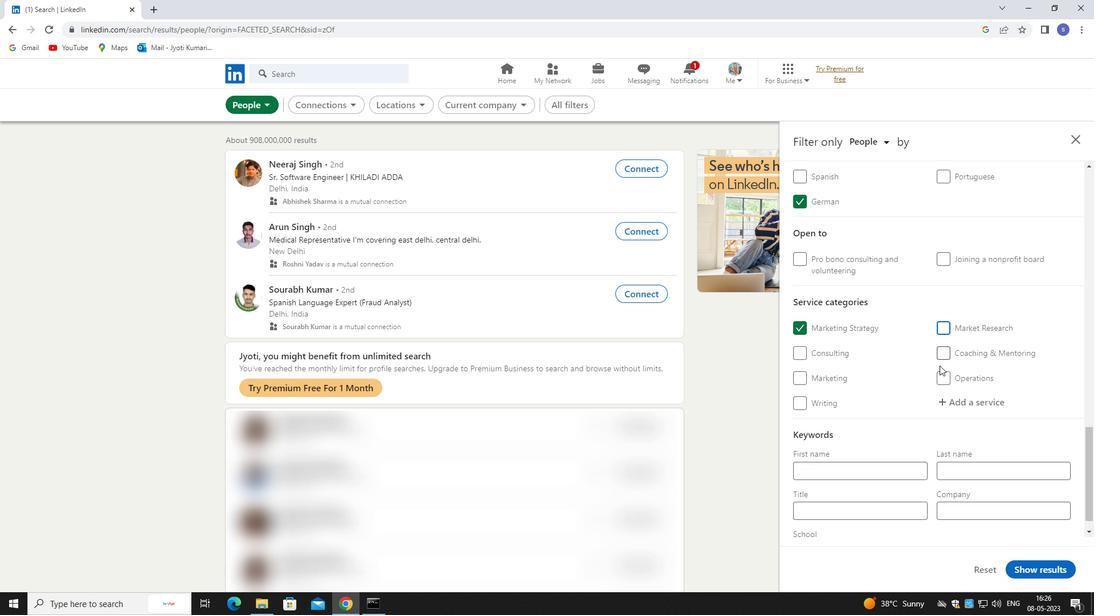 
Action: Mouse scrolled (941, 394) with delta (0, 0)
Screenshot: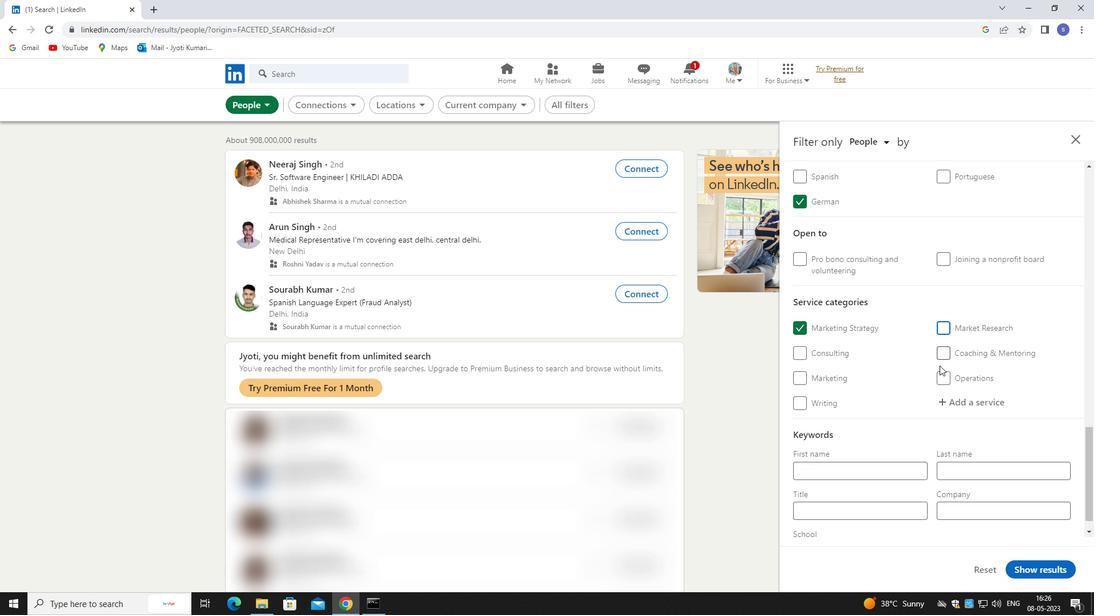 
Action: Mouse moved to (941, 397)
Screenshot: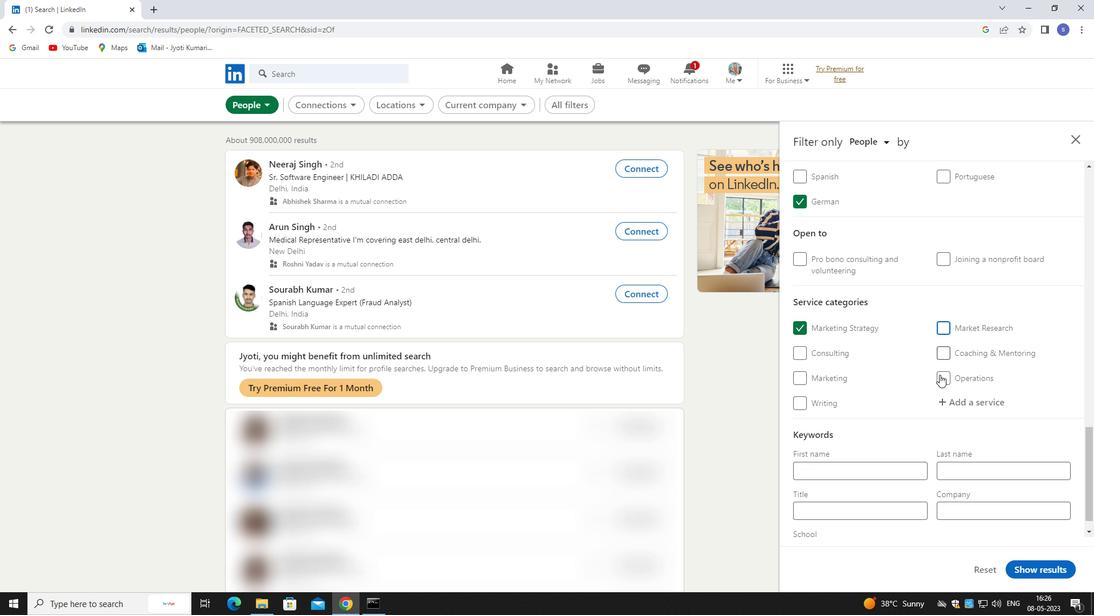 
Action: Mouse scrolled (941, 396) with delta (0, 0)
Screenshot: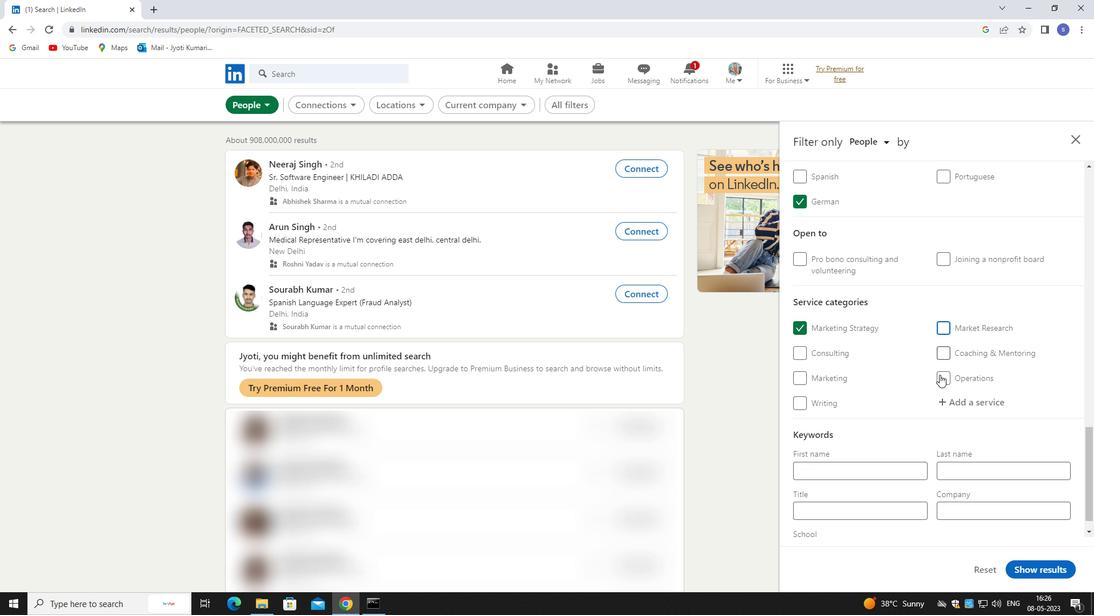 
Action: Mouse moved to (941, 400)
Screenshot: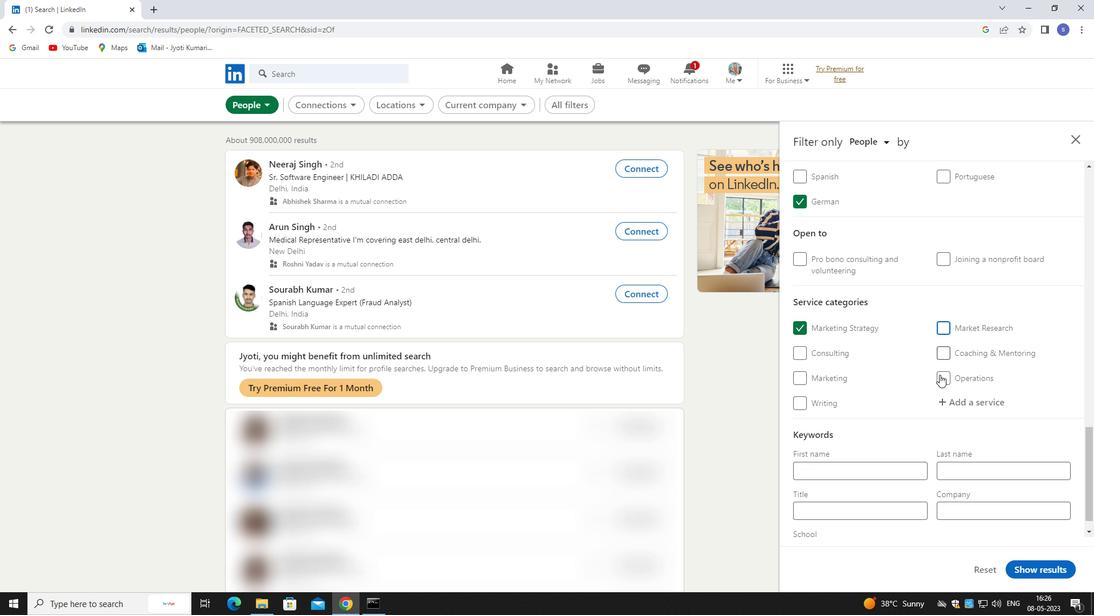 
Action: Mouse scrolled (941, 399) with delta (0, 0)
Screenshot: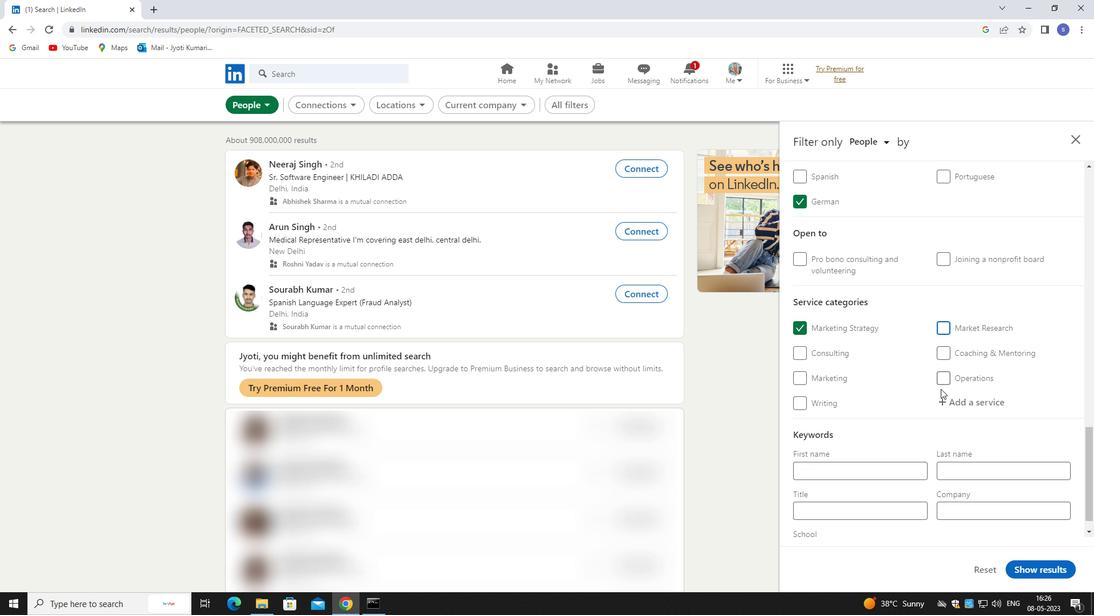 
Action: Mouse moved to (852, 488)
Screenshot: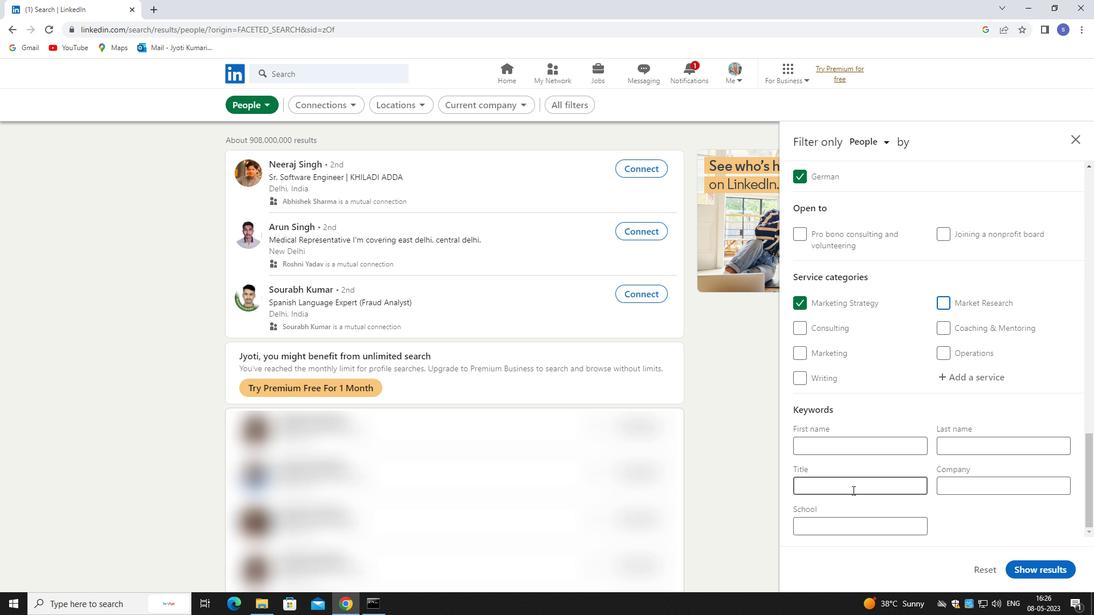 
Action: Mouse pressed left at (852, 488)
Screenshot: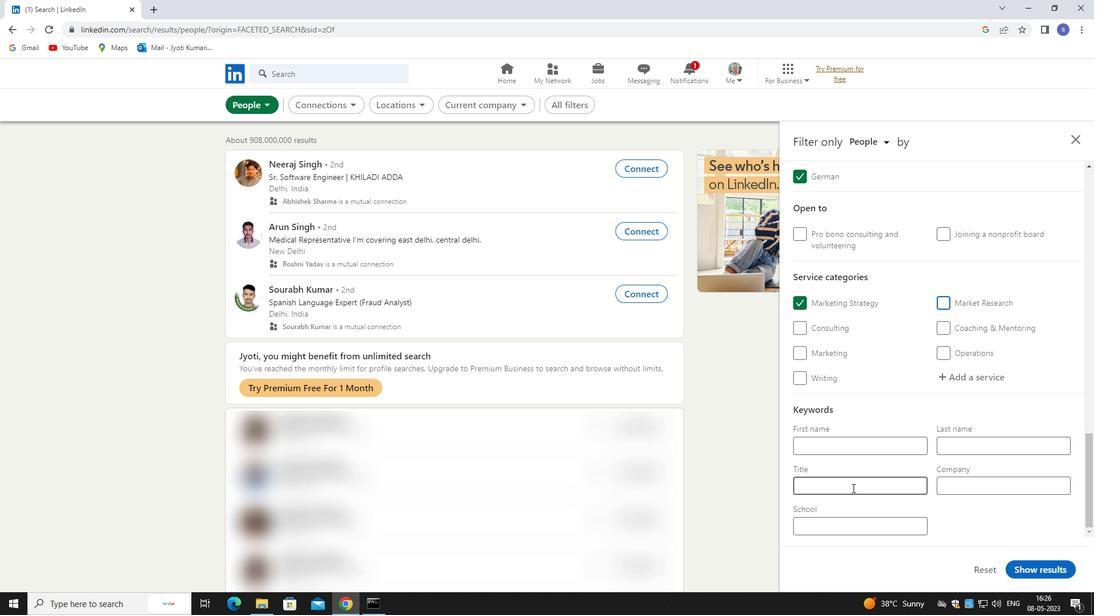 
Action: Mouse moved to (853, 488)
Screenshot: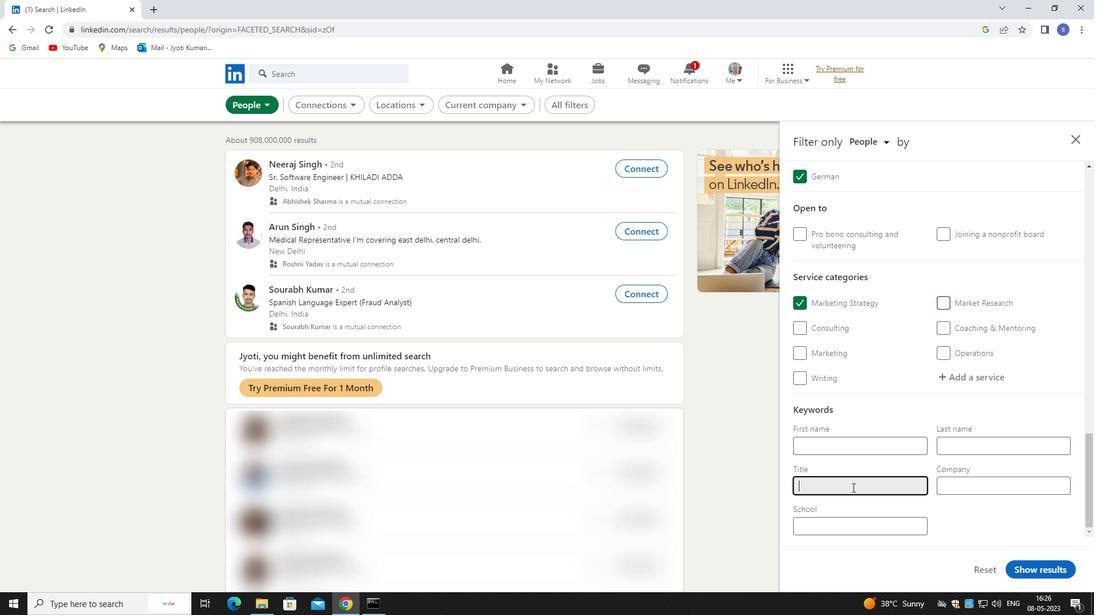 
Action: Key pressed <Key.shift>DIRECT<Key.space><Key.shift>SALE<Key.shift>PERSOM<Key.backspace>N
Screenshot: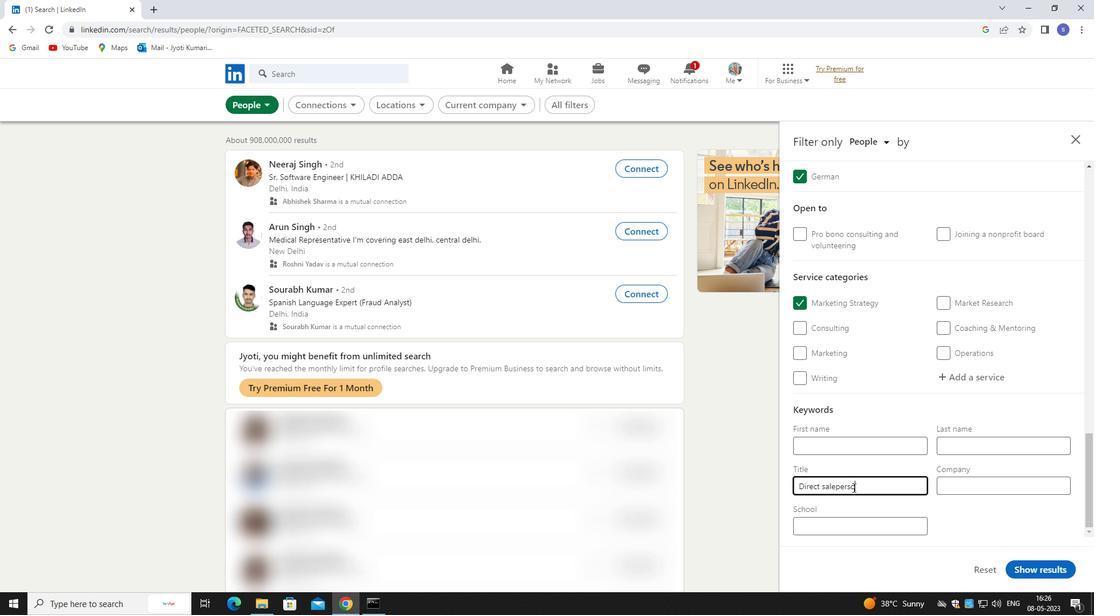 
Action: Mouse moved to (998, 506)
Screenshot: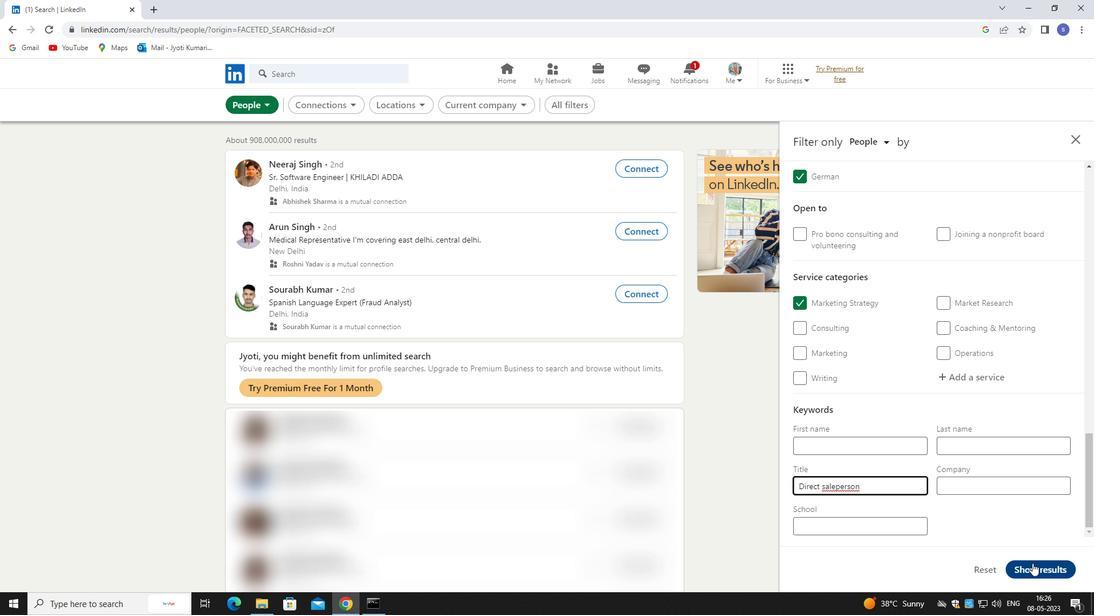 
Action: Key pressed <Key.left><Key.left><Key.left><Key.left><Key.left><Key.left>S
Screenshot: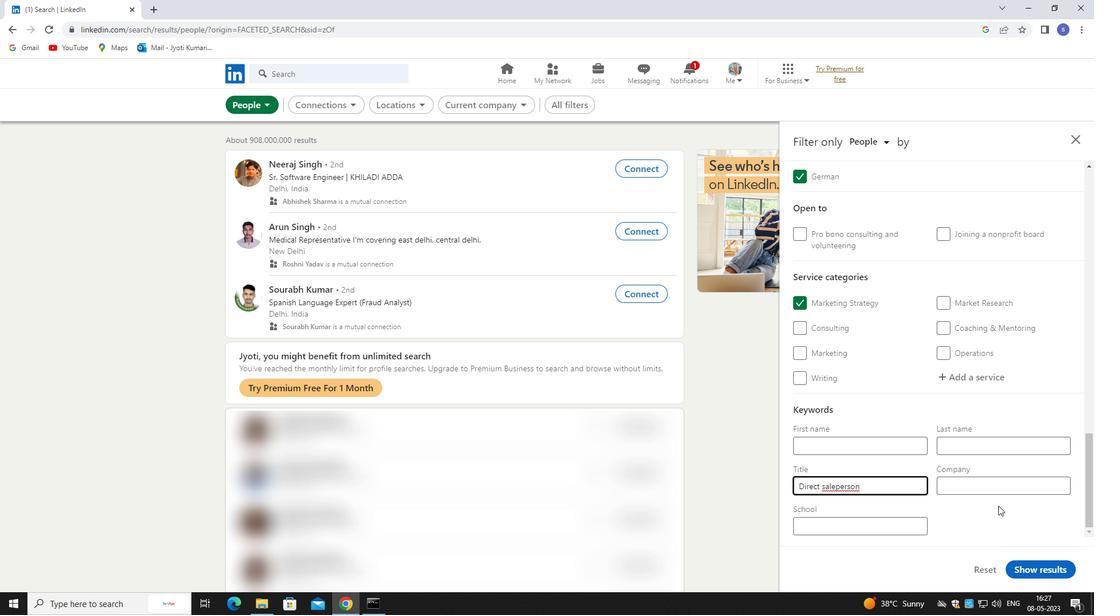
Action: Mouse moved to (1025, 568)
Screenshot: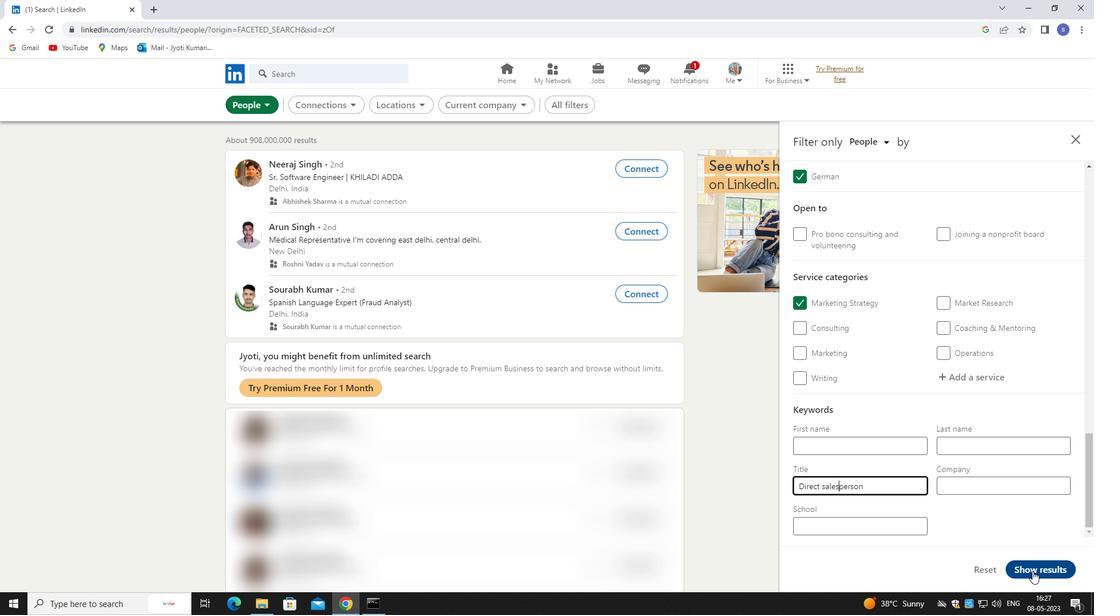 
Action: Mouse pressed left at (1025, 568)
Screenshot: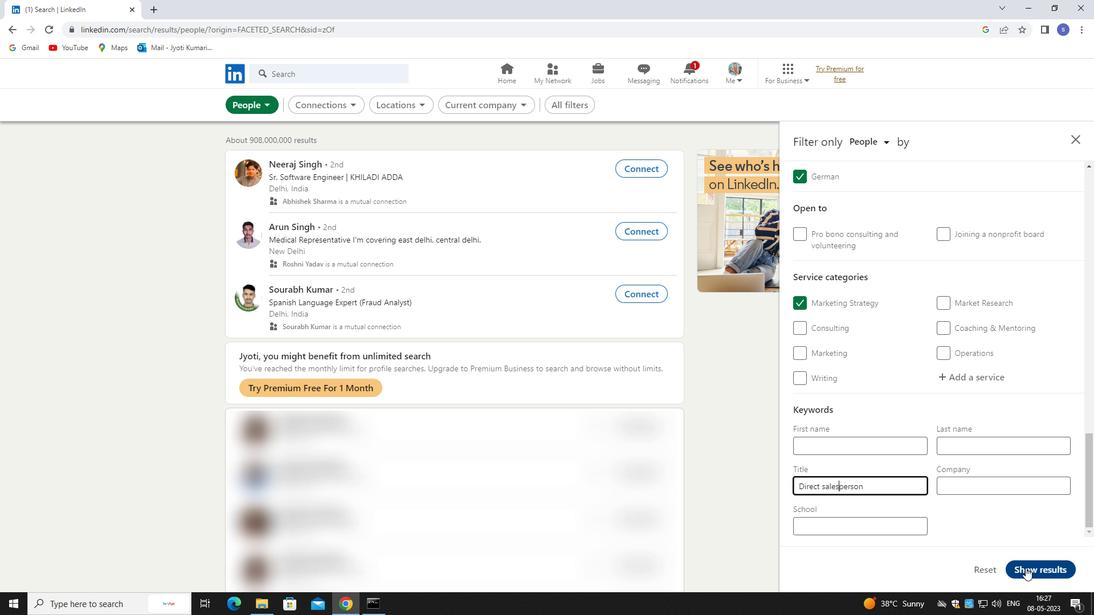 
Action: Mouse moved to (997, 543)
Screenshot: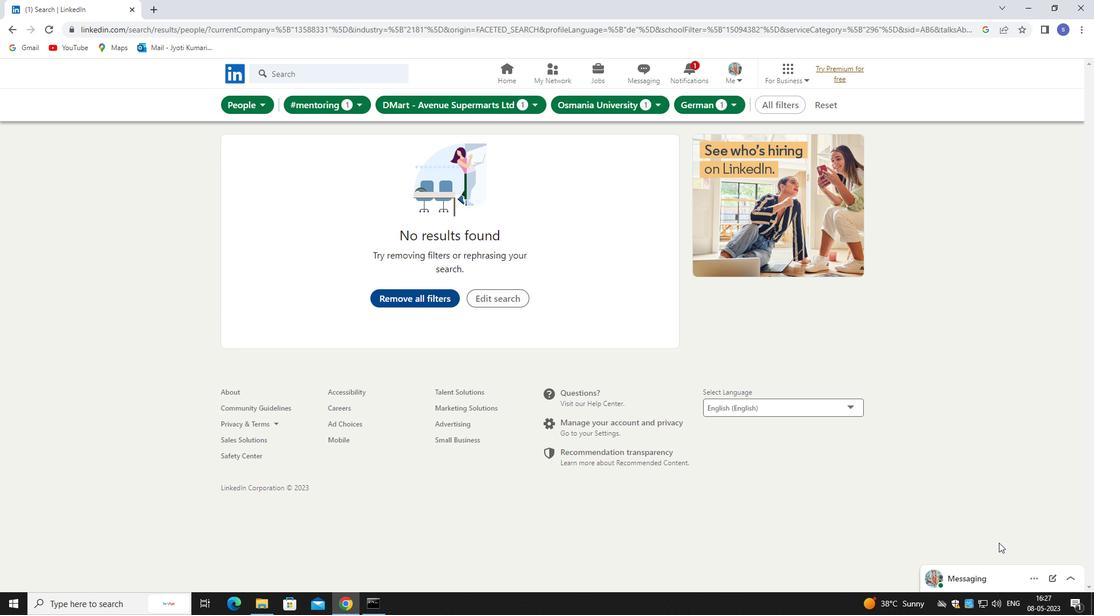 
